 Task: Find connections with filter location Circasia with filter topic #linkedincoachwith filter profile language German with filter current company Usha International with filter school Sri Guru Gobind Singh College Of Commerce with filter industry Forestry and Logging with filter service category Tax Law with filter keywords title Copy Editor
Action: Mouse moved to (187, 287)
Screenshot: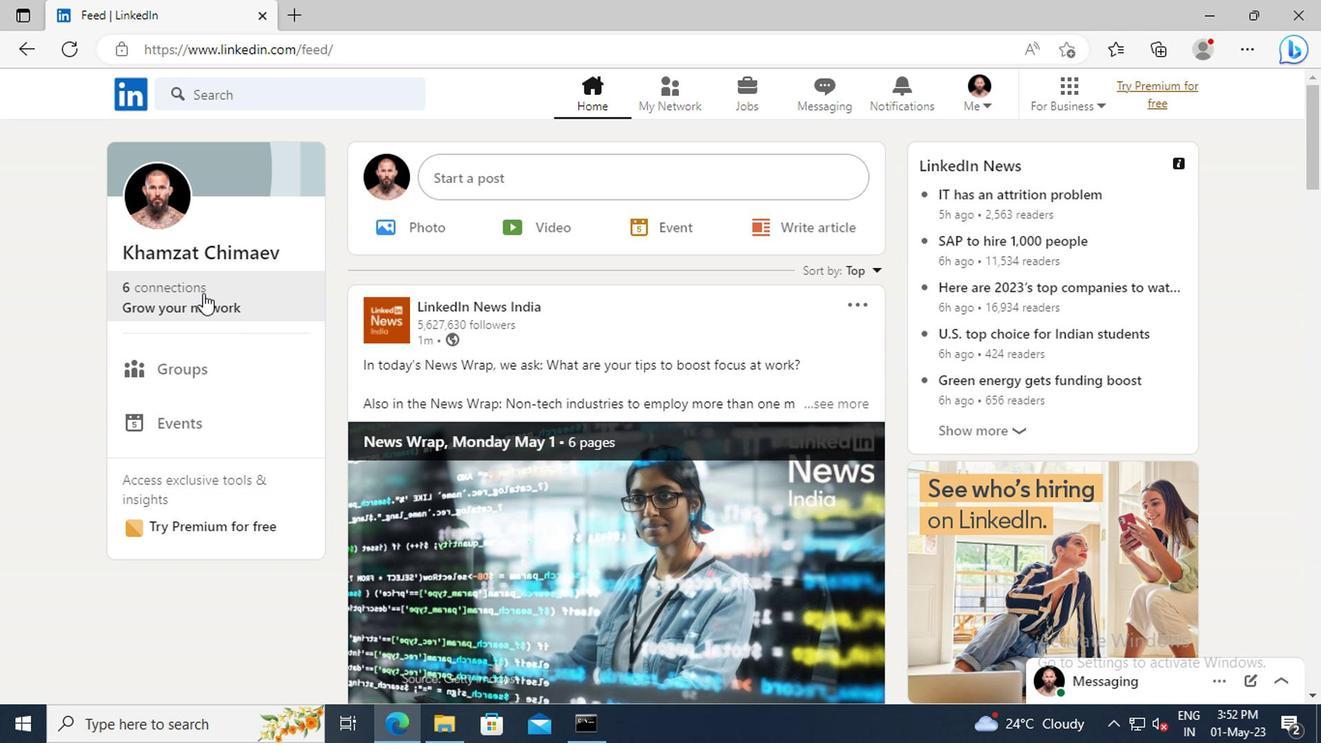 
Action: Mouse pressed left at (187, 287)
Screenshot: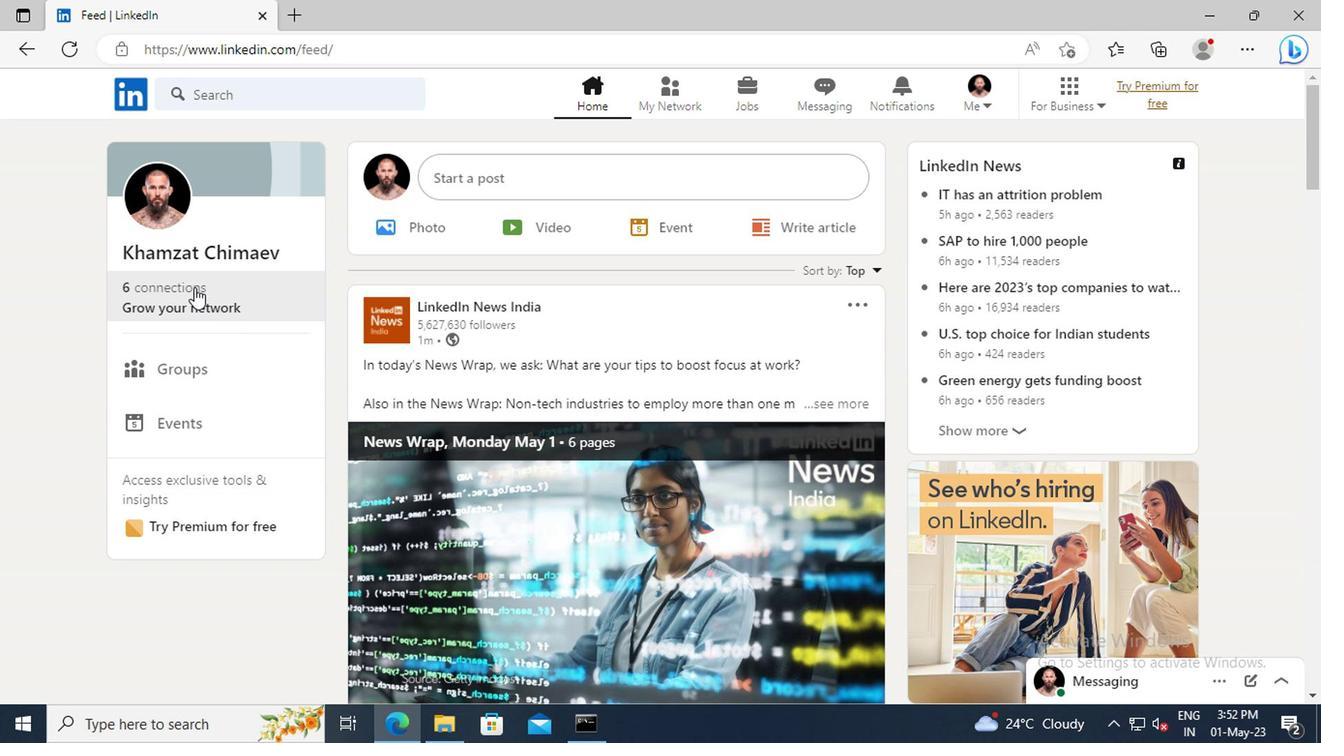
Action: Mouse moved to (197, 200)
Screenshot: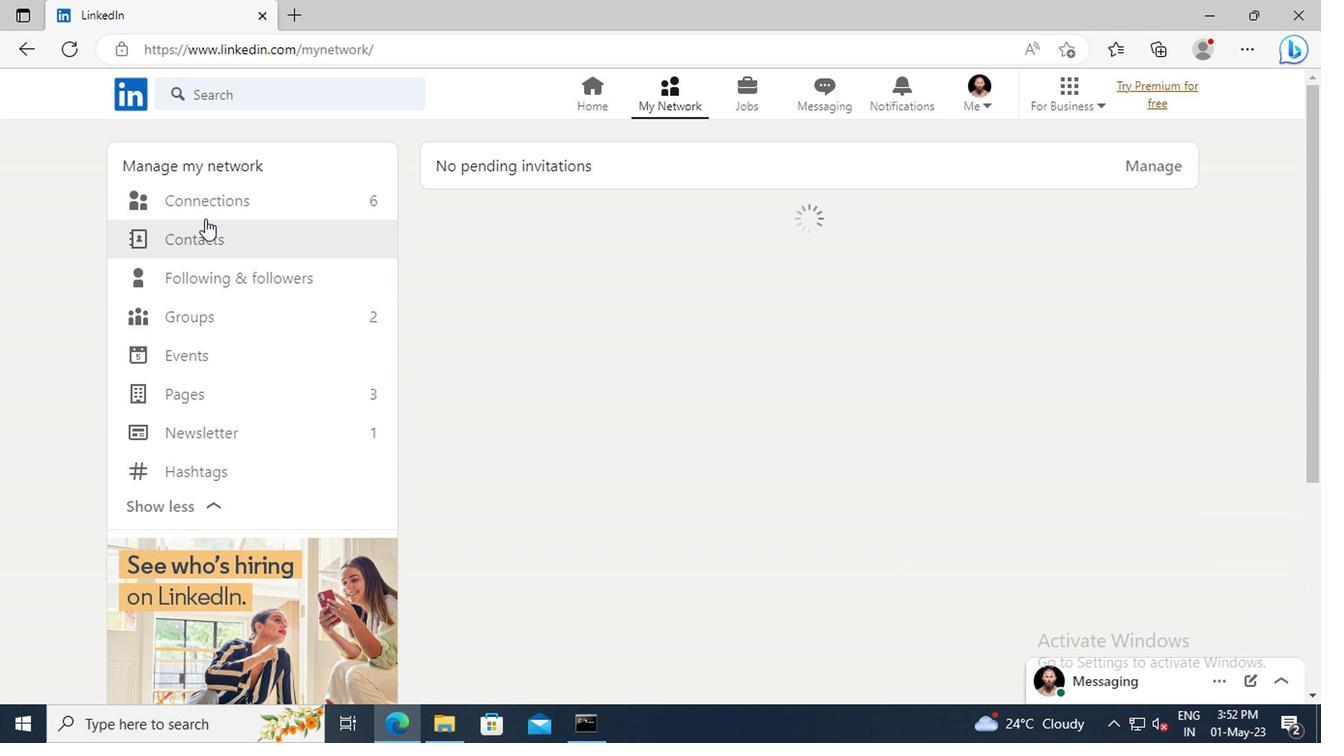 
Action: Mouse pressed left at (197, 200)
Screenshot: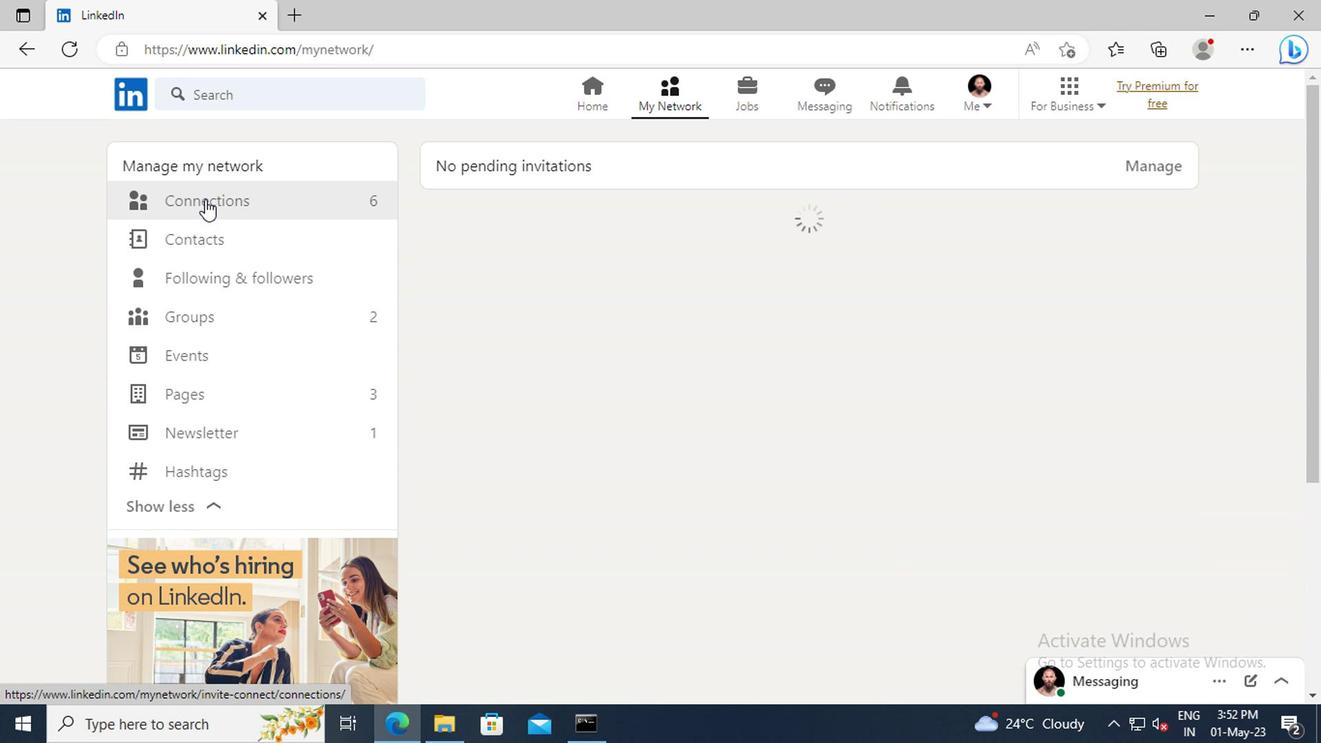 
Action: Mouse moved to (800, 205)
Screenshot: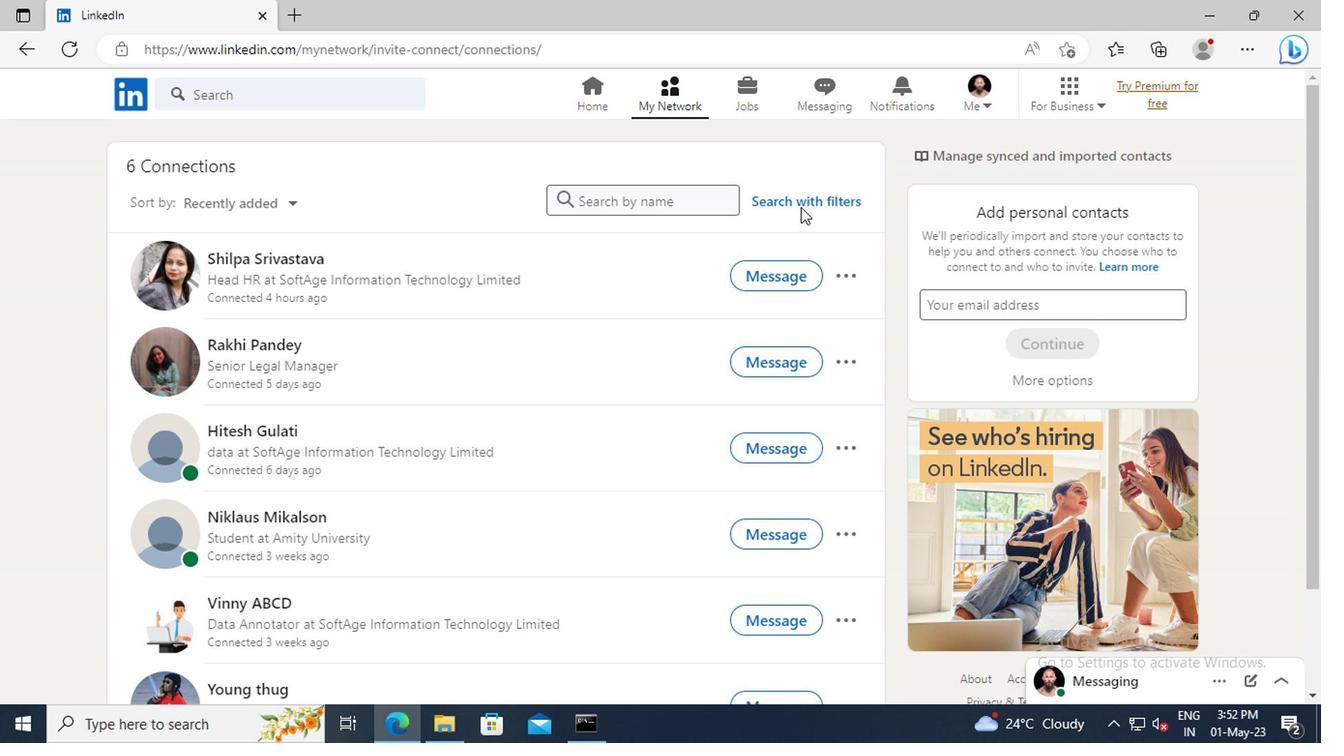 
Action: Mouse pressed left at (800, 205)
Screenshot: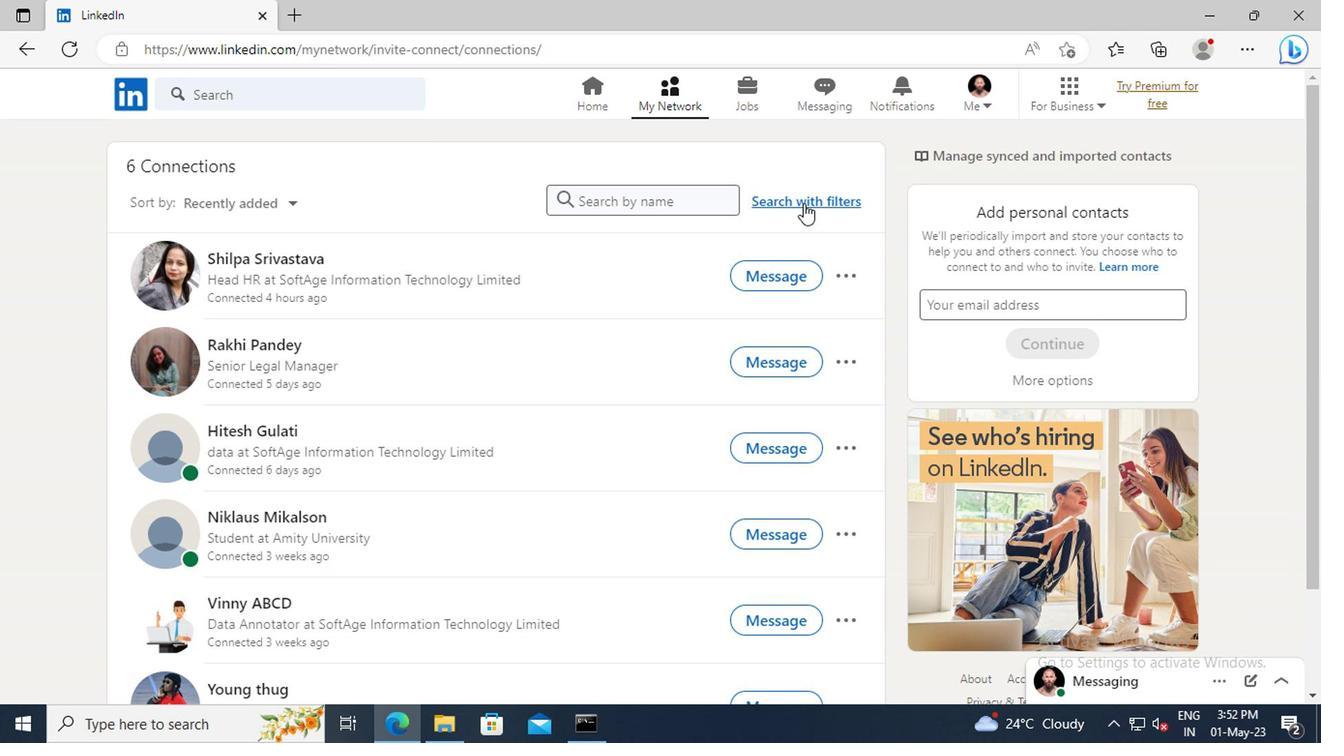 
Action: Mouse moved to (727, 151)
Screenshot: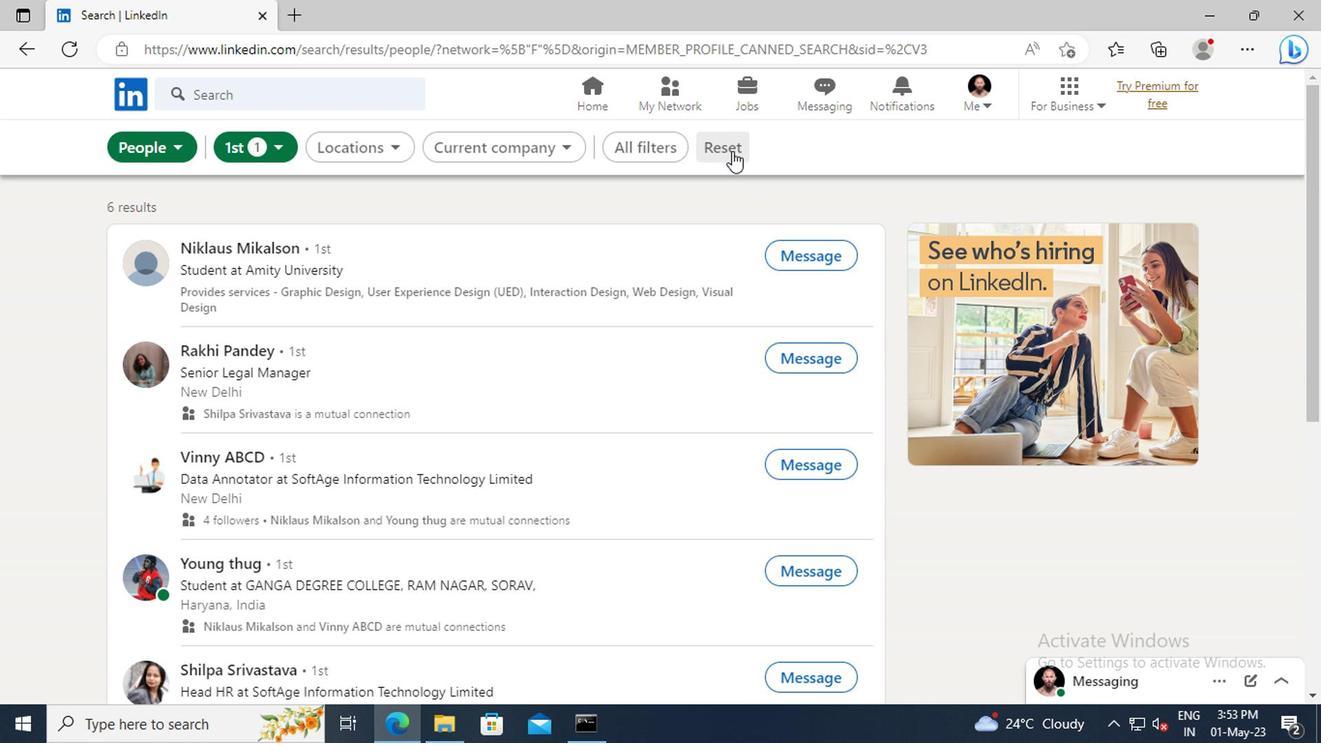 
Action: Mouse pressed left at (727, 151)
Screenshot: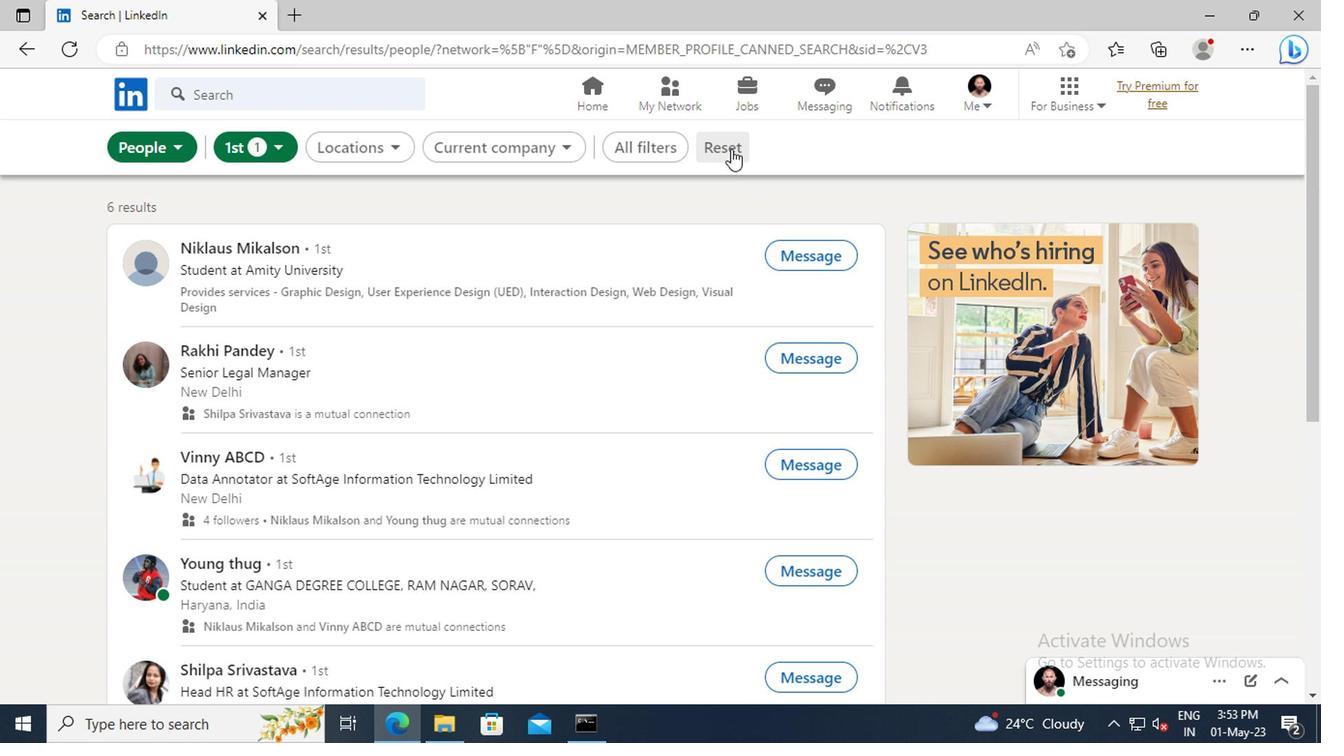 
Action: Mouse moved to (695, 151)
Screenshot: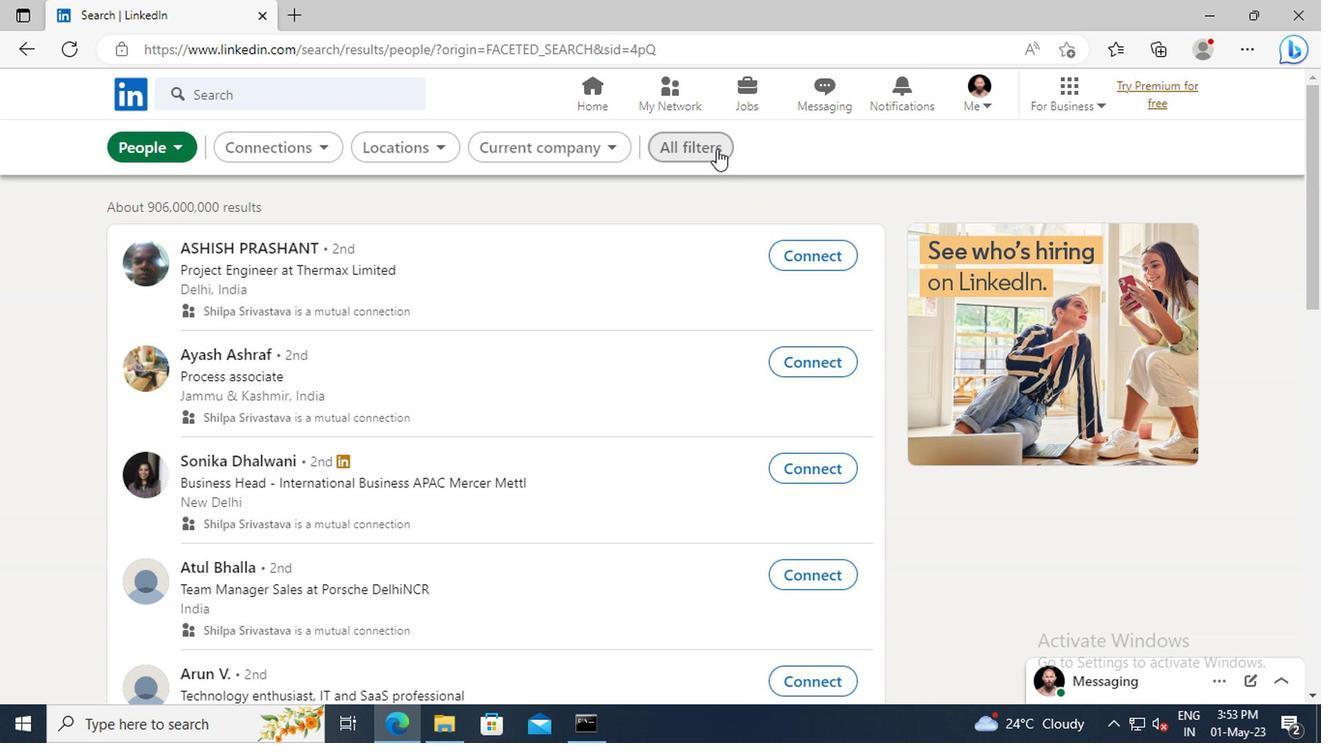 
Action: Mouse pressed left at (695, 151)
Screenshot: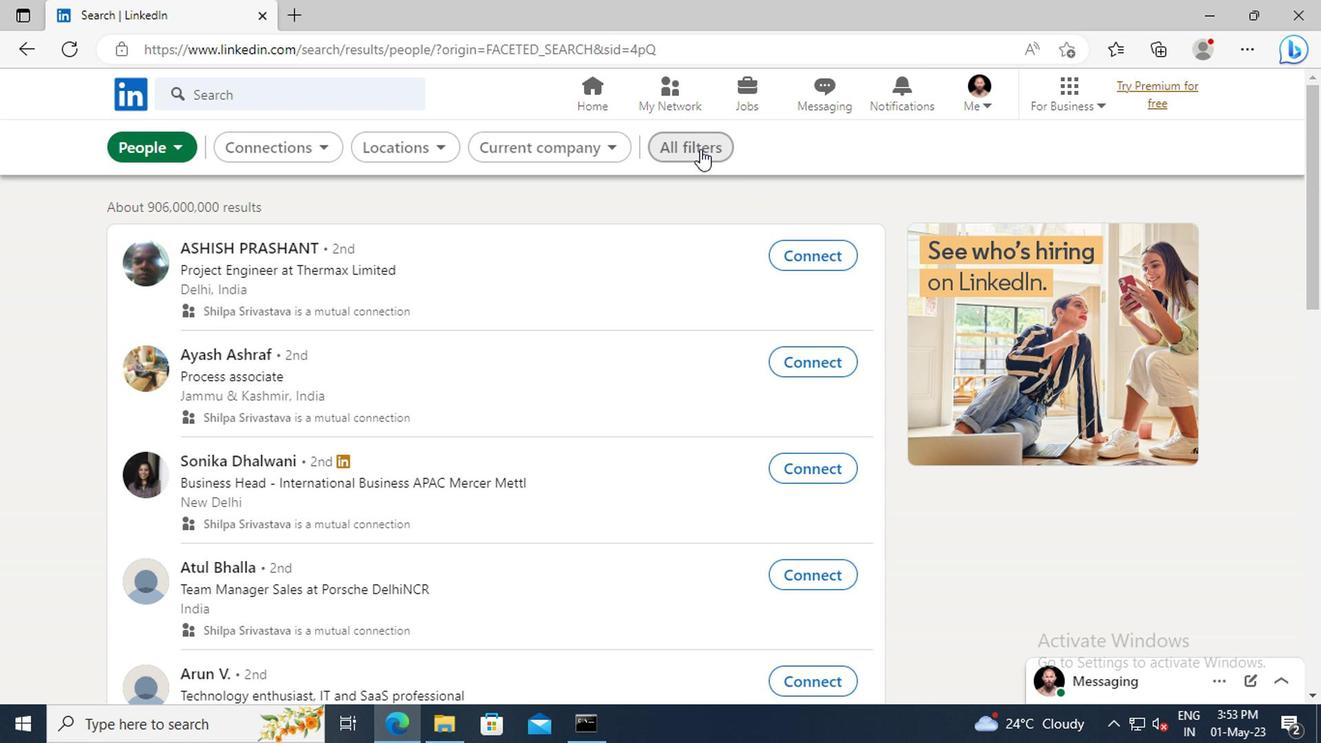 
Action: Mouse moved to (1070, 302)
Screenshot: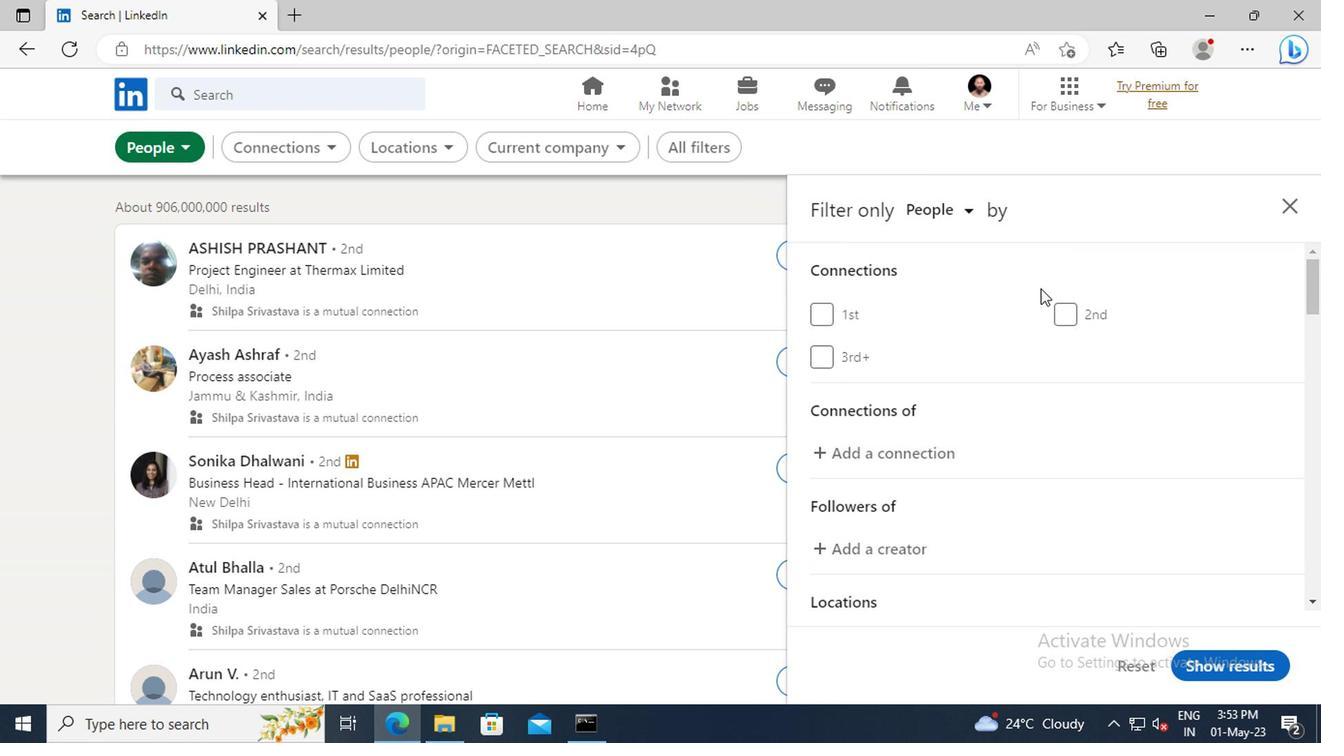 
Action: Mouse scrolled (1070, 302) with delta (0, 0)
Screenshot: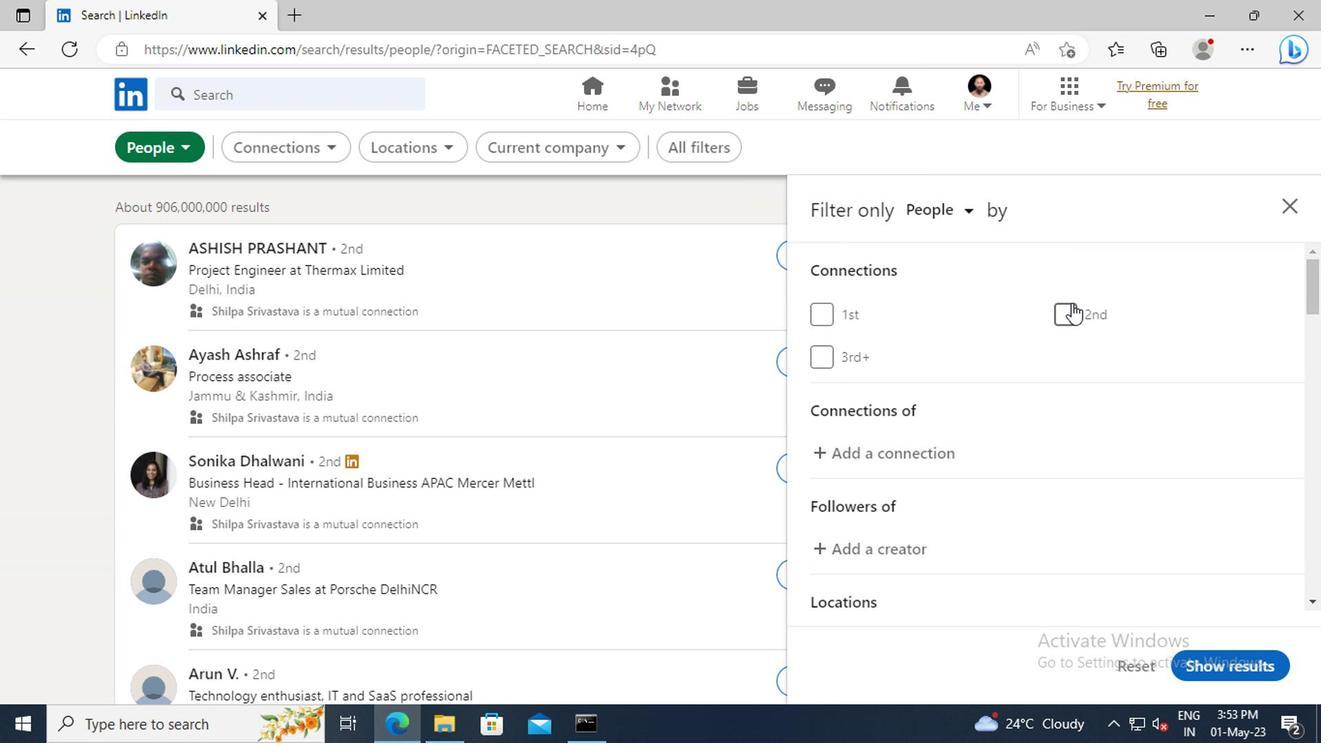 
Action: Mouse scrolled (1070, 302) with delta (0, 0)
Screenshot: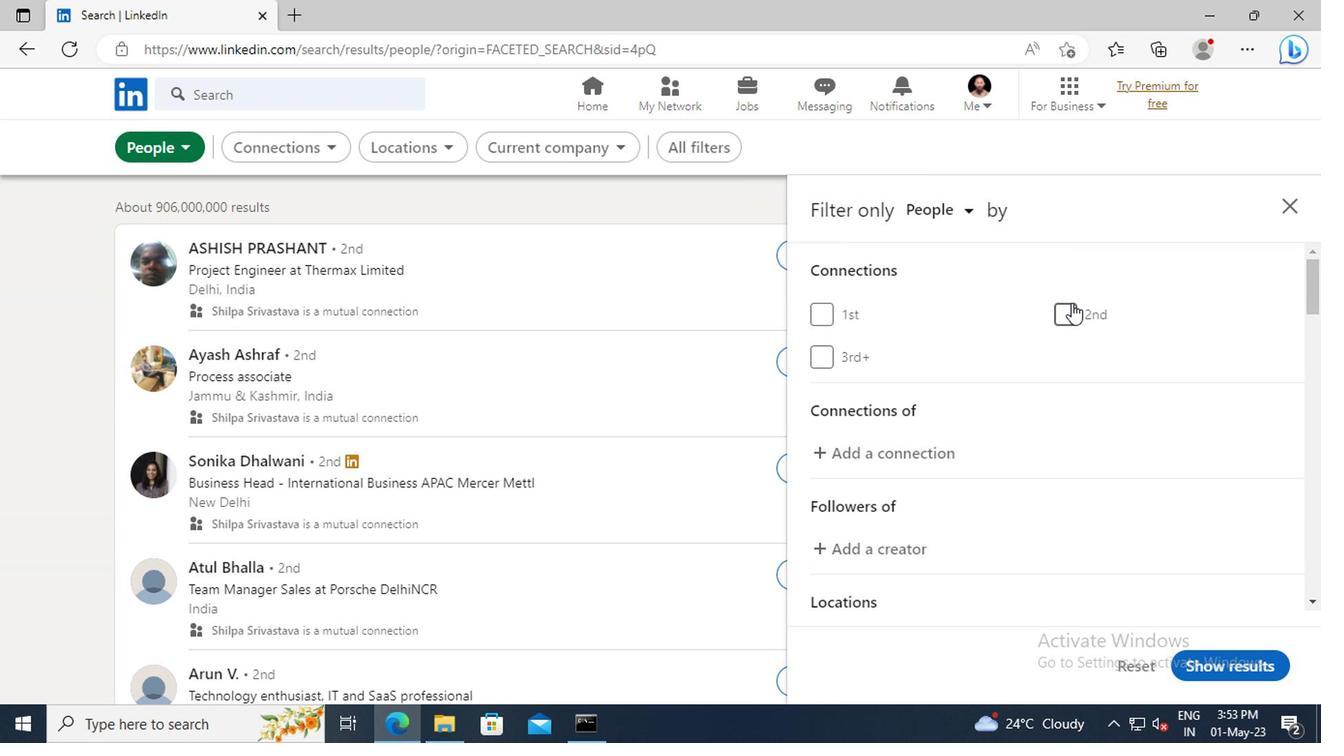 
Action: Mouse scrolled (1070, 302) with delta (0, 0)
Screenshot: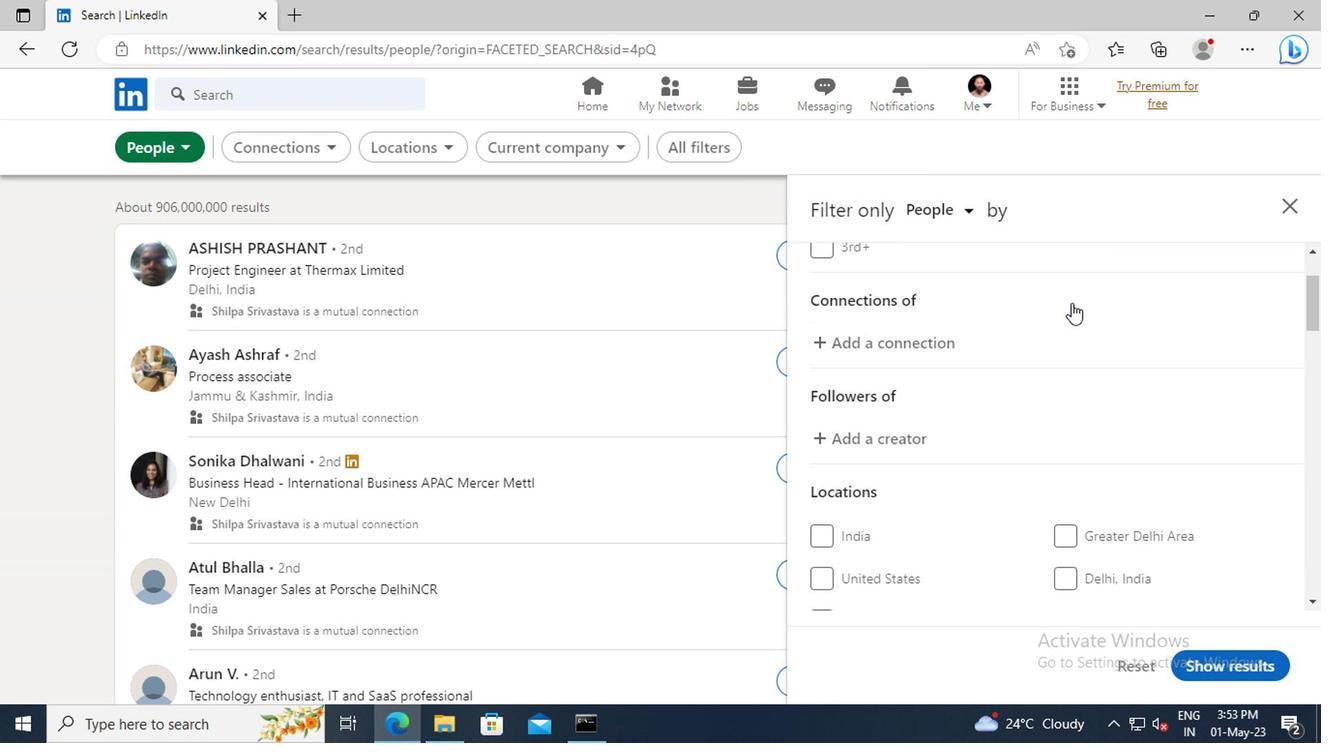 
Action: Mouse scrolled (1070, 302) with delta (0, 0)
Screenshot: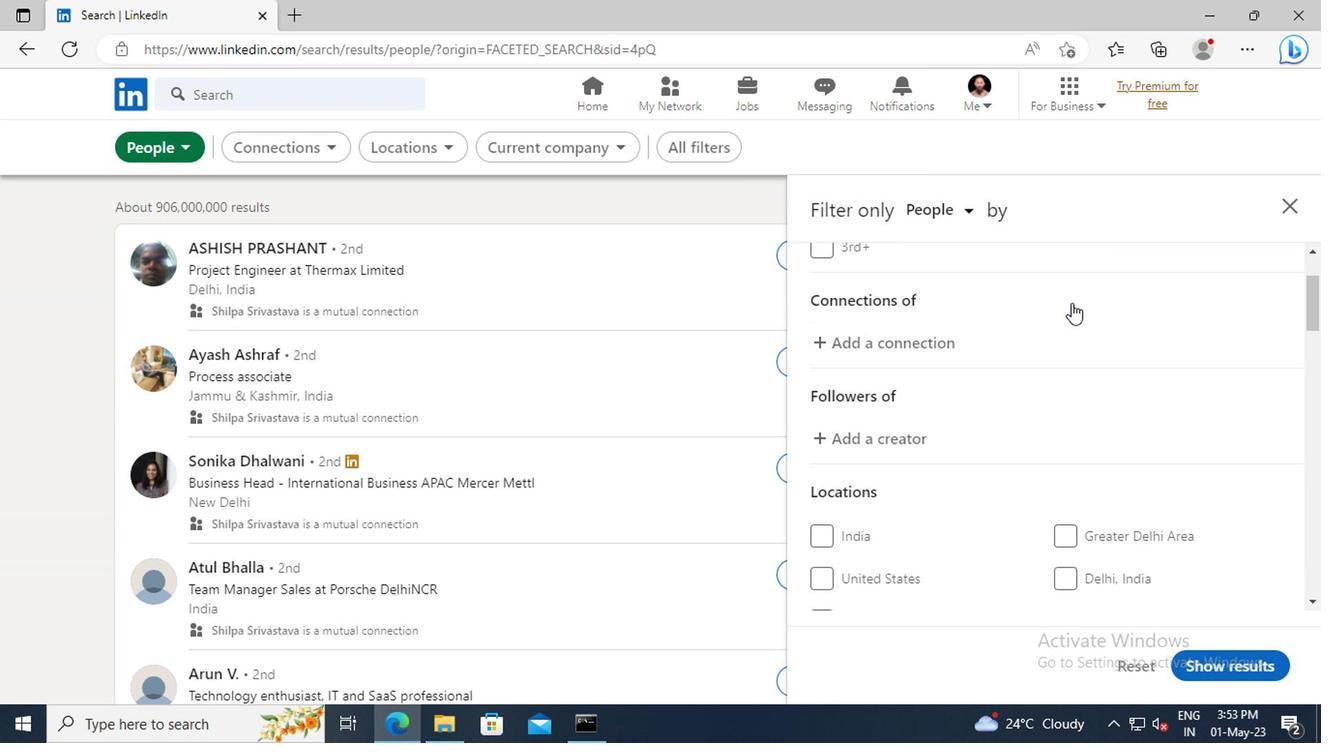 
Action: Mouse scrolled (1070, 302) with delta (0, 0)
Screenshot: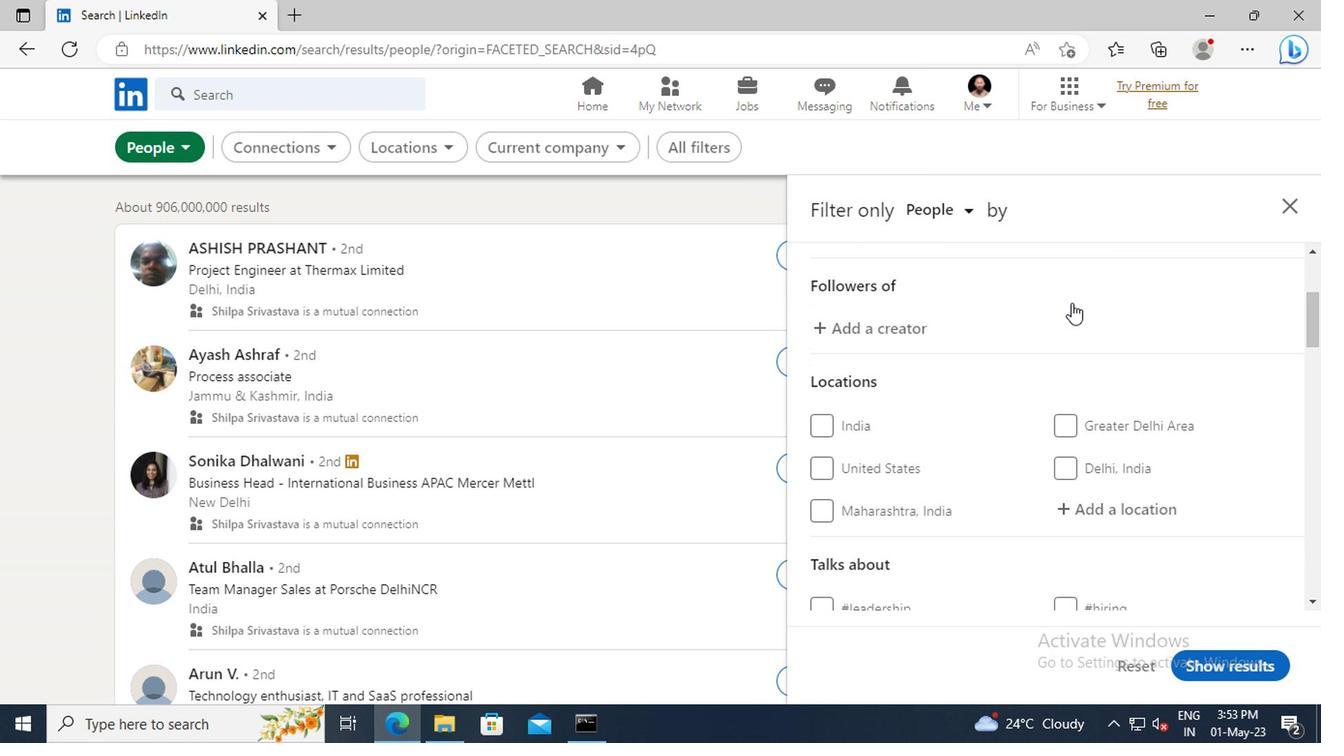 
Action: Mouse moved to (1073, 451)
Screenshot: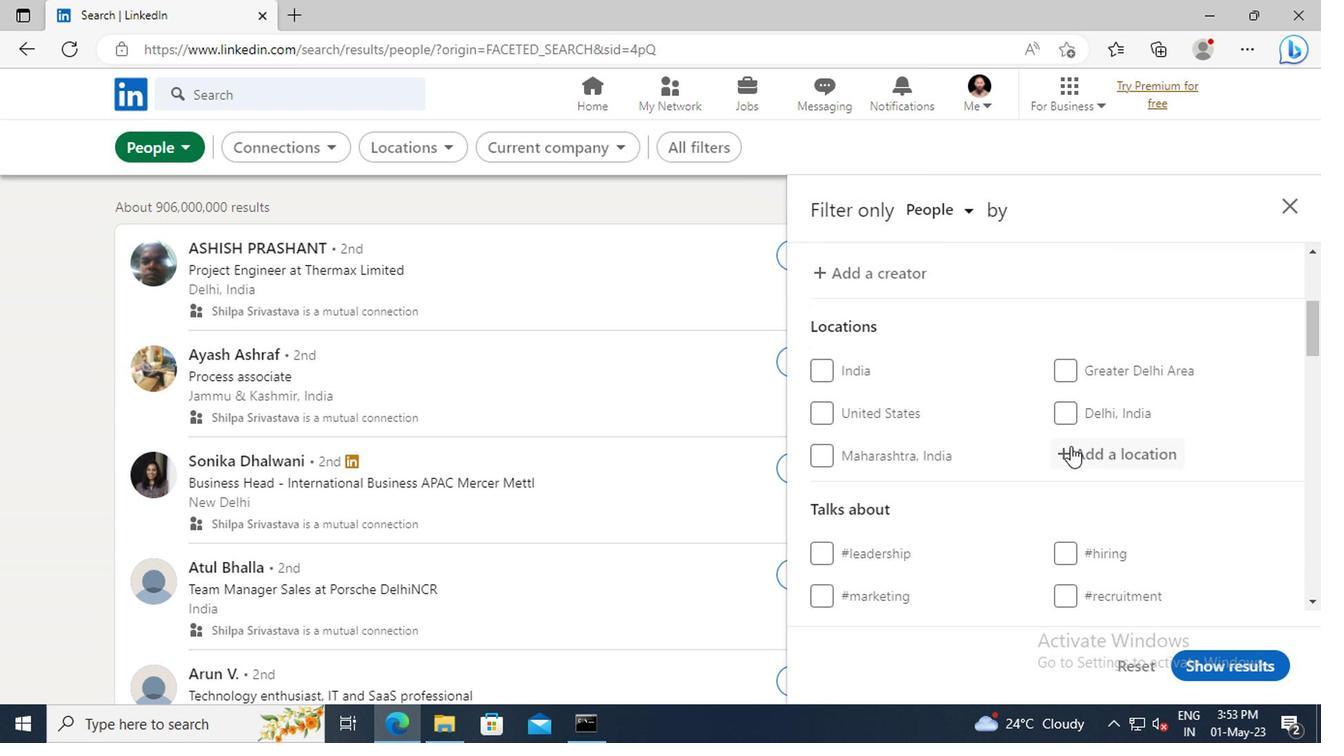 
Action: Mouse pressed left at (1073, 451)
Screenshot: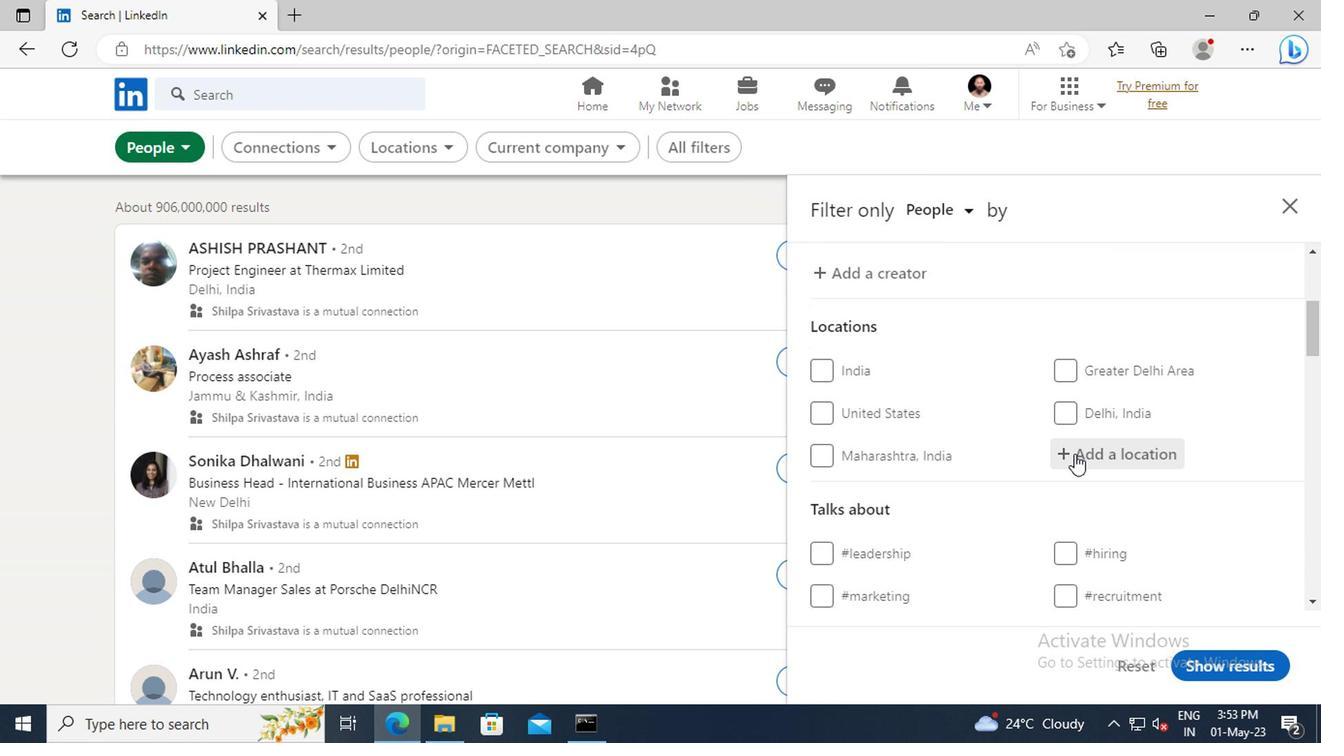 
Action: Key pressed <Key.shift>CIRCASIA
Screenshot: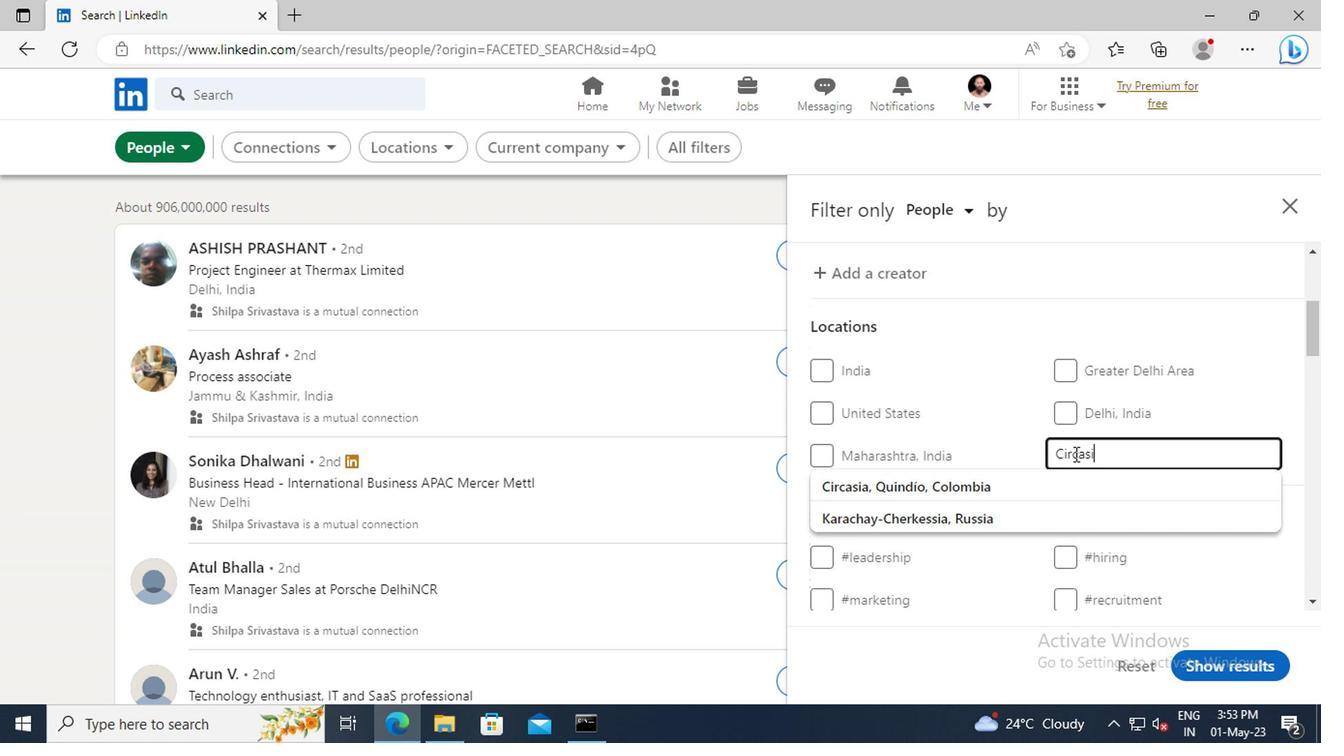 
Action: Mouse moved to (1078, 481)
Screenshot: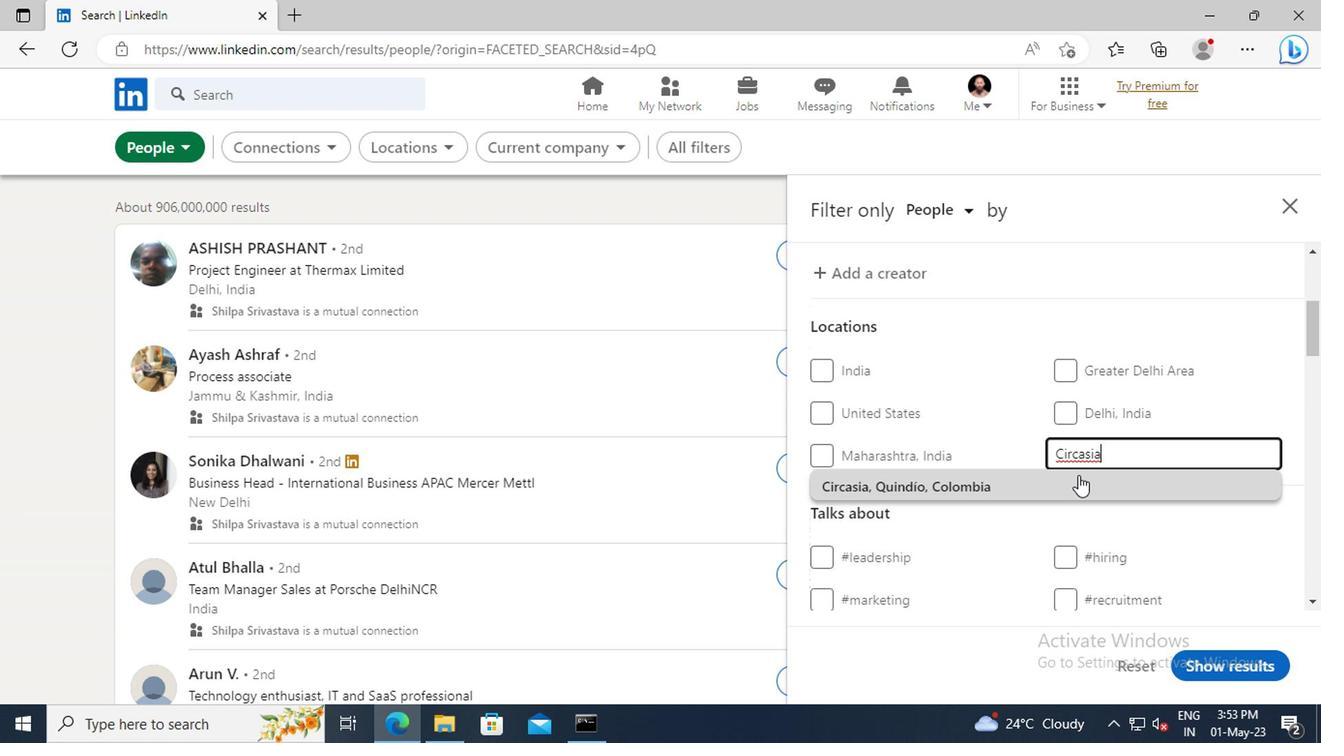
Action: Mouse pressed left at (1078, 481)
Screenshot: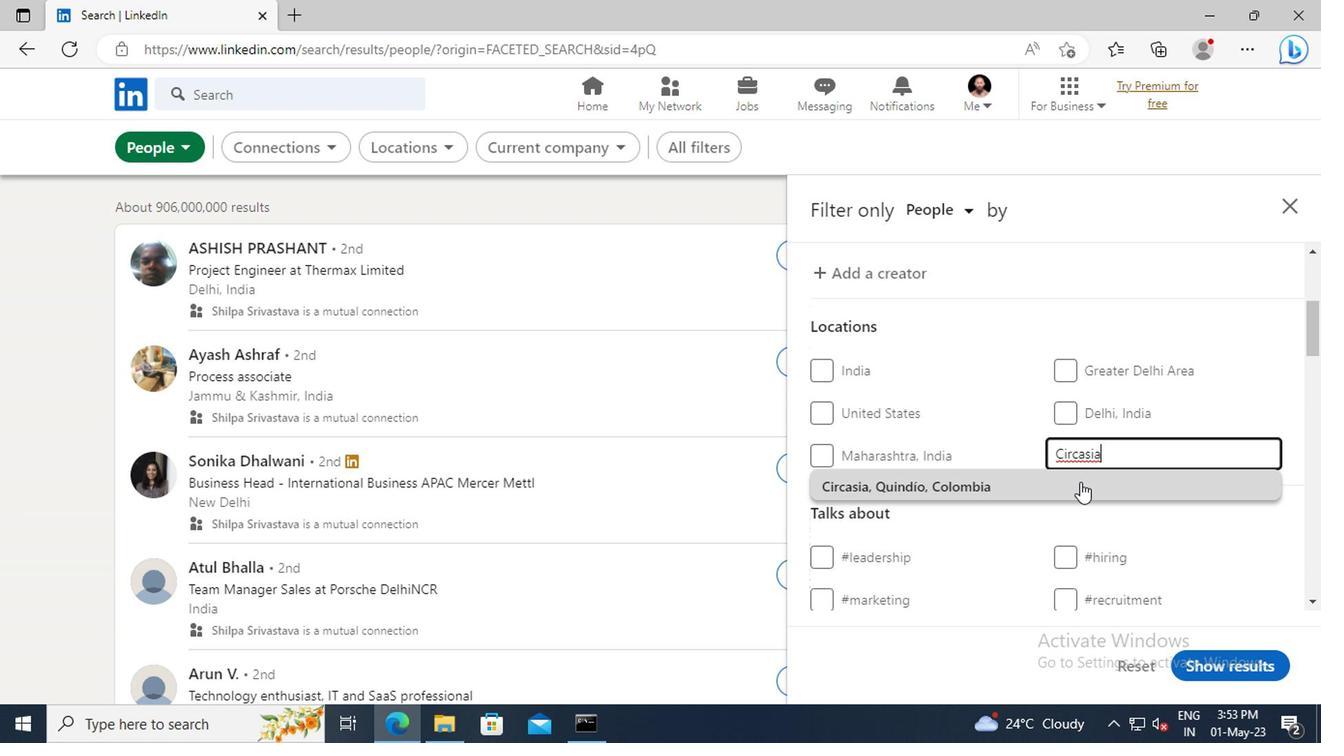 
Action: Mouse scrolled (1078, 480) with delta (0, 0)
Screenshot: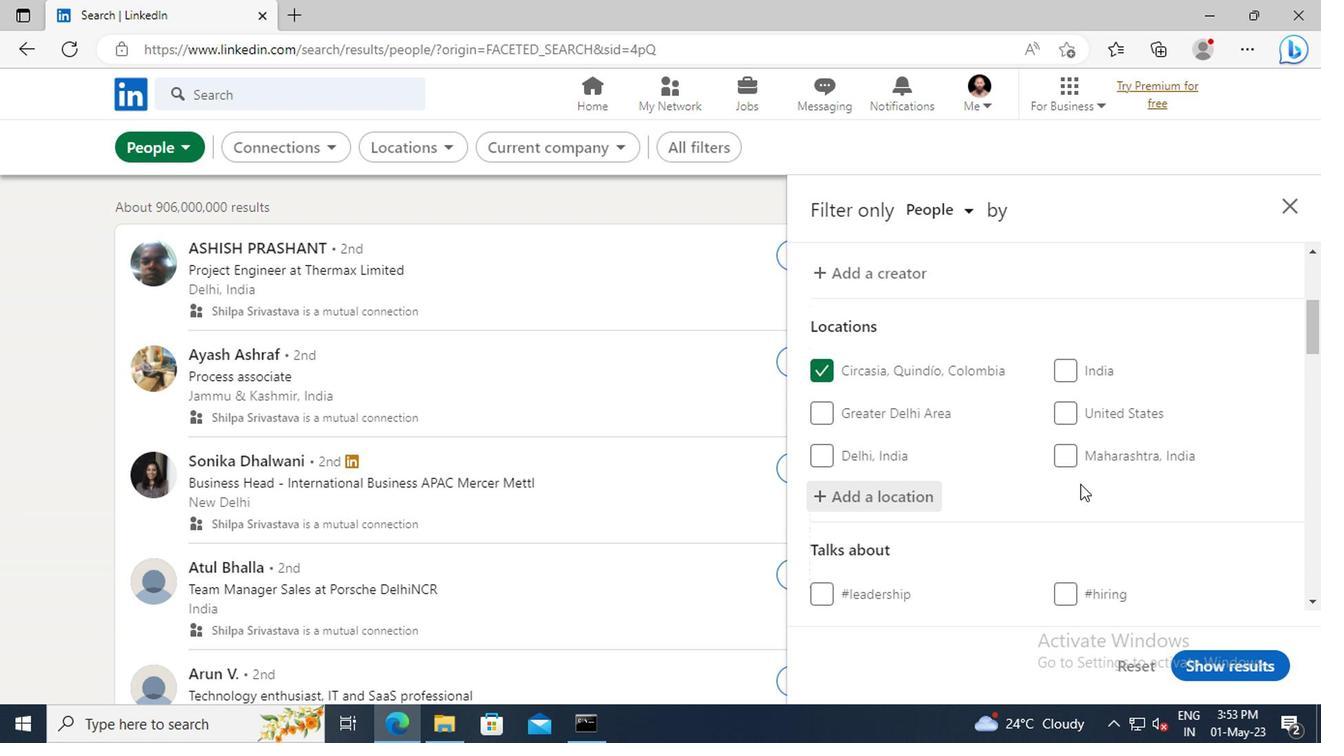 
Action: Mouse scrolled (1078, 480) with delta (0, 0)
Screenshot: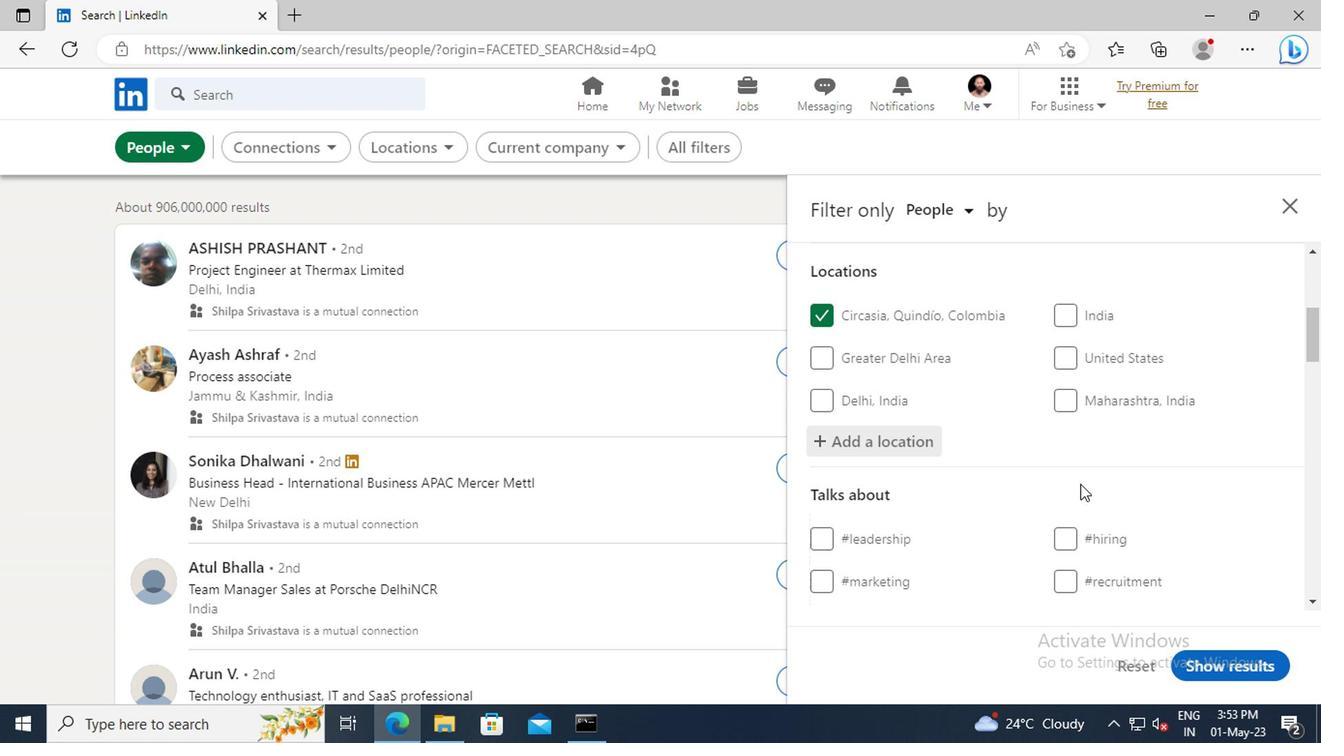 
Action: Mouse scrolled (1078, 480) with delta (0, 0)
Screenshot: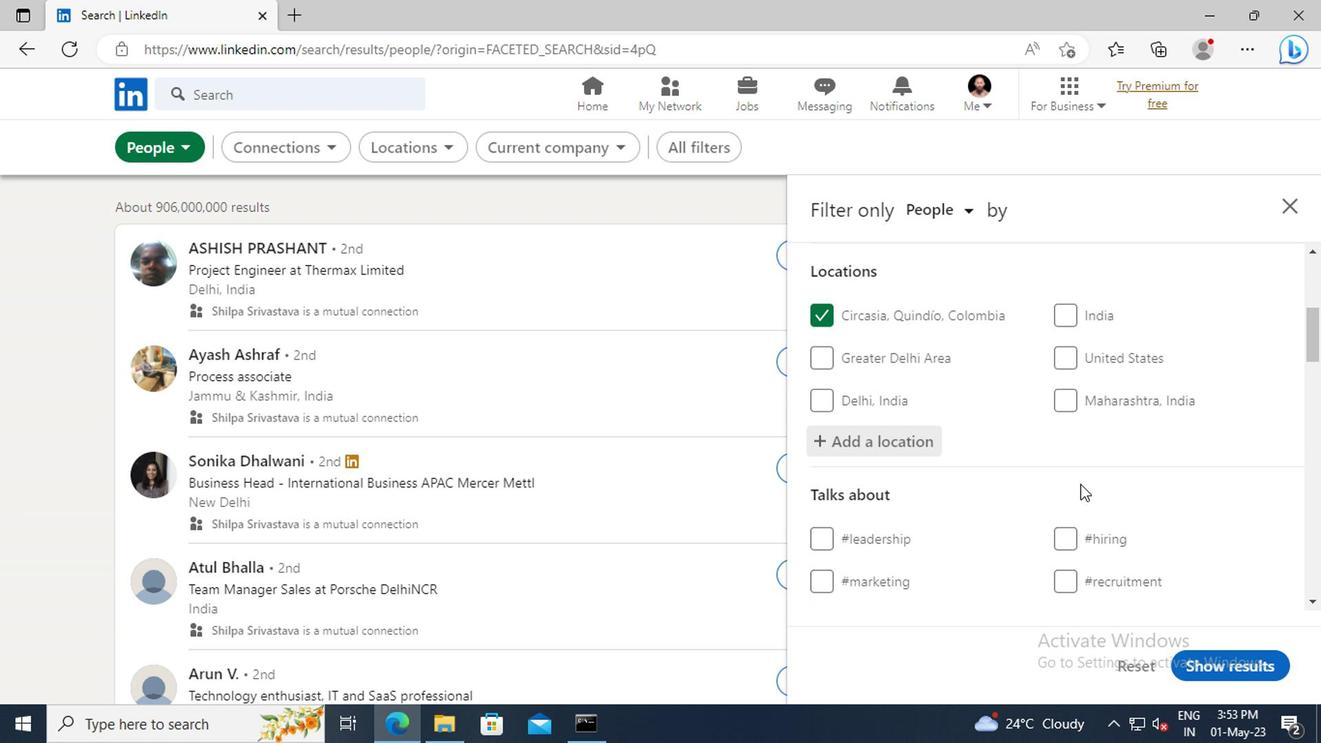 
Action: Mouse moved to (1079, 507)
Screenshot: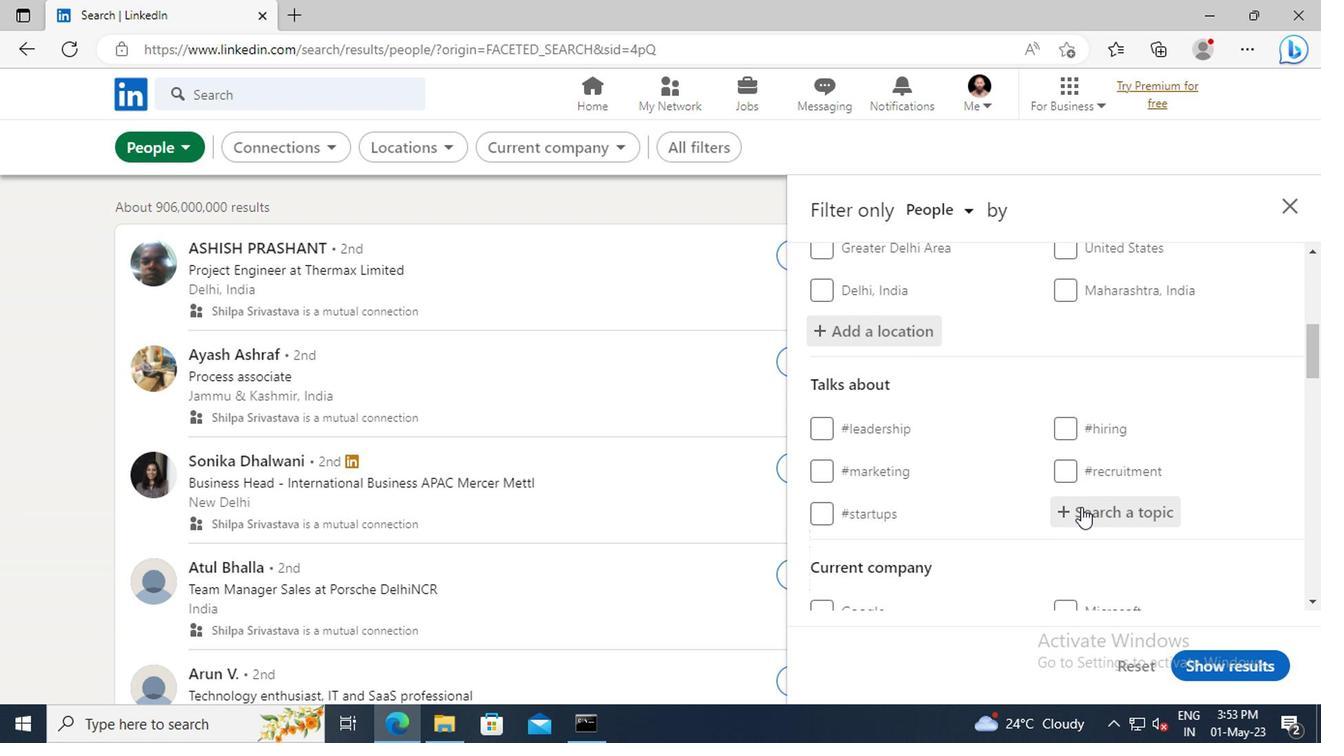 
Action: Mouse pressed left at (1079, 507)
Screenshot: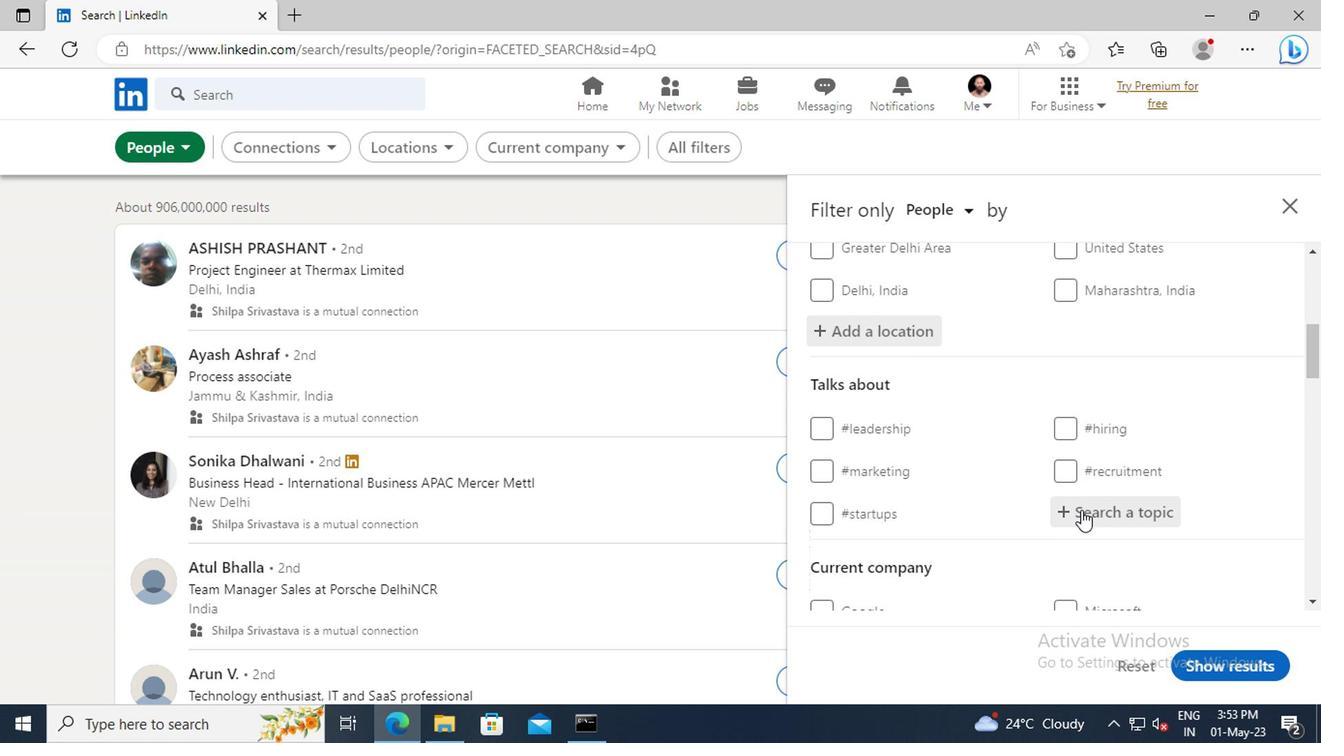 
Action: Key pressed LINKEDINCOA
Screenshot: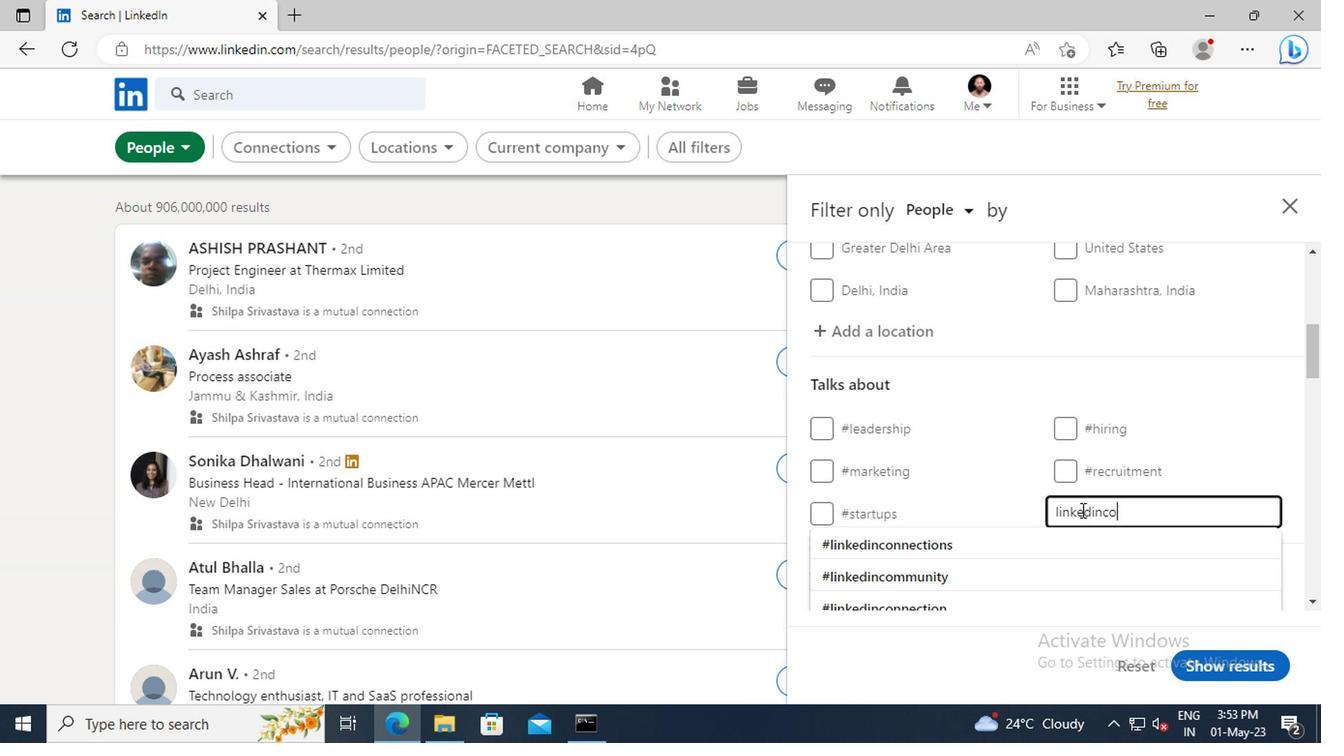 
Action: Mouse moved to (1079, 539)
Screenshot: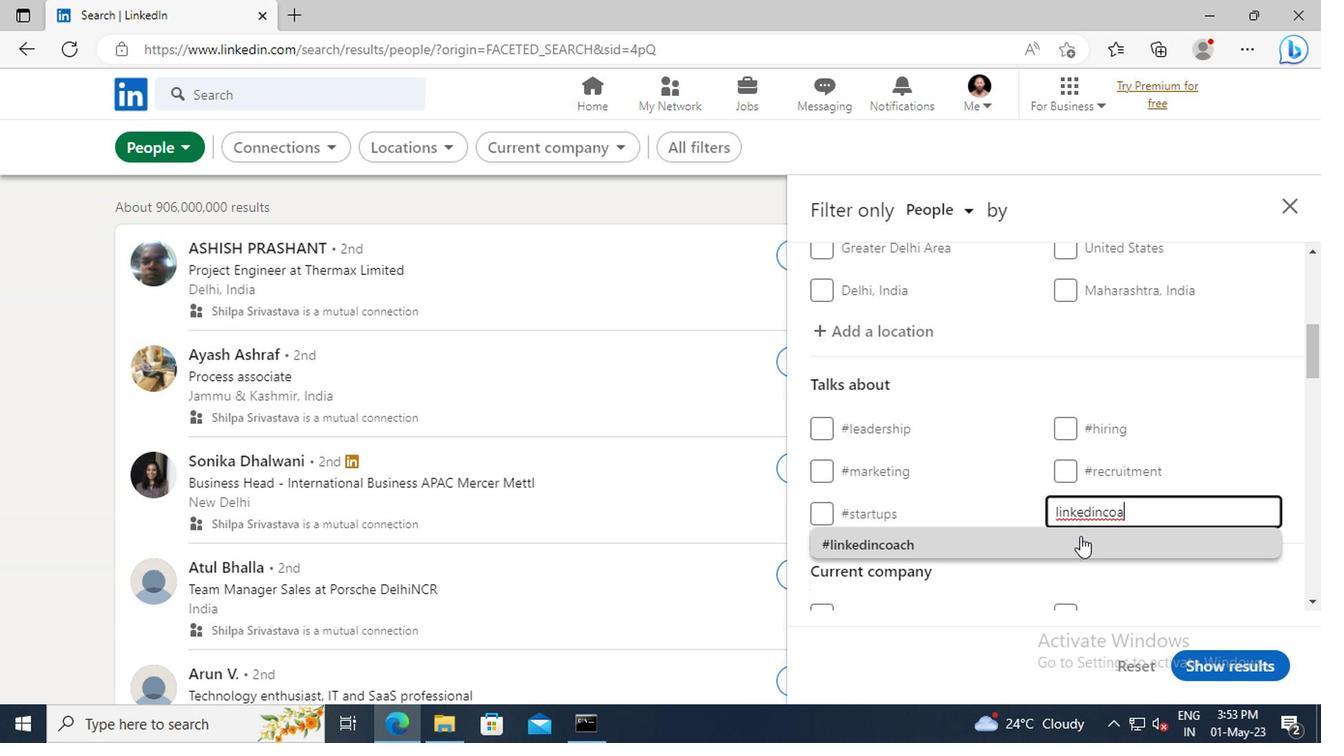 
Action: Mouse pressed left at (1079, 539)
Screenshot: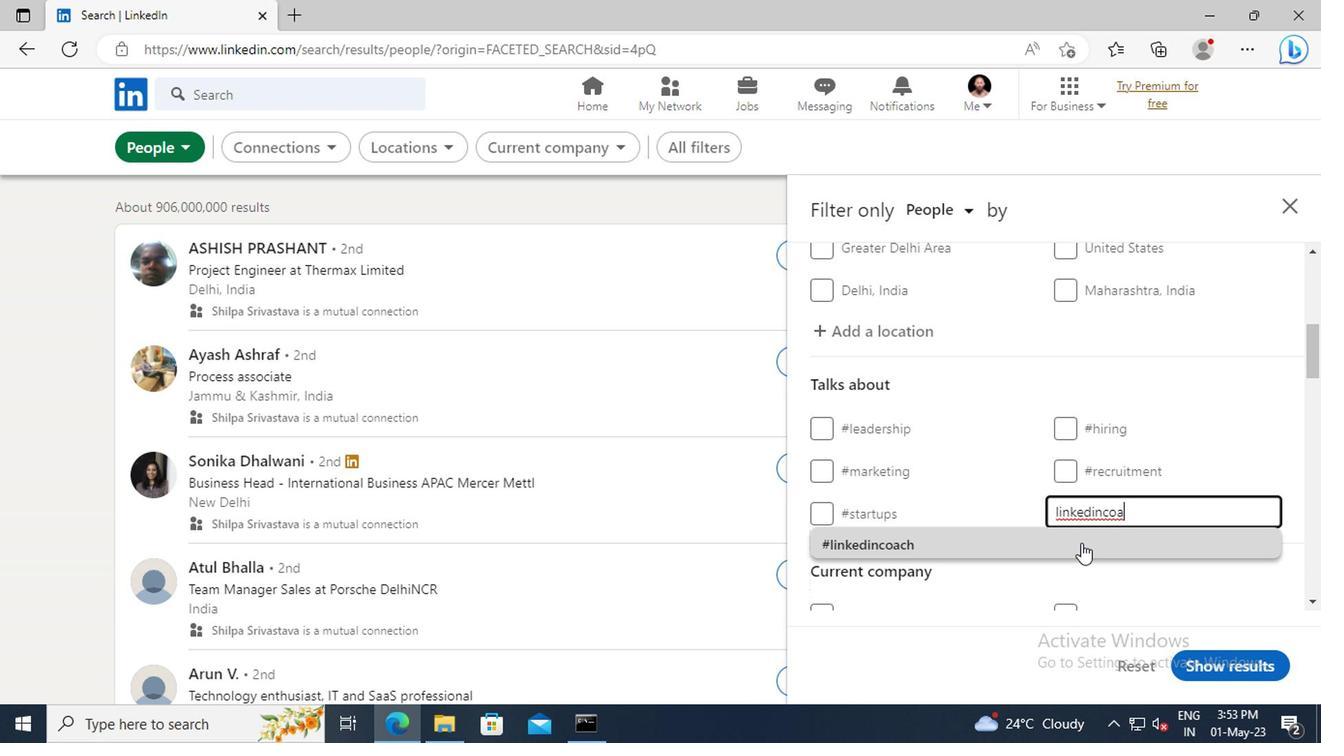 
Action: Mouse scrolled (1079, 538) with delta (0, -1)
Screenshot: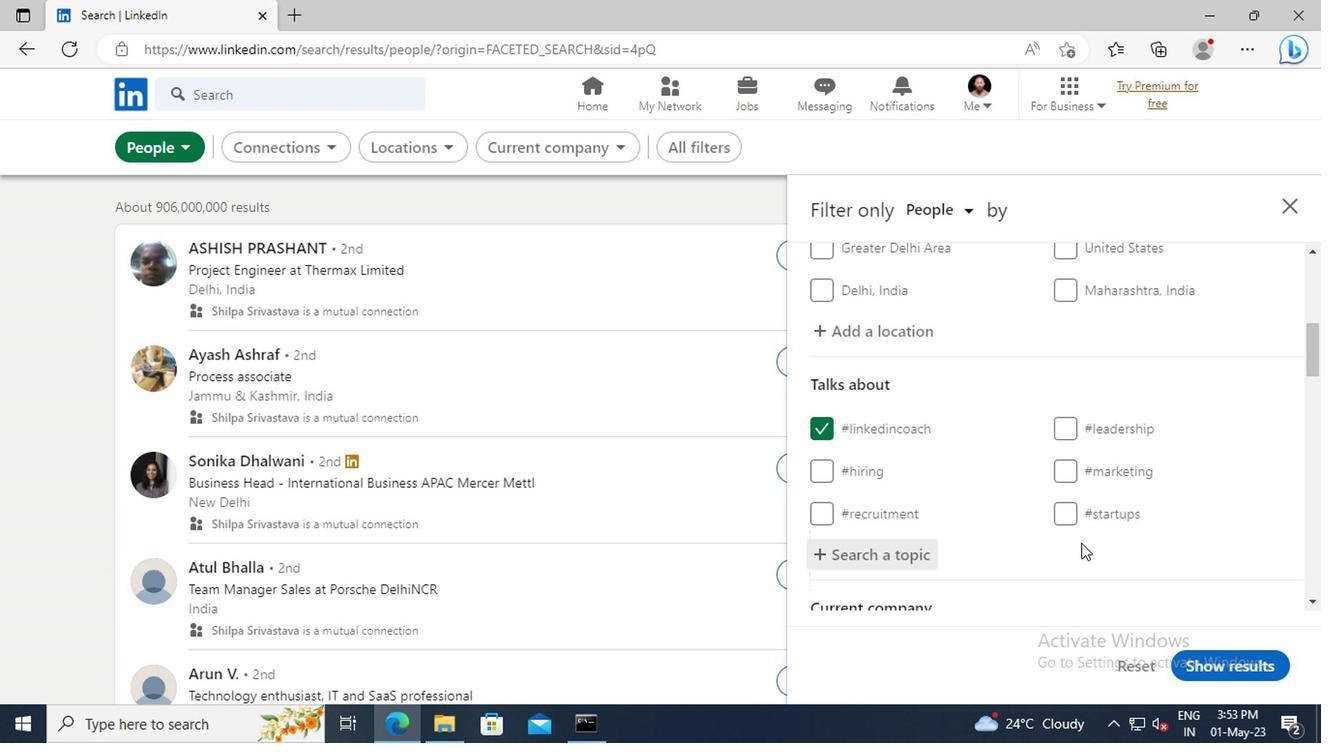 
Action: Mouse scrolled (1079, 538) with delta (0, -1)
Screenshot: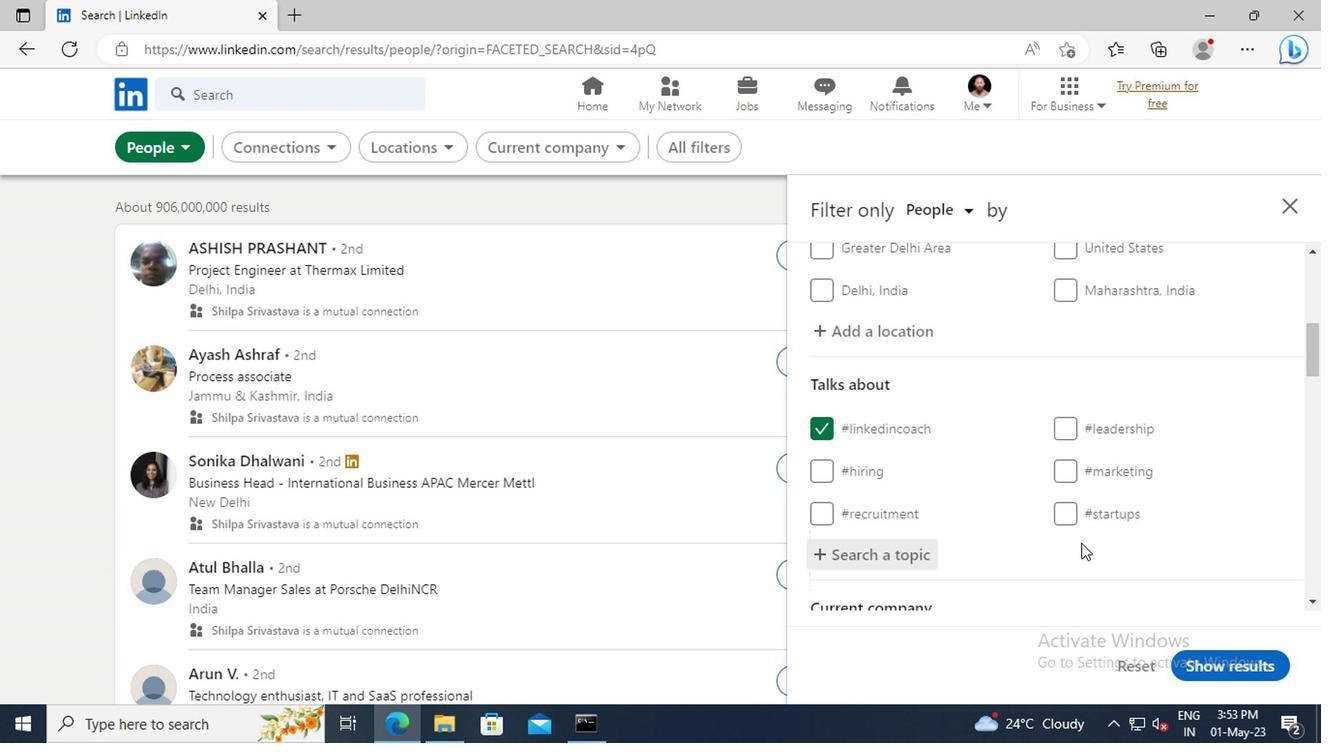 
Action: Mouse moved to (1075, 485)
Screenshot: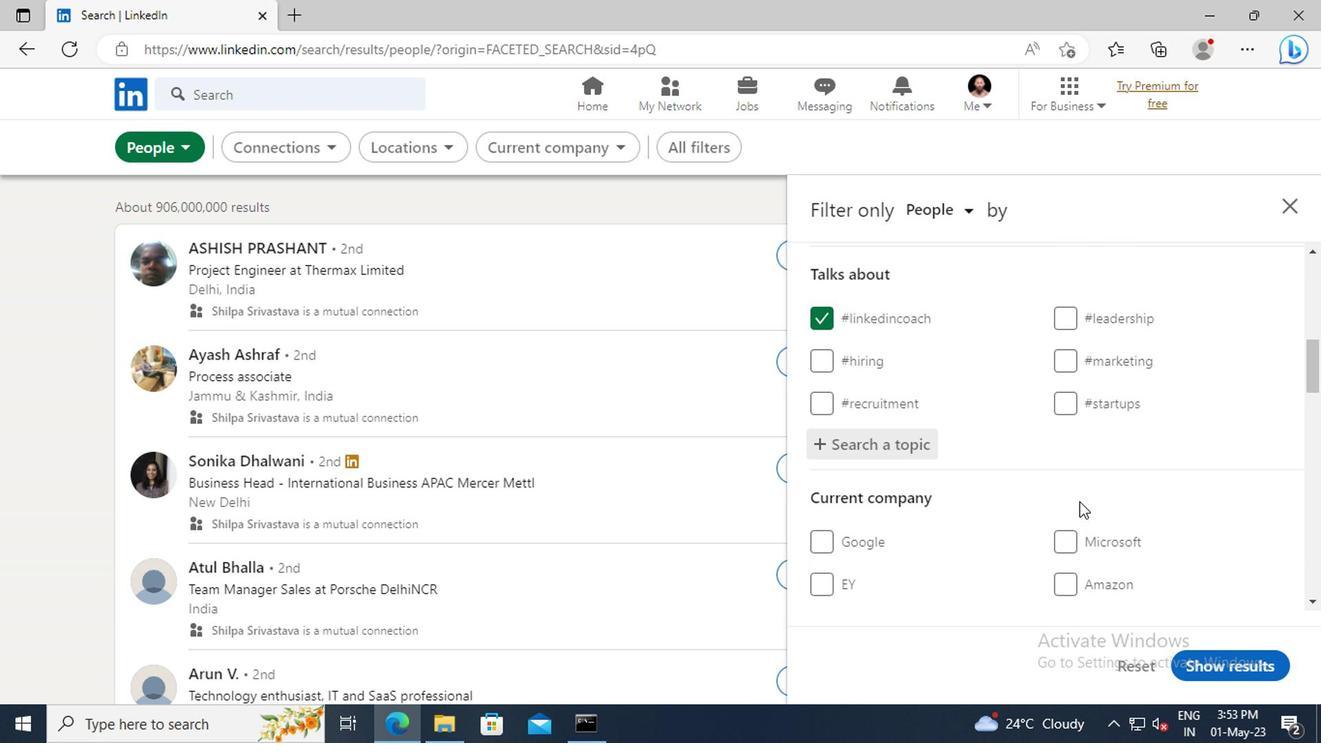
Action: Mouse scrolled (1075, 485) with delta (0, 0)
Screenshot: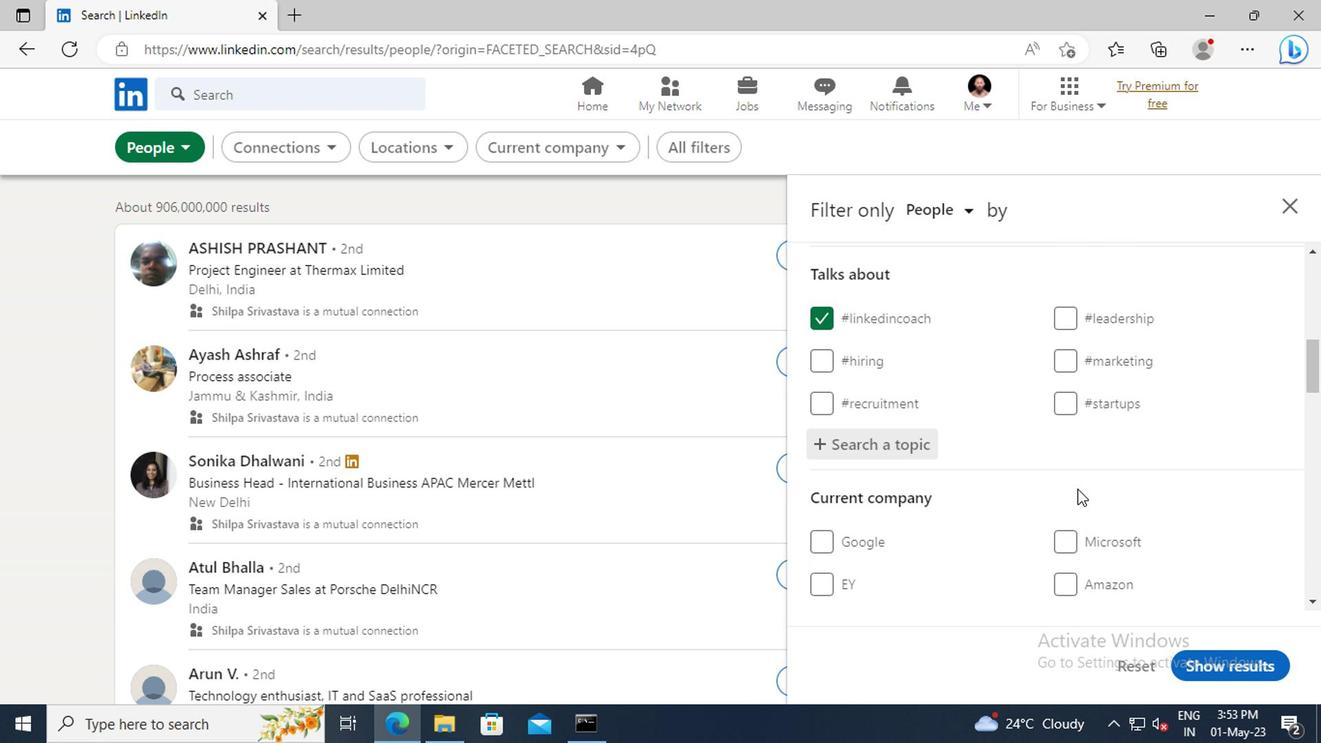 
Action: Mouse scrolled (1075, 485) with delta (0, 0)
Screenshot: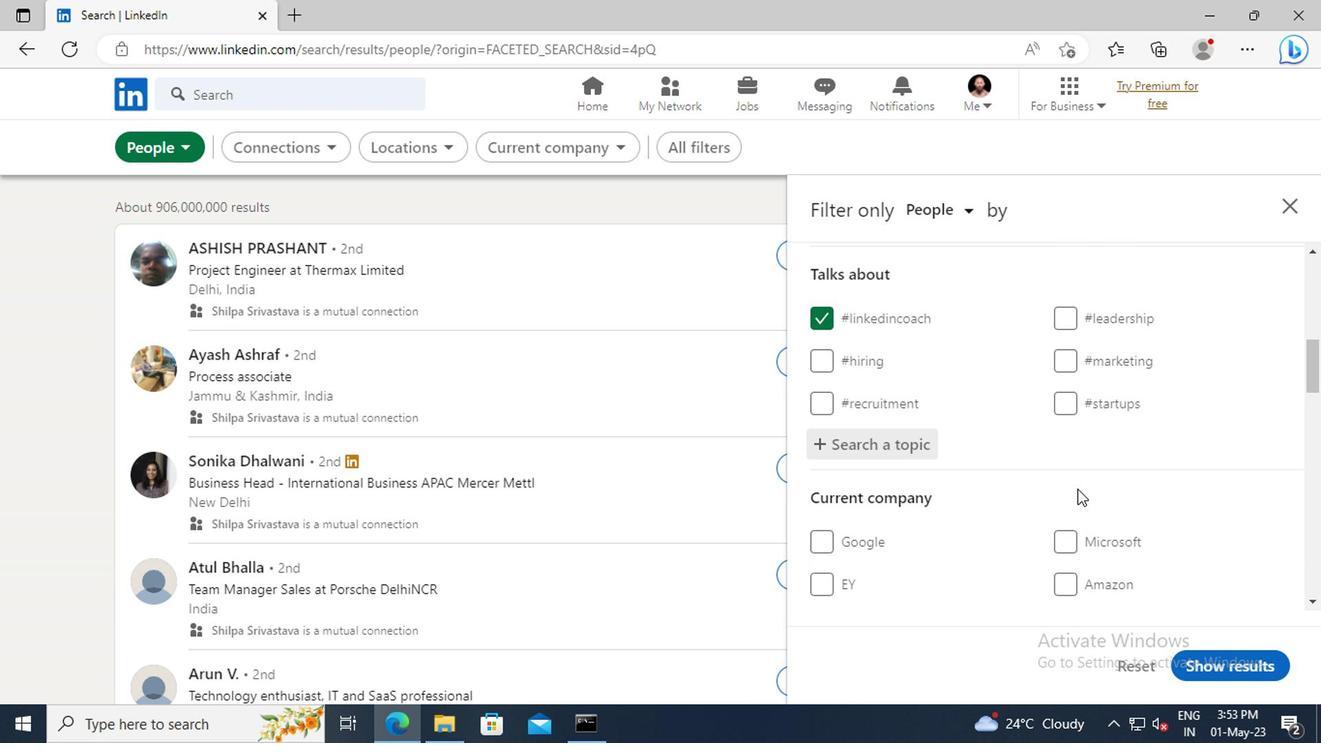 
Action: Mouse moved to (1075, 485)
Screenshot: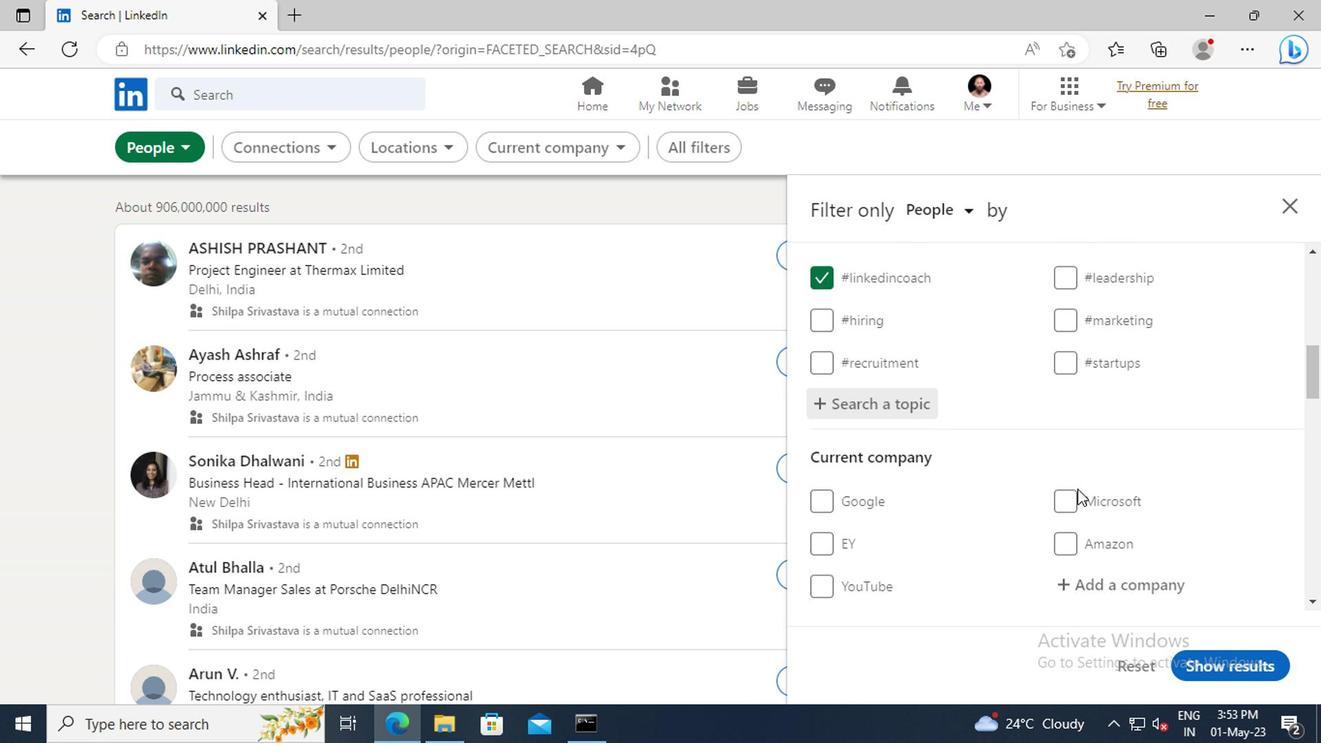 
Action: Mouse scrolled (1075, 483) with delta (0, -1)
Screenshot: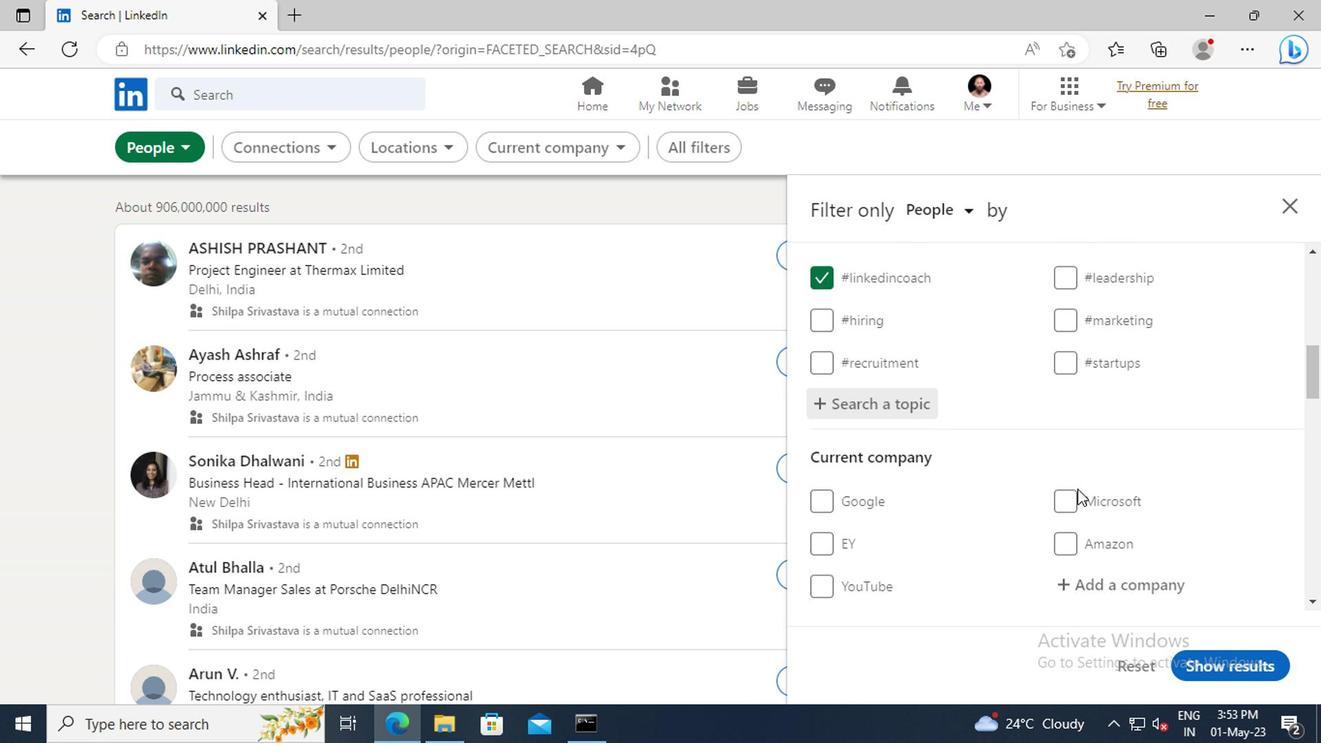 
Action: Mouse moved to (1075, 470)
Screenshot: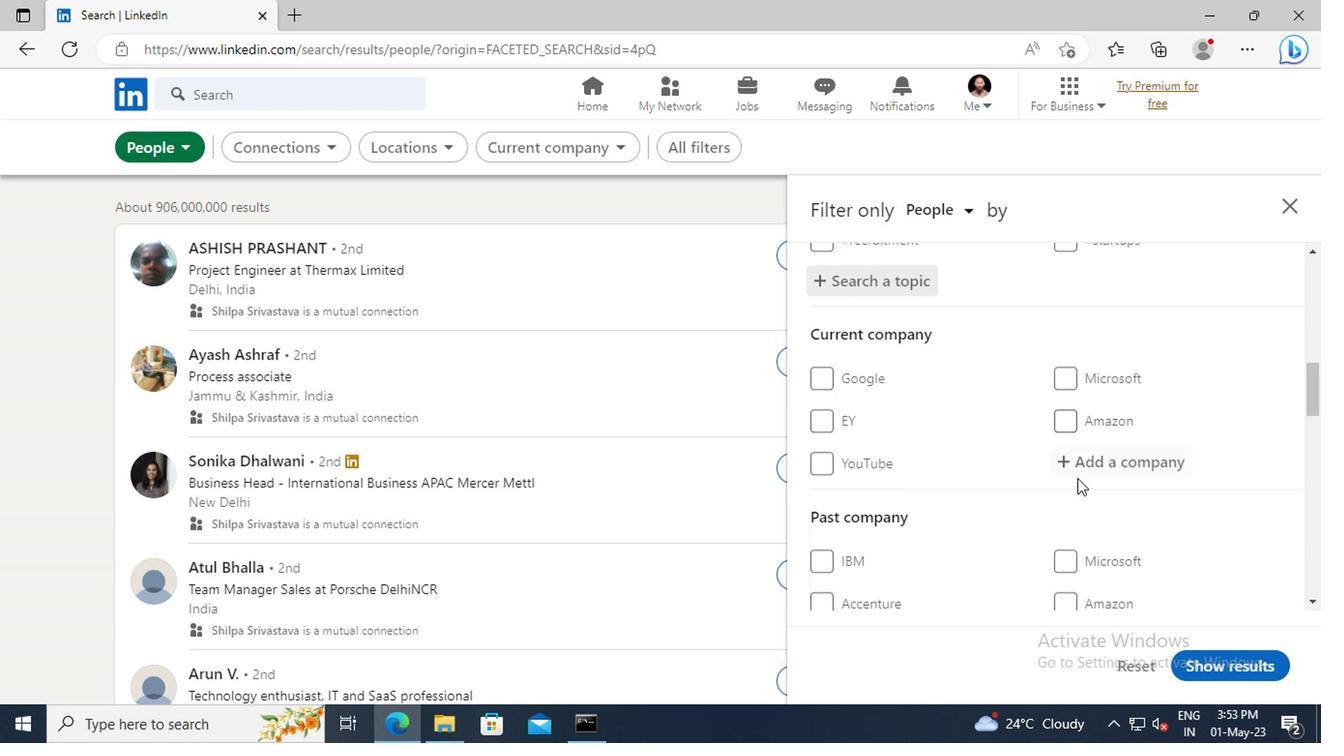 
Action: Mouse scrolled (1075, 470) with delta (0, 0)
Screenshot: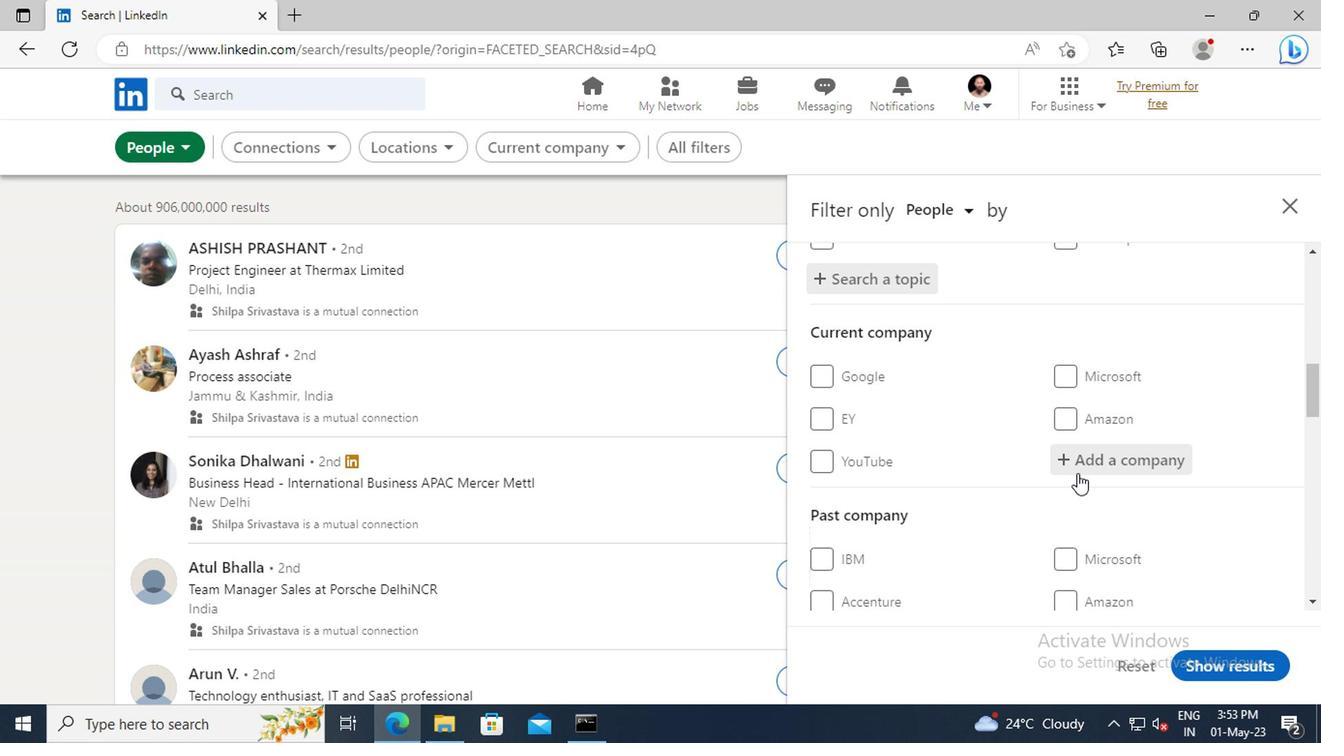 
Action: Mouse scrolled (1075, 470) with delta (0, 0)
Screenshot: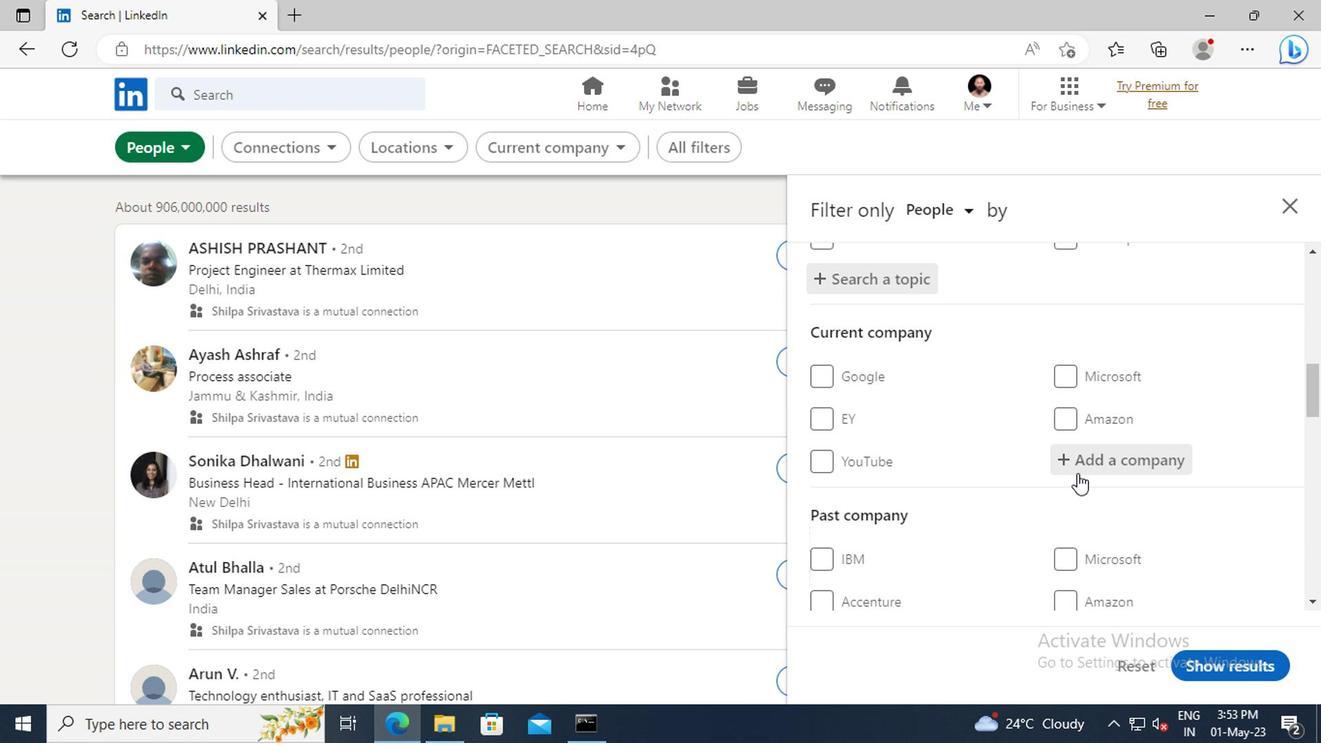 
Action: Mouse scrolled (1075, 470) with delta (0, 0)
Screenshot: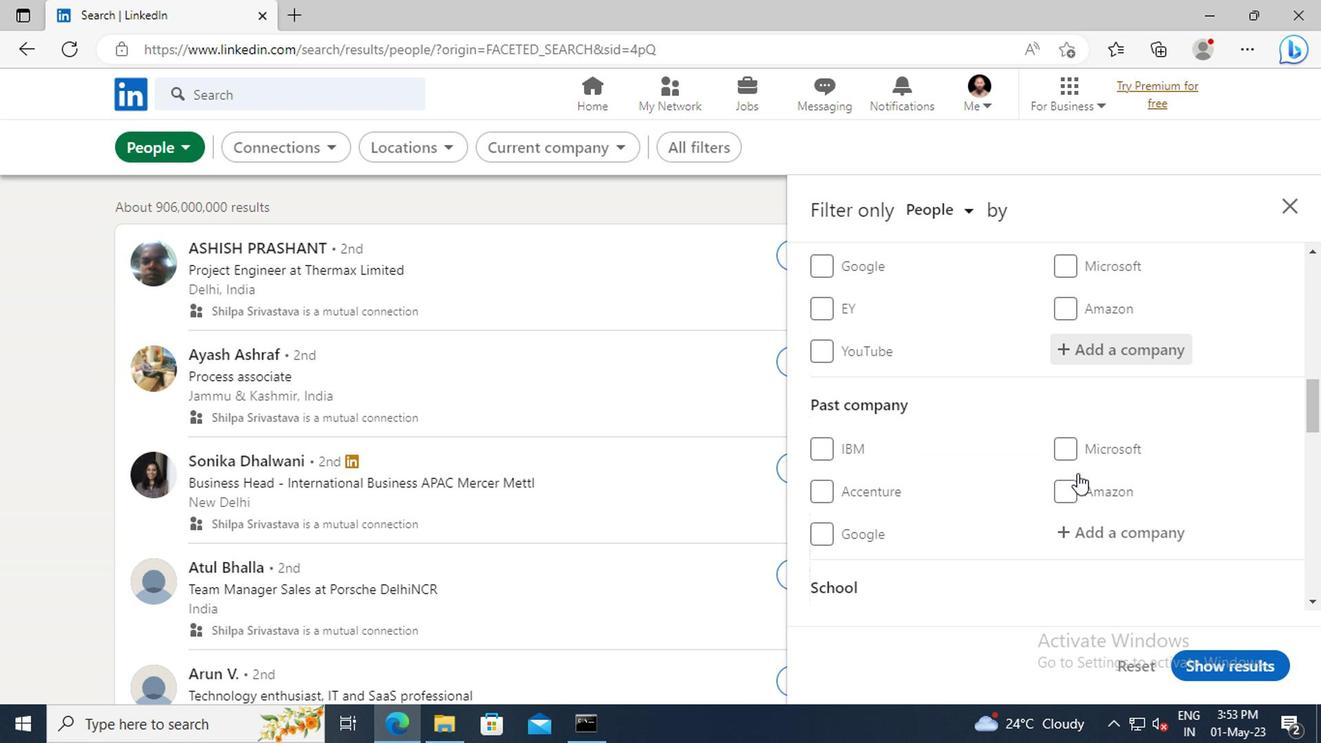 
Action: Mouse scrolled (1075, 470) with delta (0, 0)
Screenshot: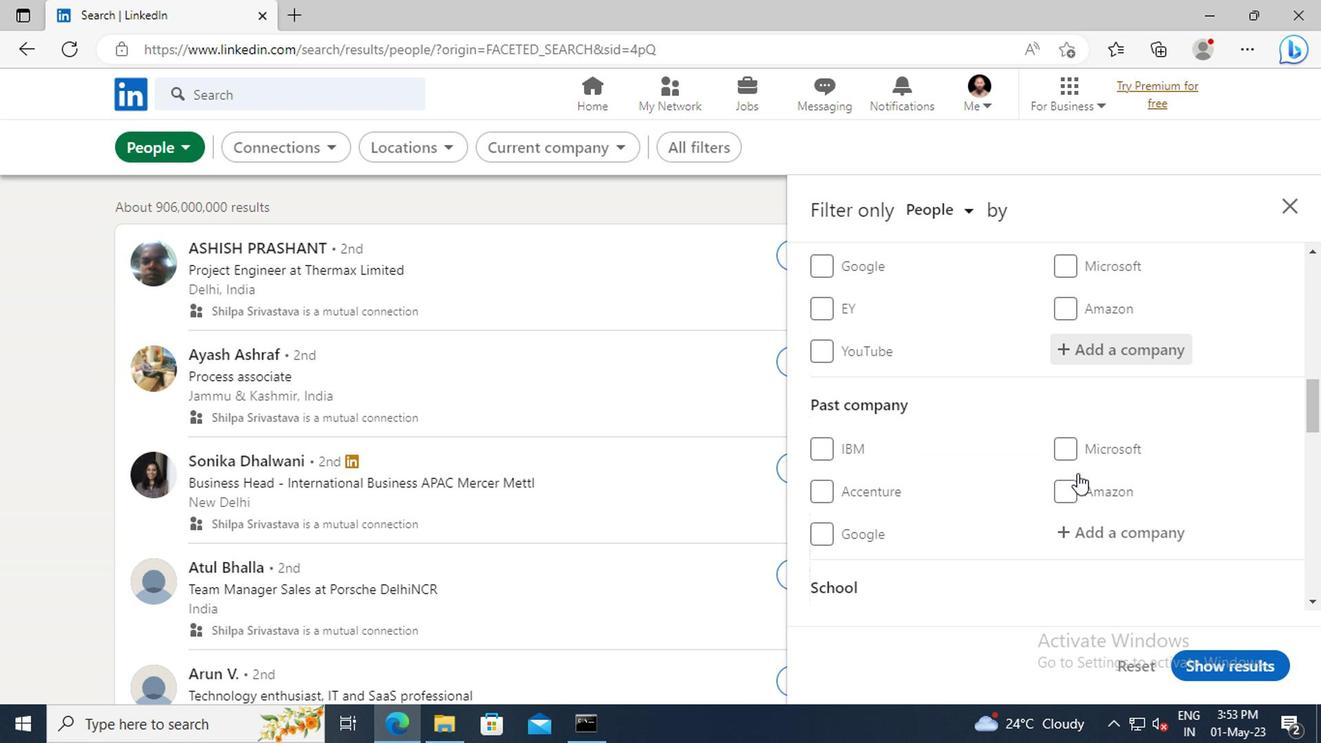
Action: Mouse scrolled (1075, 470) with delta (0, 0)
Screenshot: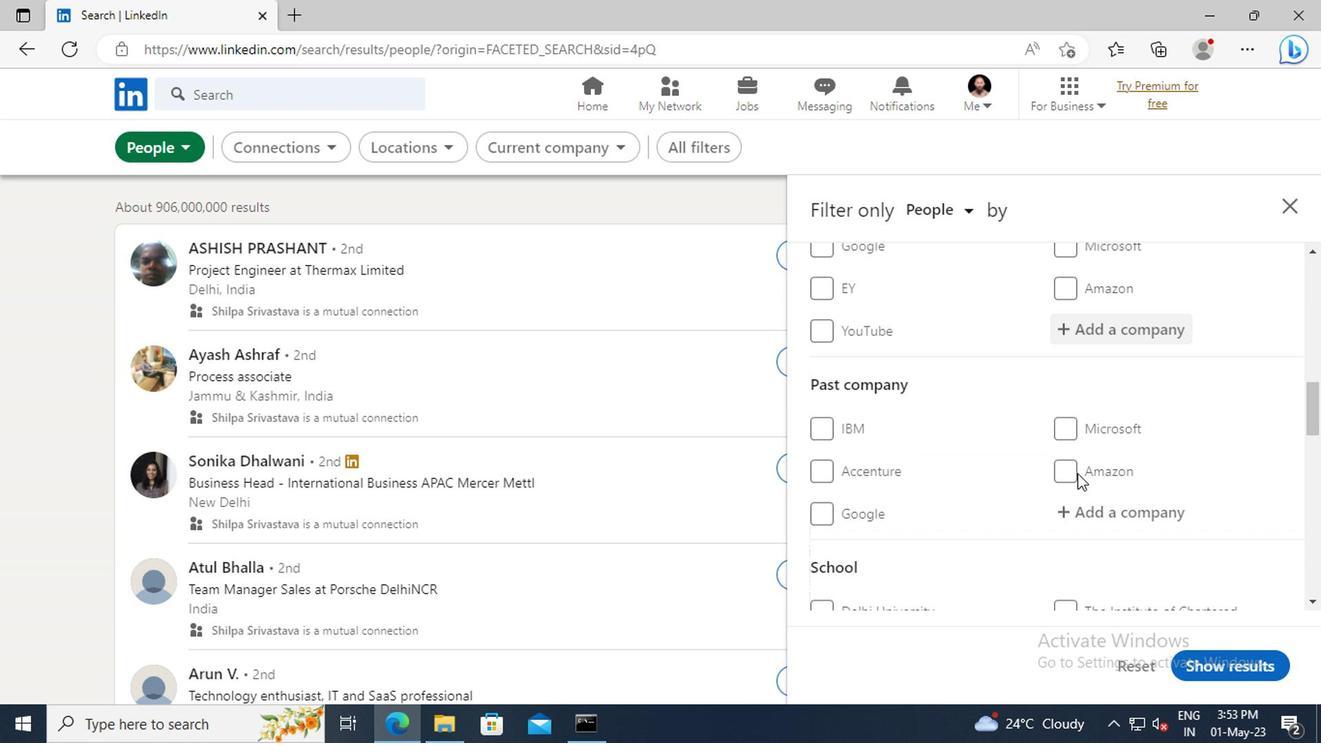 
Action: Mouse scrolled (1075, 470) with delta (0, 0)
Screenshot: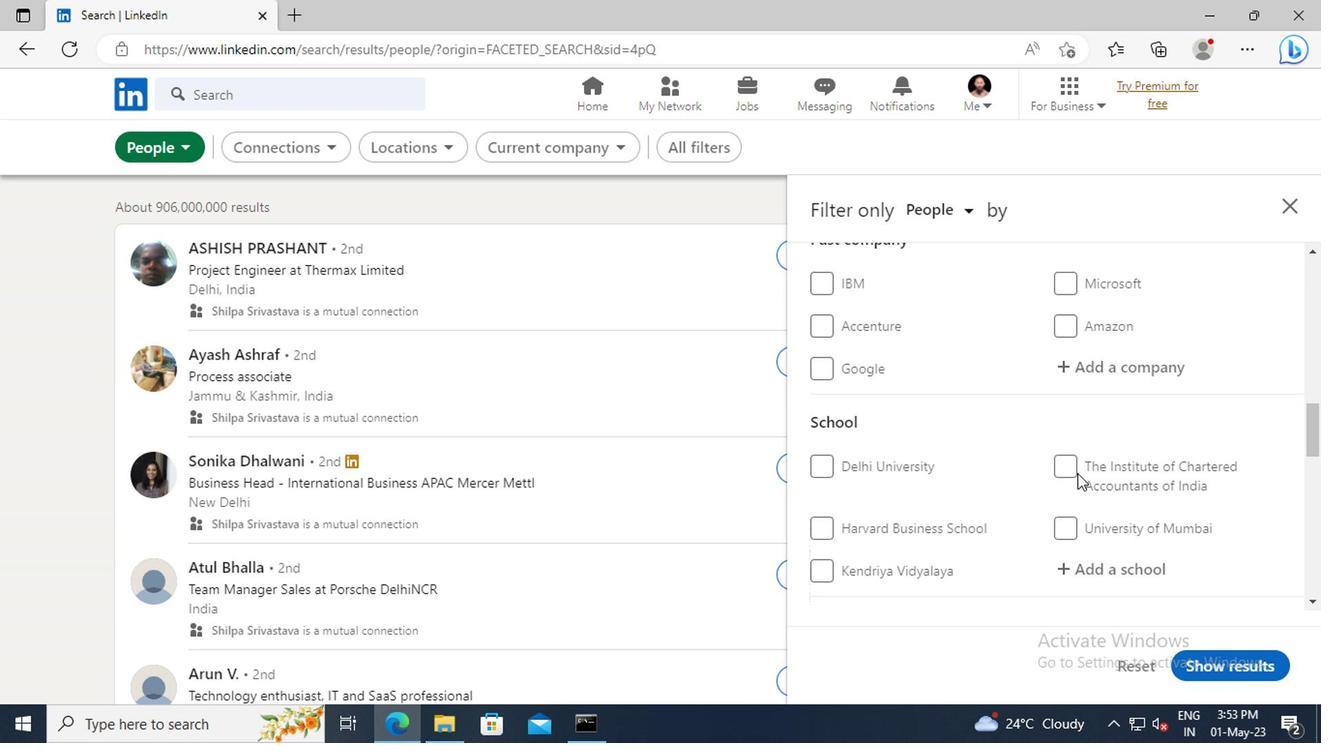 
Action: Mouse scrolled (1075, 470) with delta (0, 0)
Screenshot: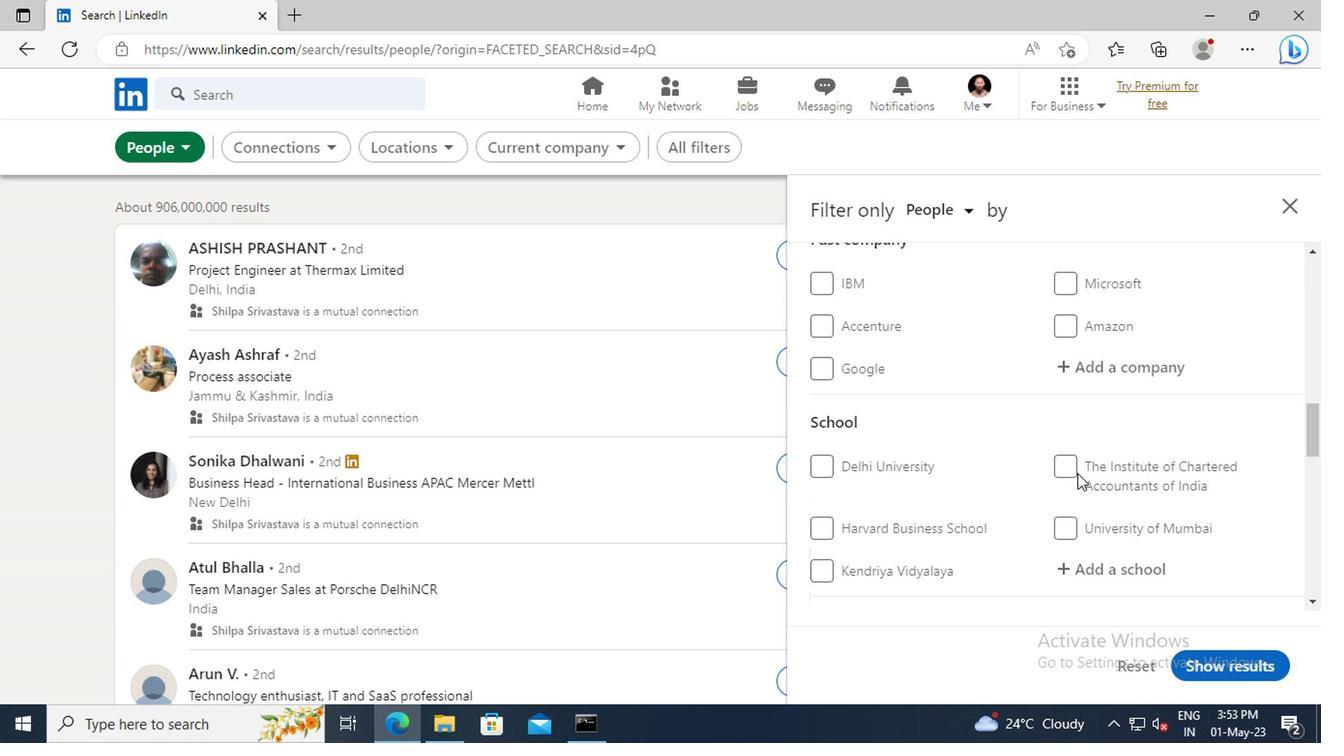 
Action: Mouse scrolled (1075, 470) with delta (0, 0)
Screenshot: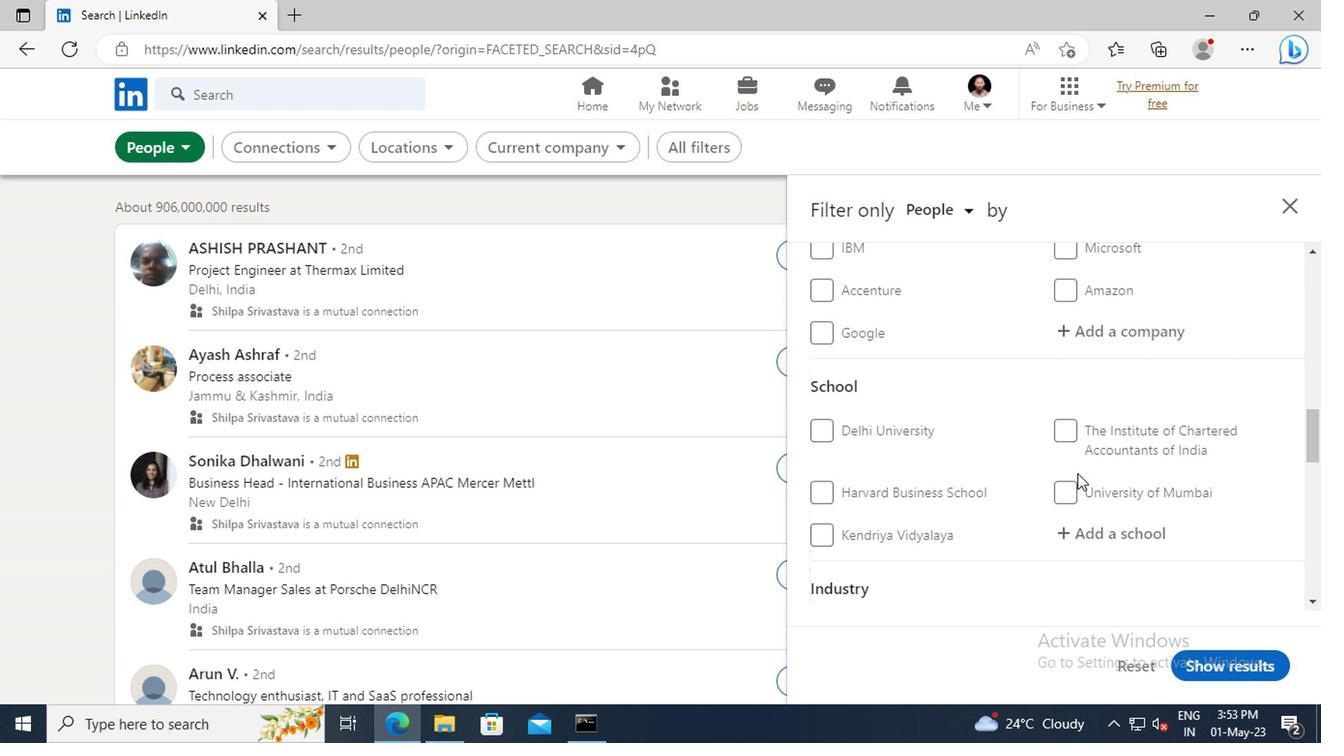 
Action: Mouse scrolled (1075, 470) with delta (0, 0)
Screenshot: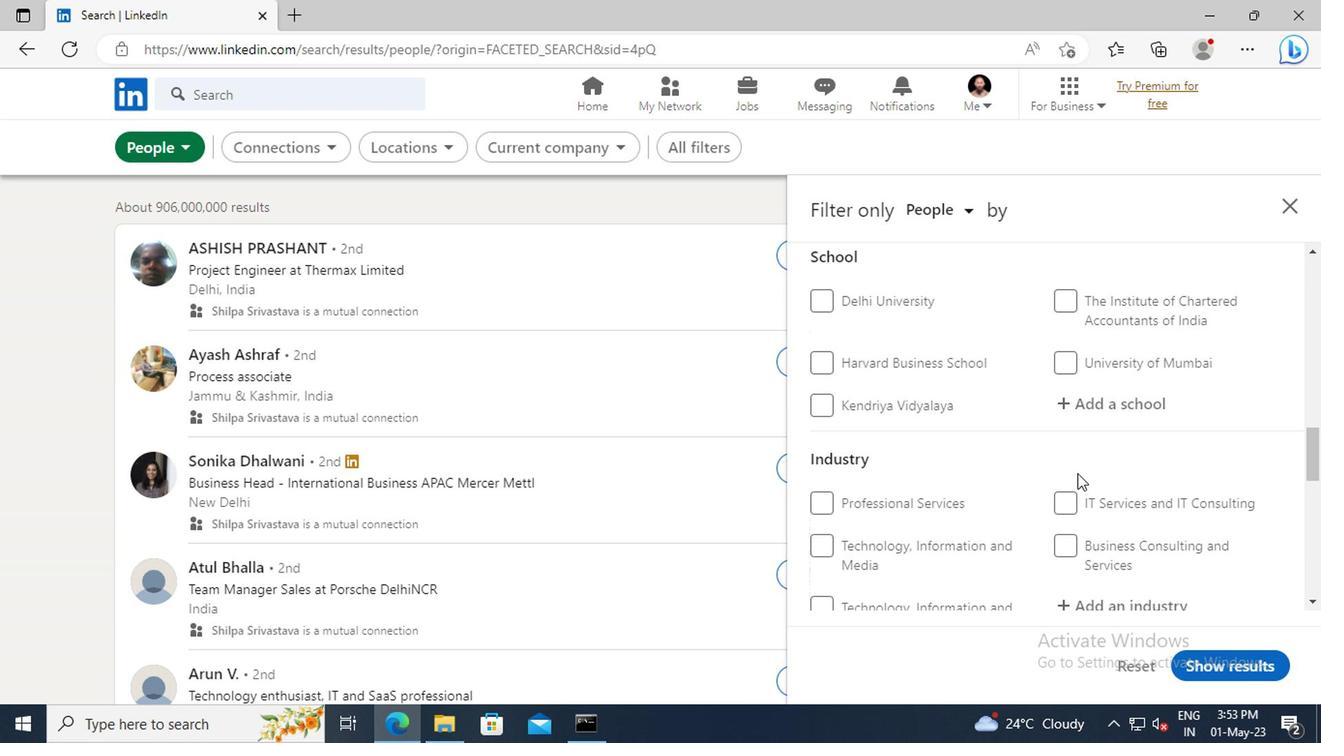 
Action: Mouse scrolled (1075, 470) with delta (0, 0)
Screenshot: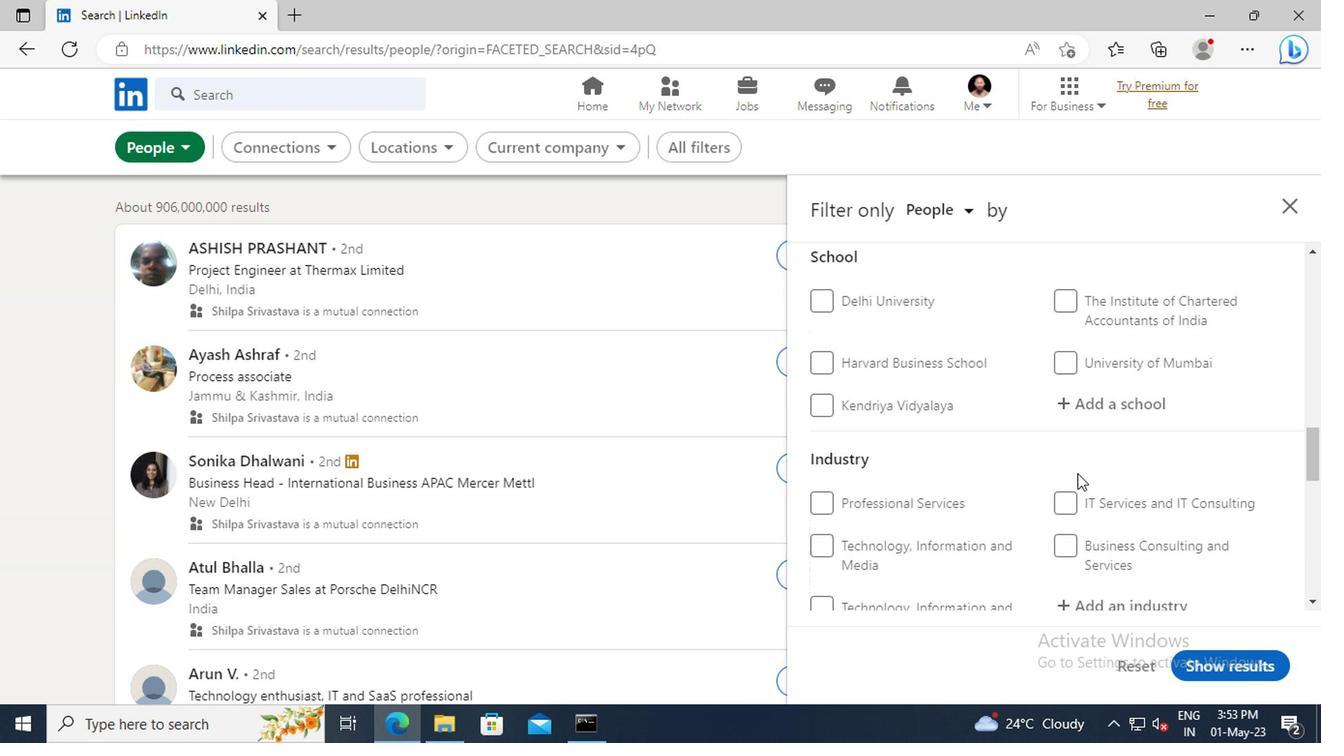 
Action: Mouse scrolled (1075, 470) with delta (0, 0)
Screenshot: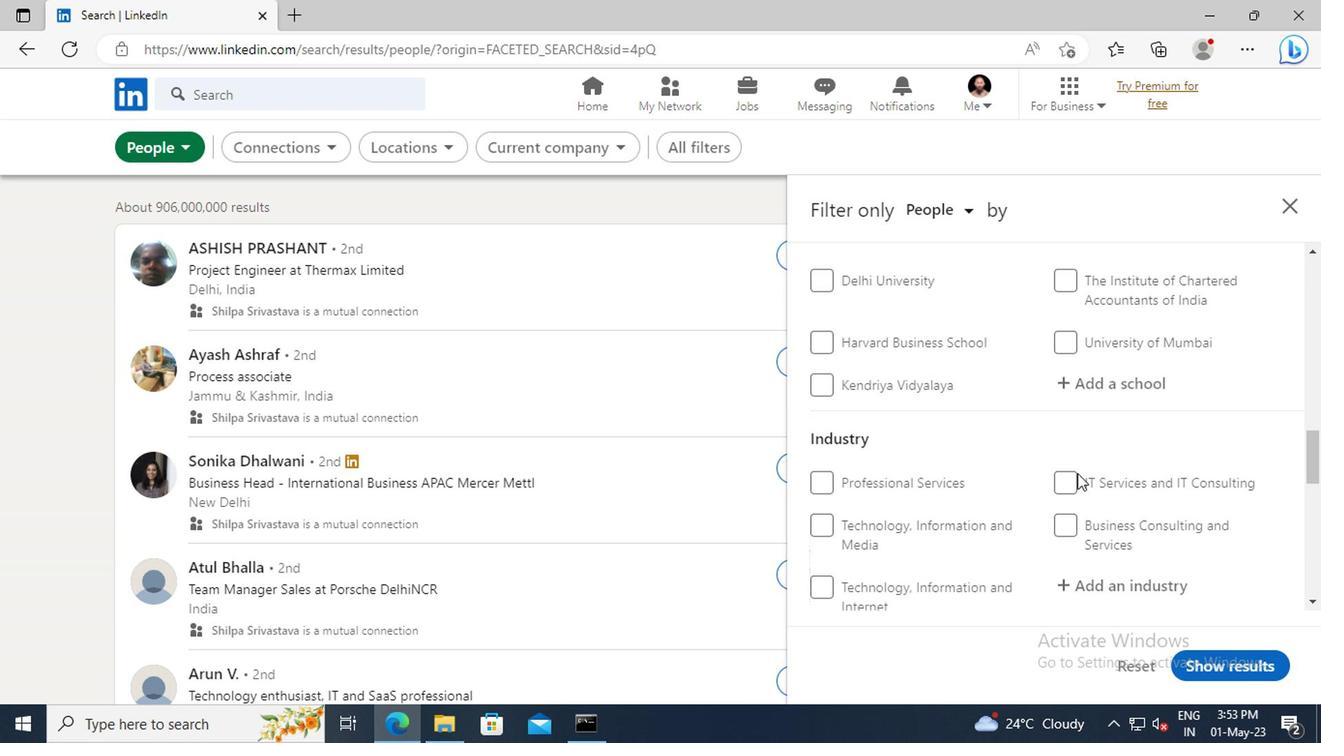 
Action: Mouse scrolled (1075, 470) with delta (0, 0)
Screenshot: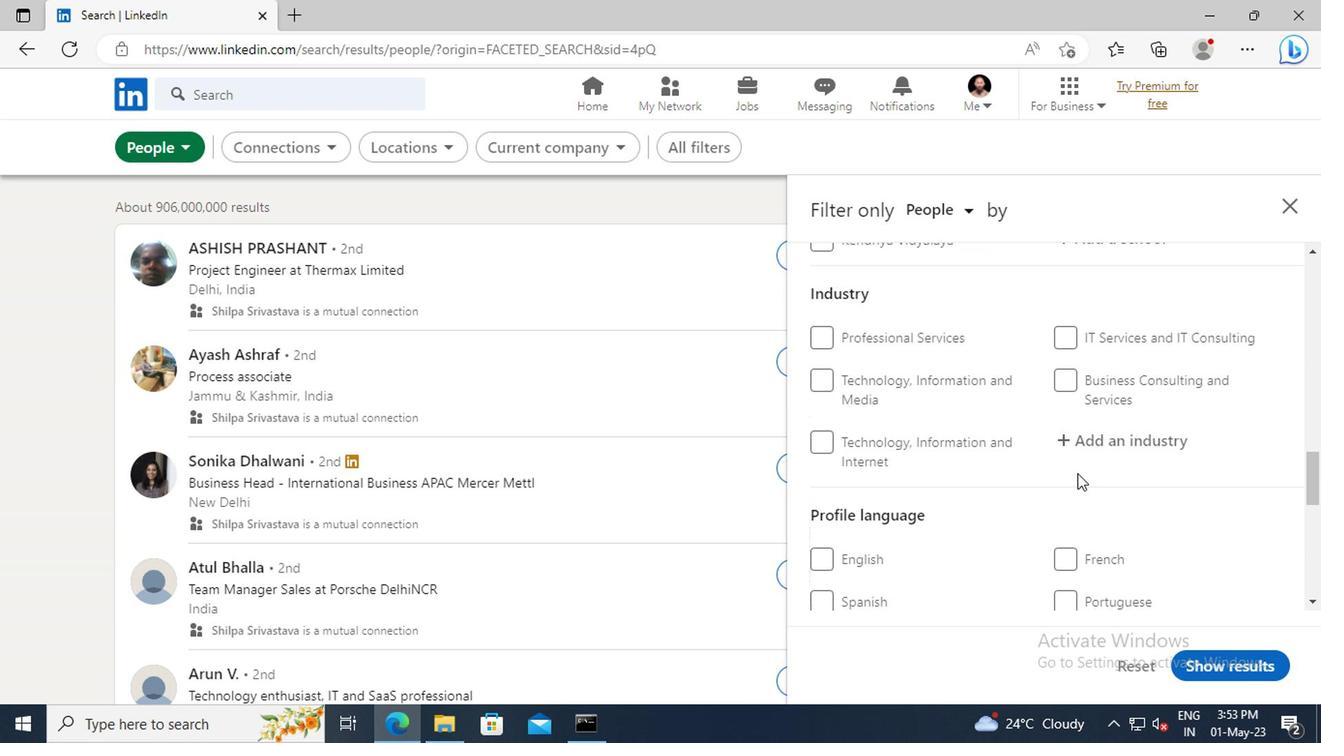 
Action: Mouse scrolled (1075, 470) with delta (0, 0)
Screenshot: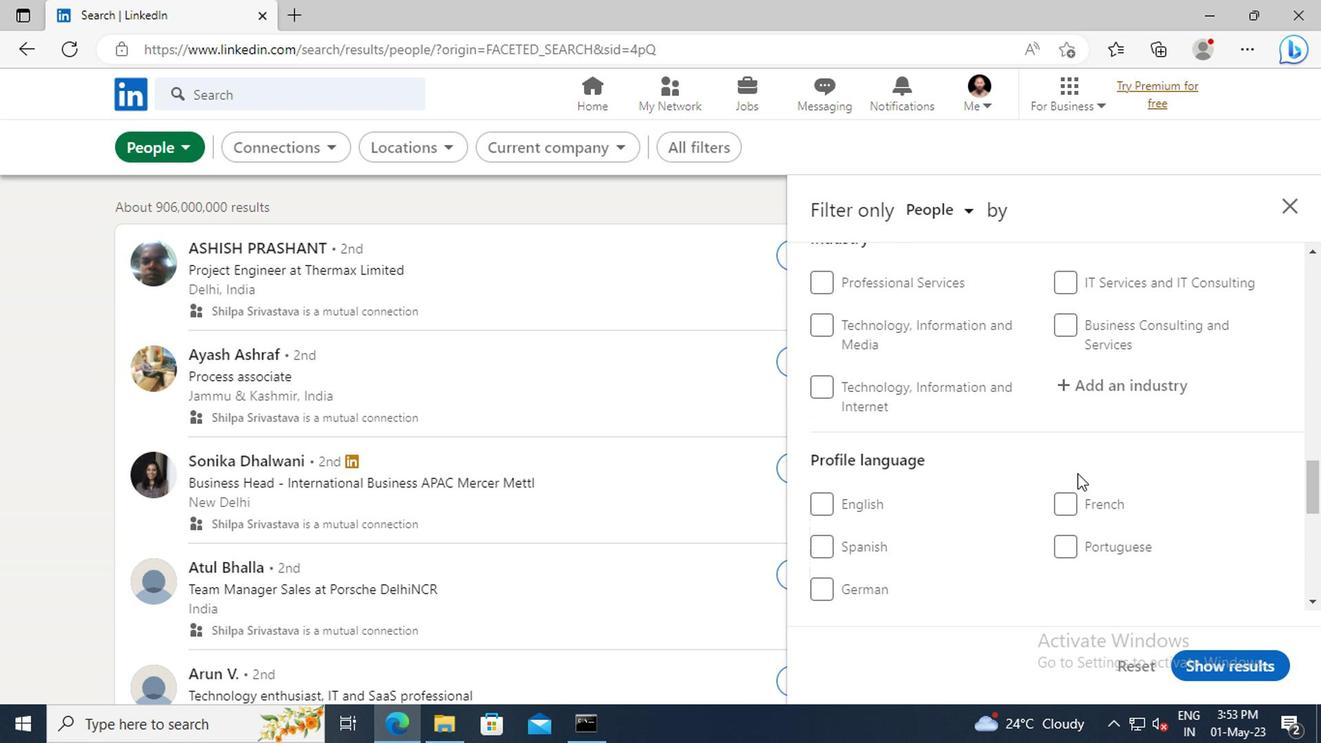 
Action: Mouse scrolled (1075, 470) with delta (0, 0)
Screenshot: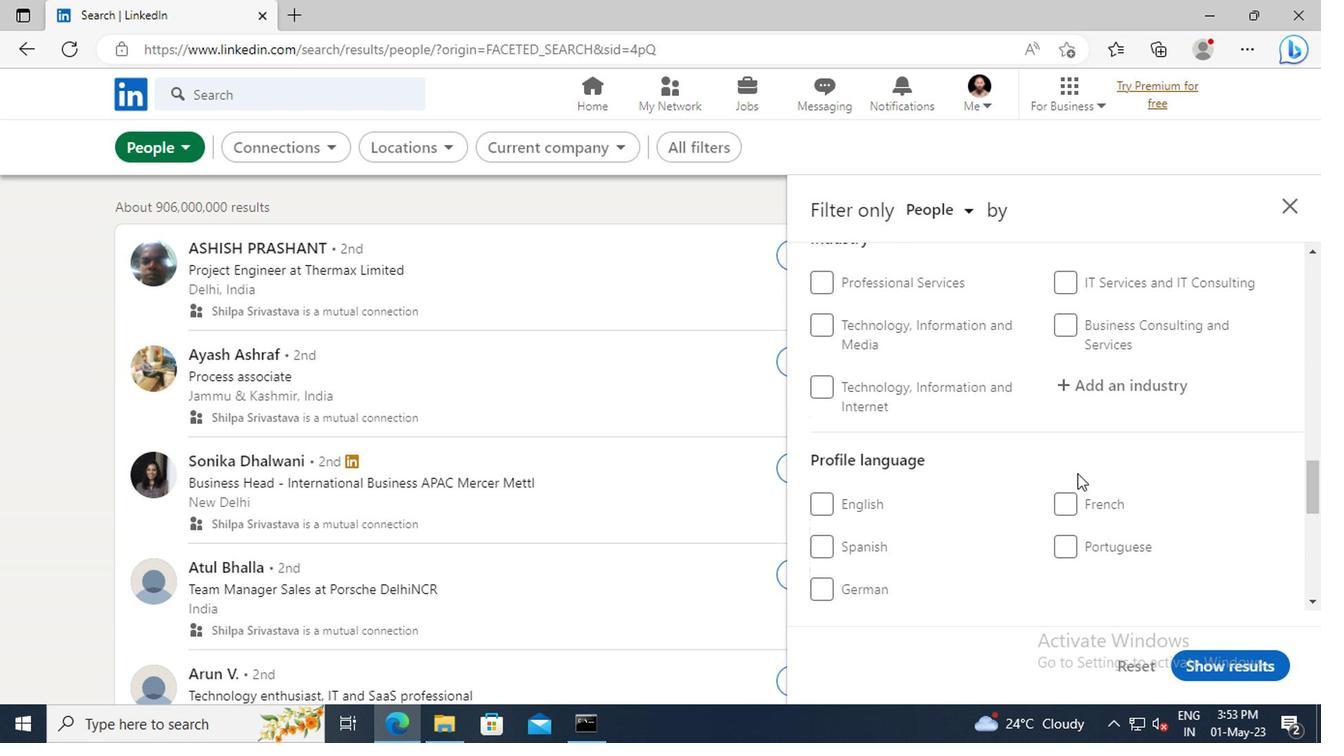
Action: Mouse moved to (823, 477)
Screenshot: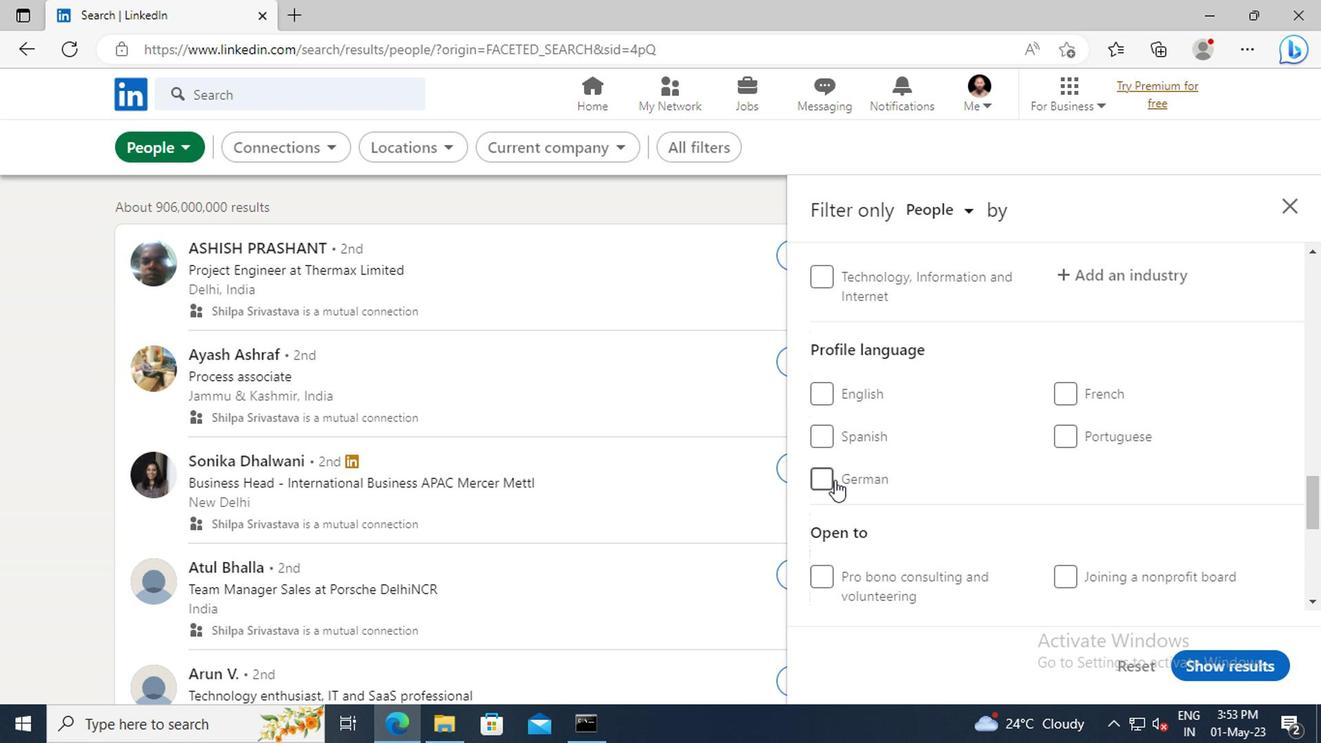 
Action: Mouse pressed left at (823, 477)
Screenshot: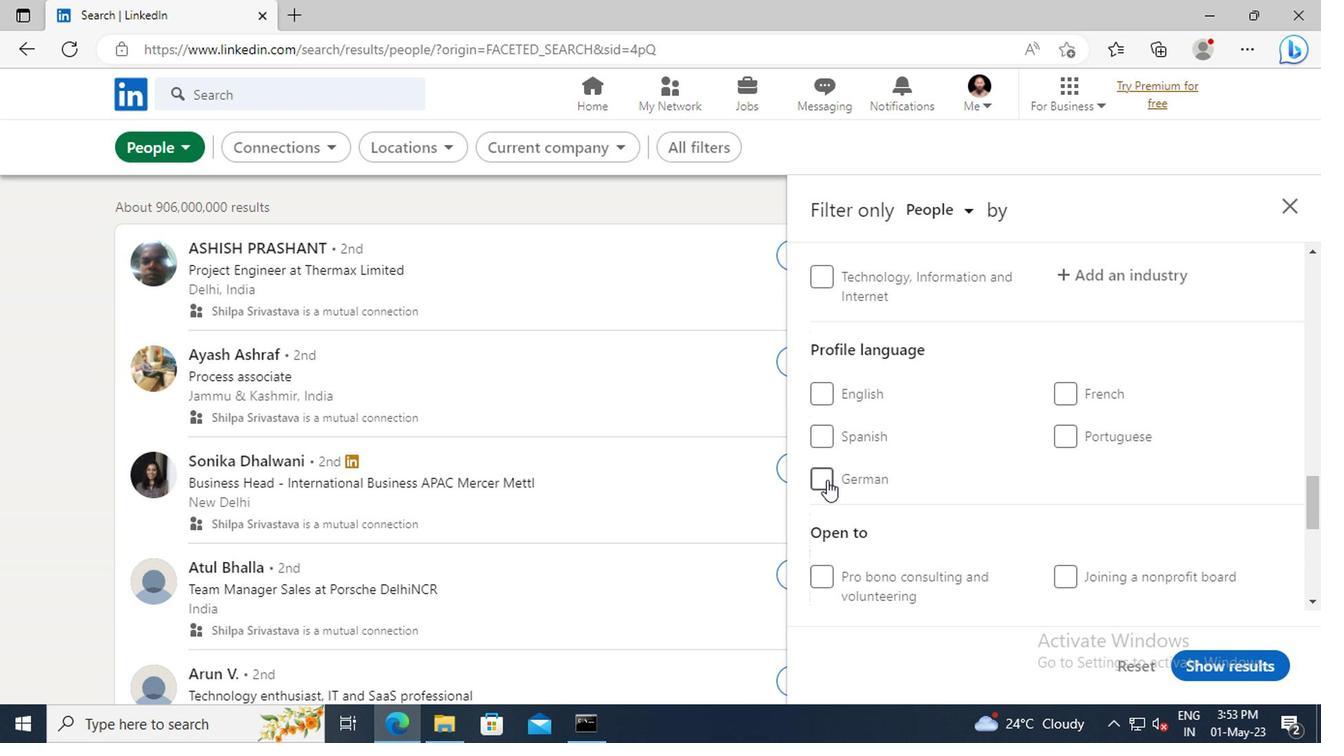 
Action: Mouse moved to (1098, 448)
Screenshot: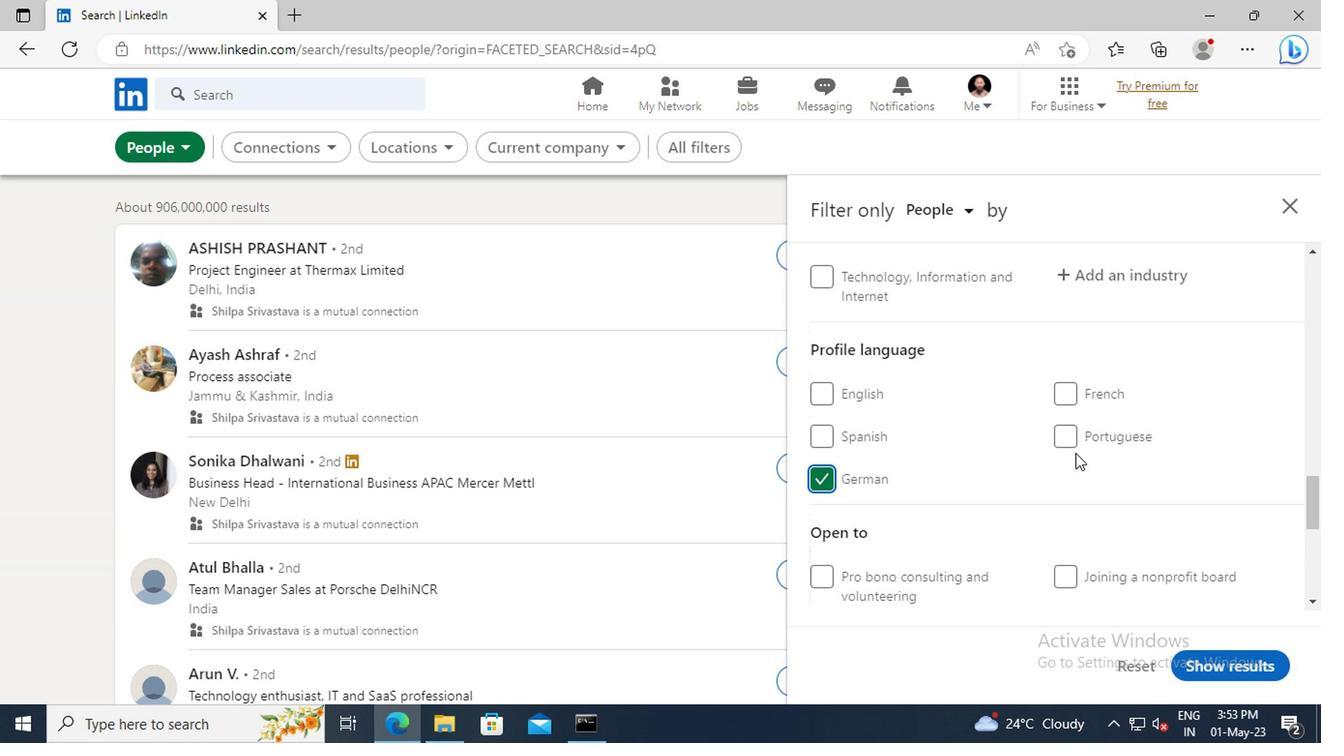 
Action: Mouse scrolled (1098, 448) with delta (0, 0)
Screenshot: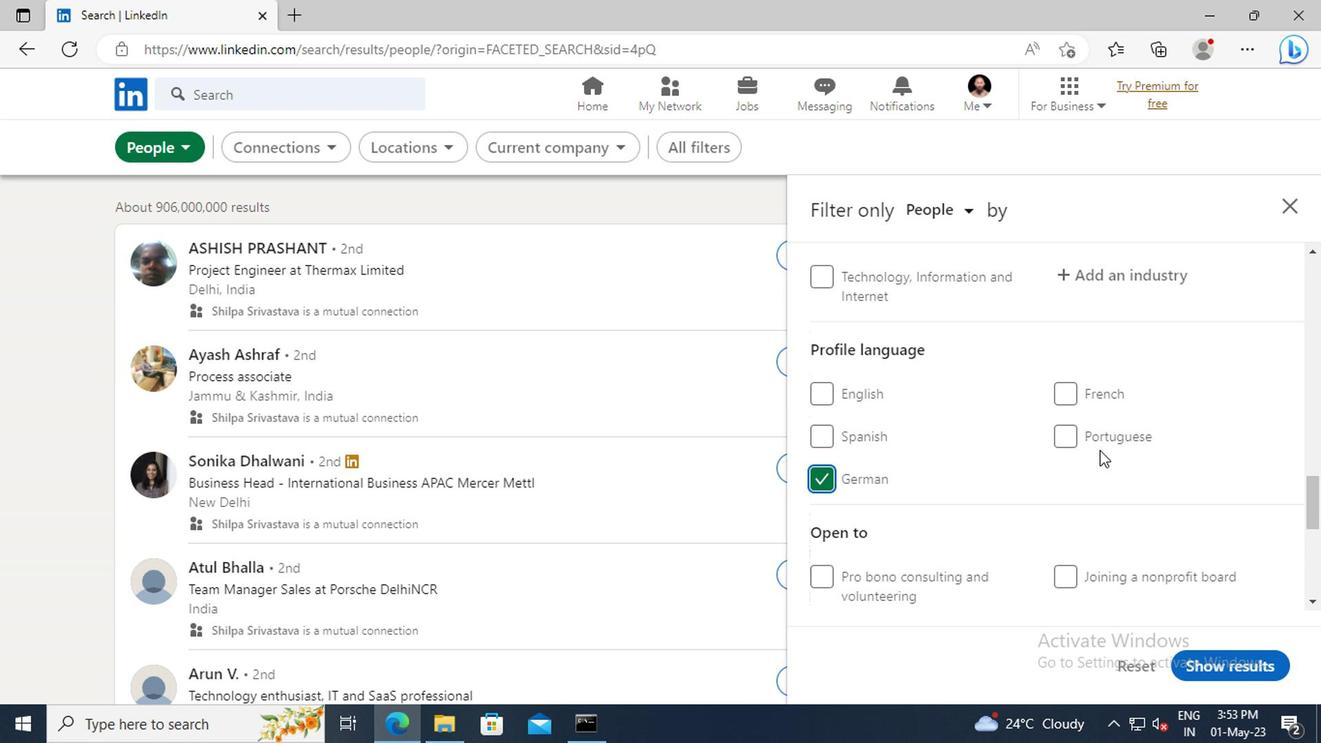 
Action: Mouse scrolled (1098, 448) with delta (0, 0)
Screenshot: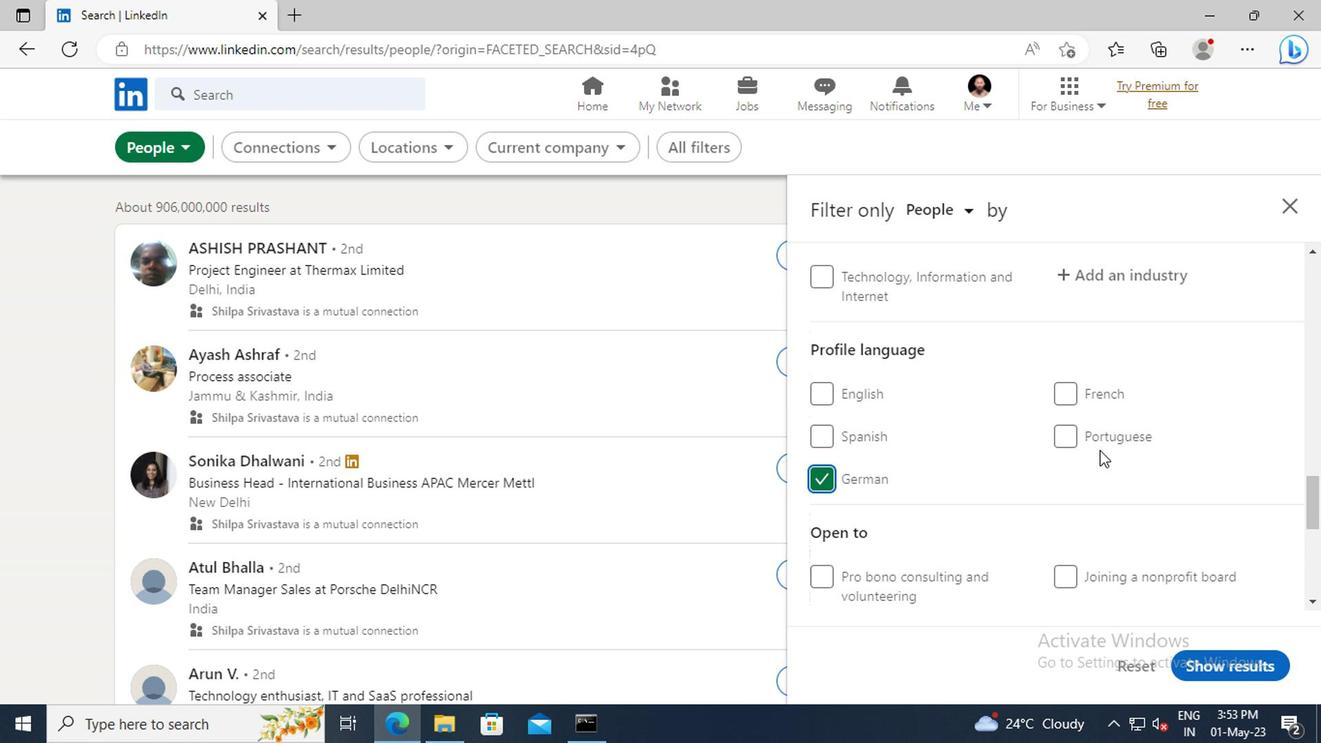 
Action: Mouse scrolled (1098, 448) with delta (0, 0)
Screenshot: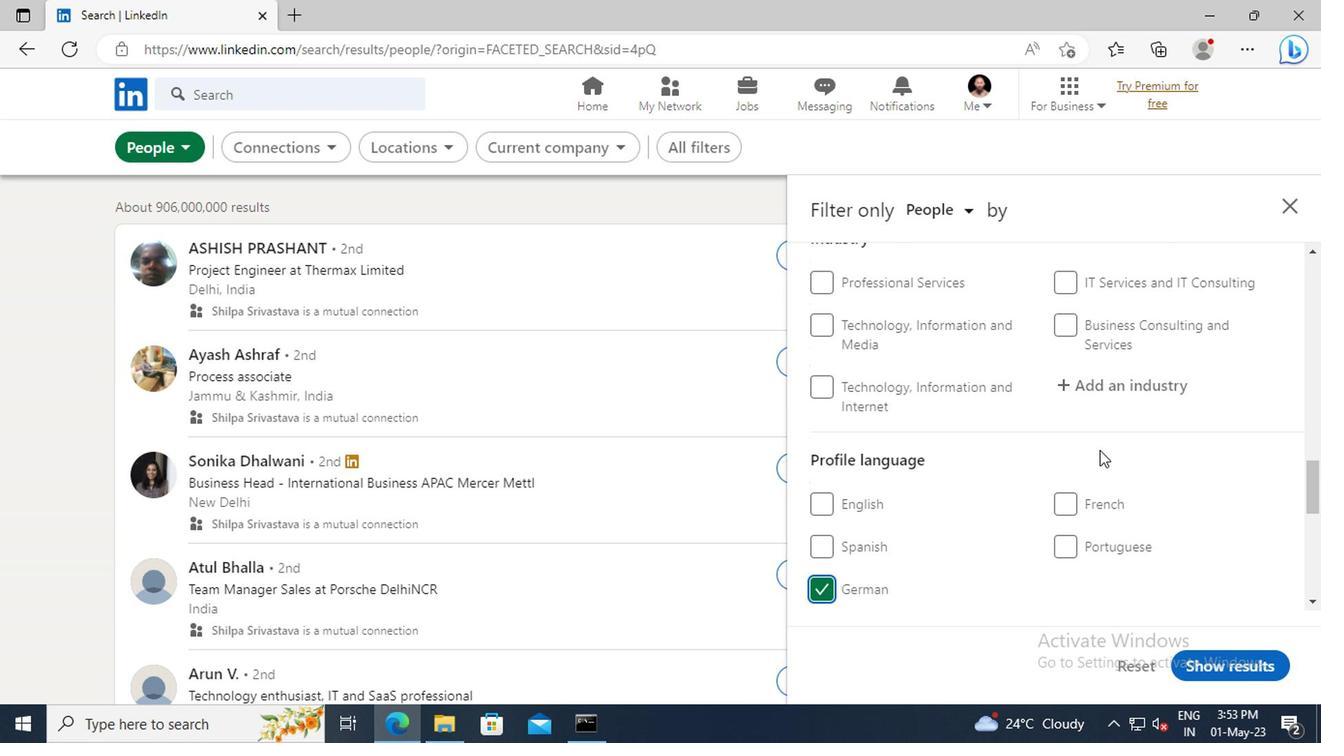 
Action: Mouse moved to (1099, 448)
Screenshot: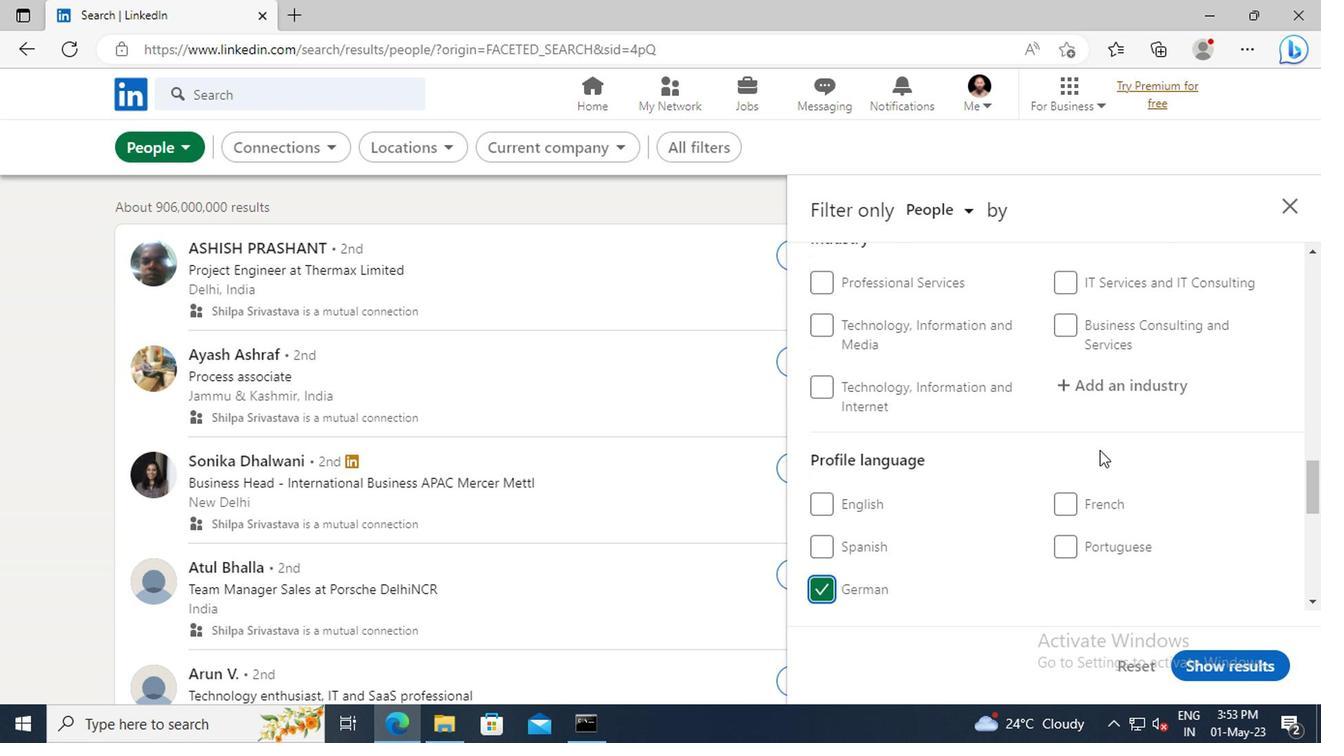 
Action: Mouse scrolled (1099, 448) with delta (0, 0)
Screenshot: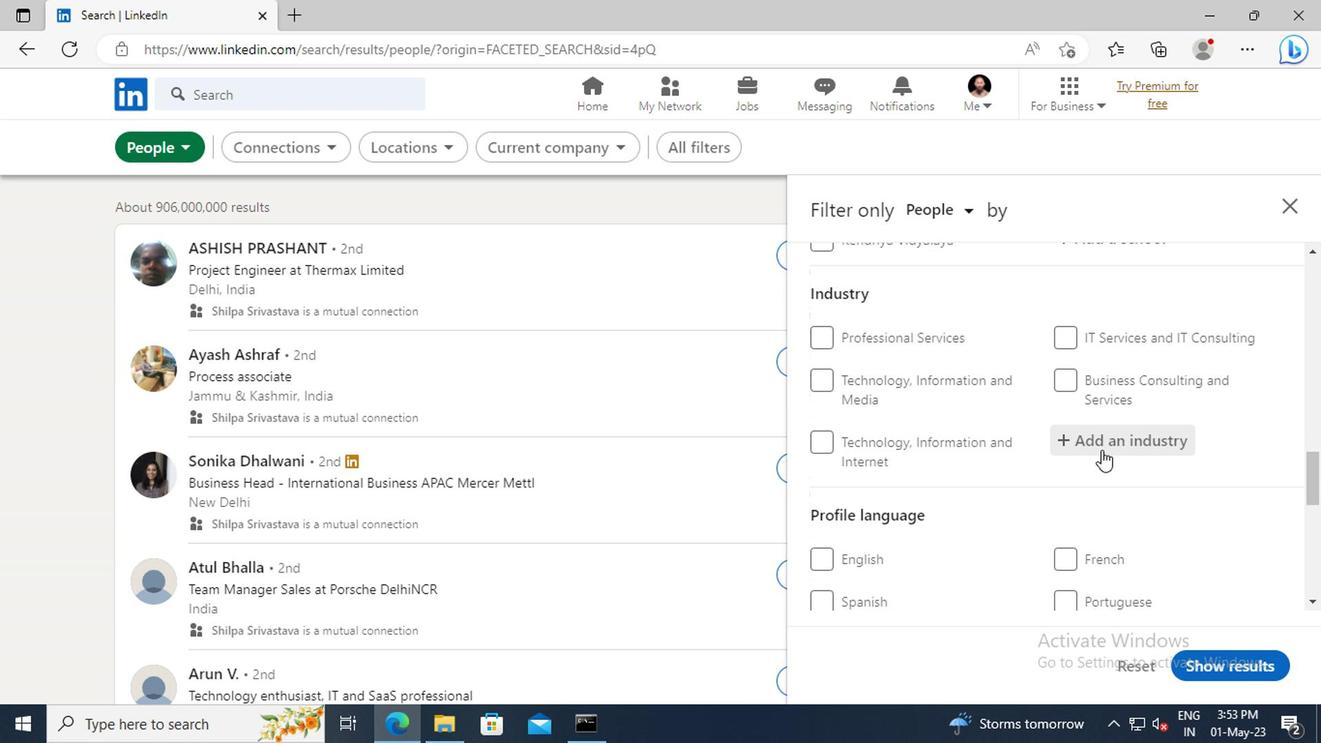 
Action: Mouse scrolled (1099, 448) with delta (0, 0)
Screenshot: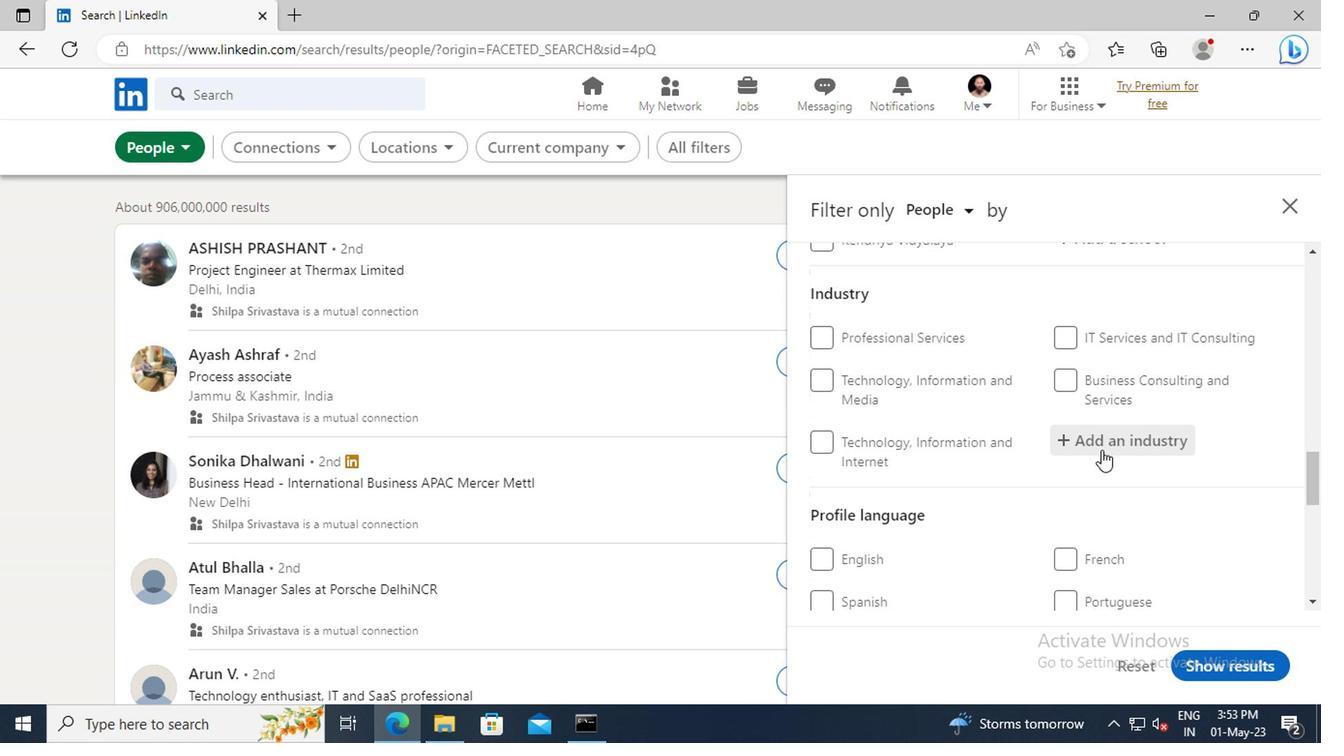 
Action: Mouse scrolled (1099, 448) with delta (0, 0)
Screenshot: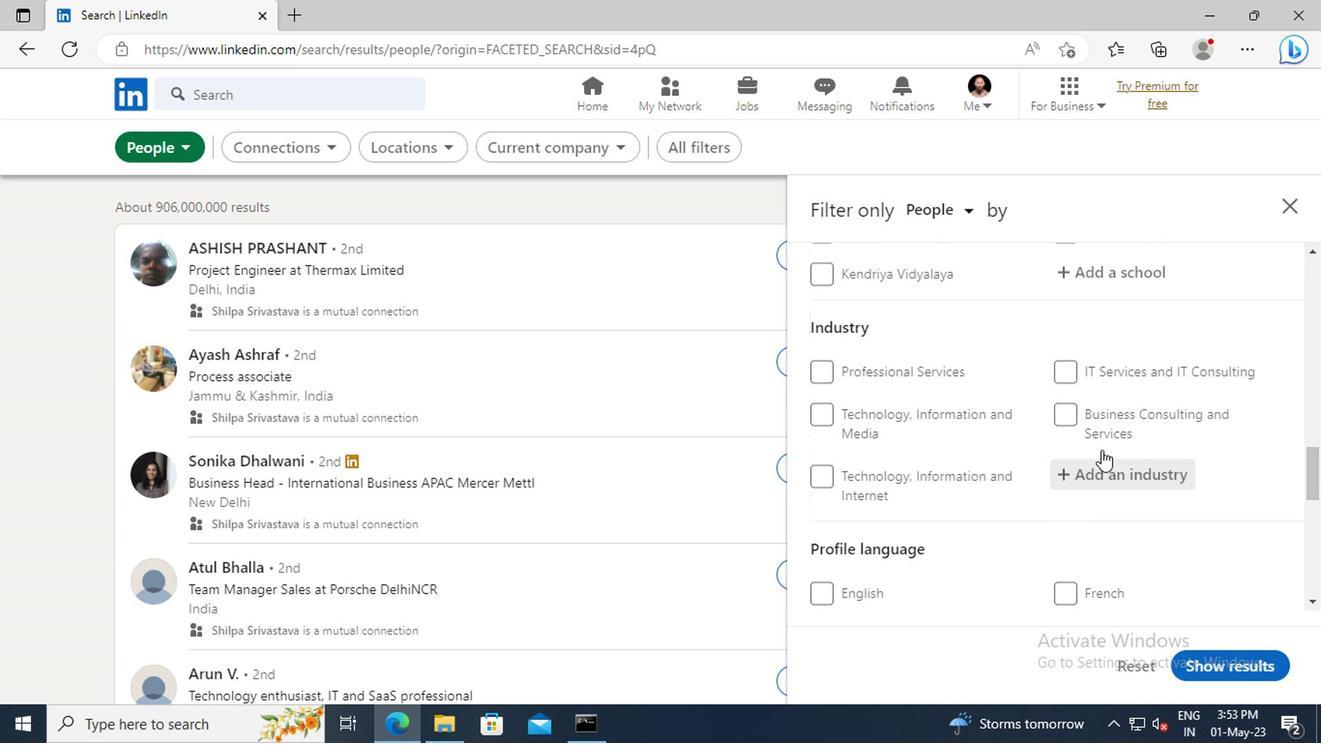 
Action: Mouse scrolled (1099, 448) with delta (0, 0)
Screenshot: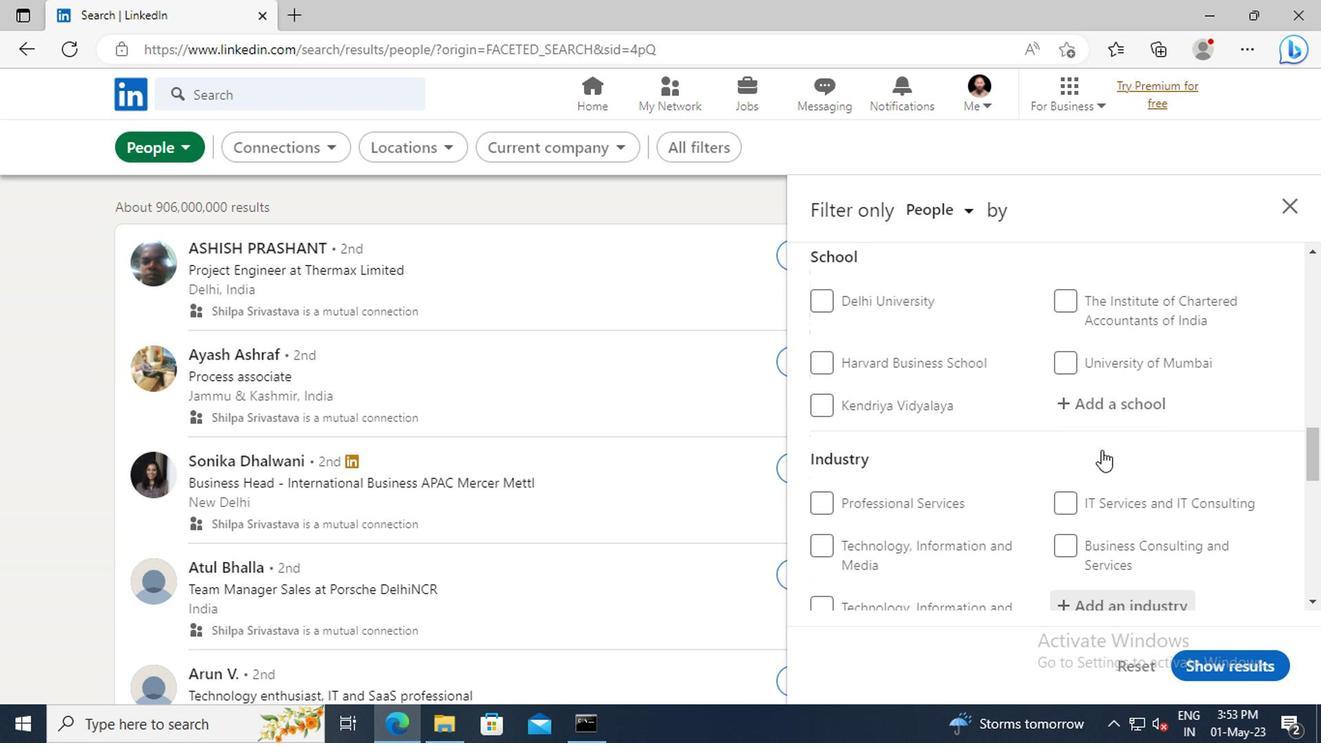 
Action: Mouse scrolled (1099, 448) with delta (0, 0)
Screenshot: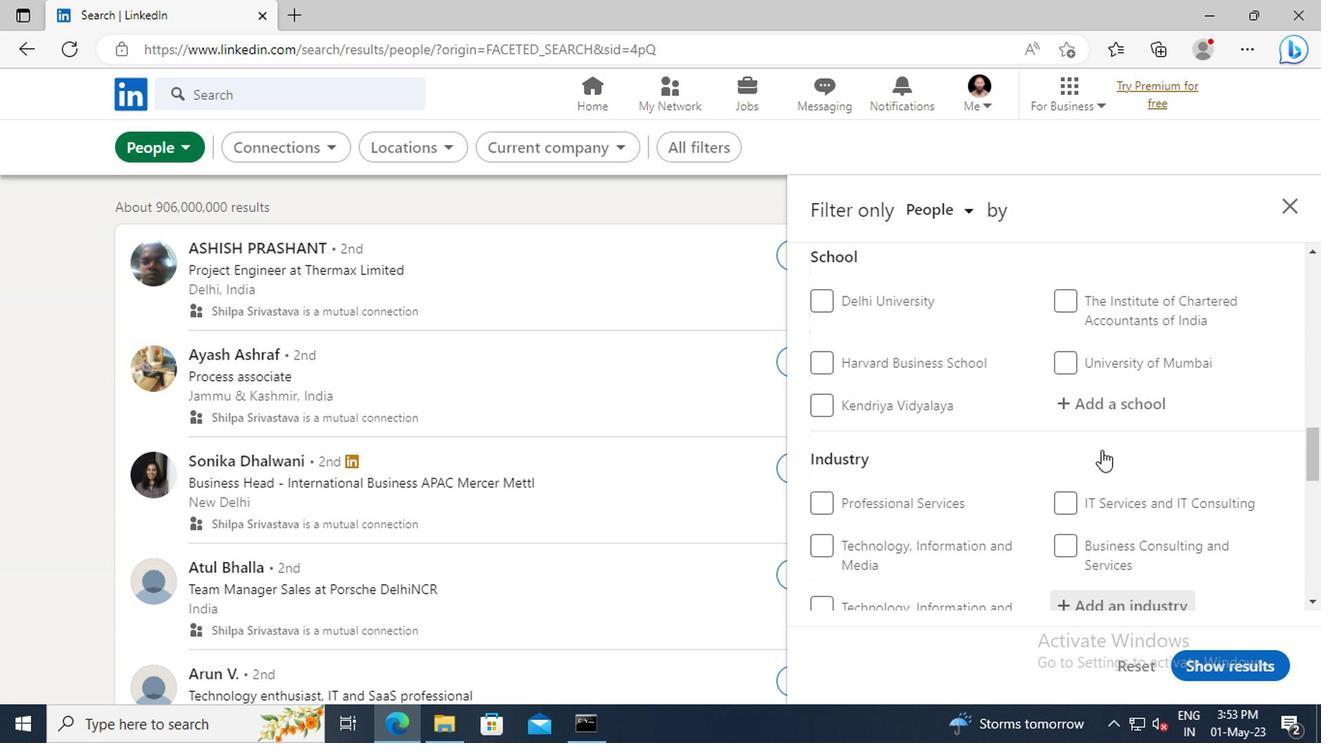 
Action: Mouse scrolled (1099, 448) with delta (0, 0)
Screenshot: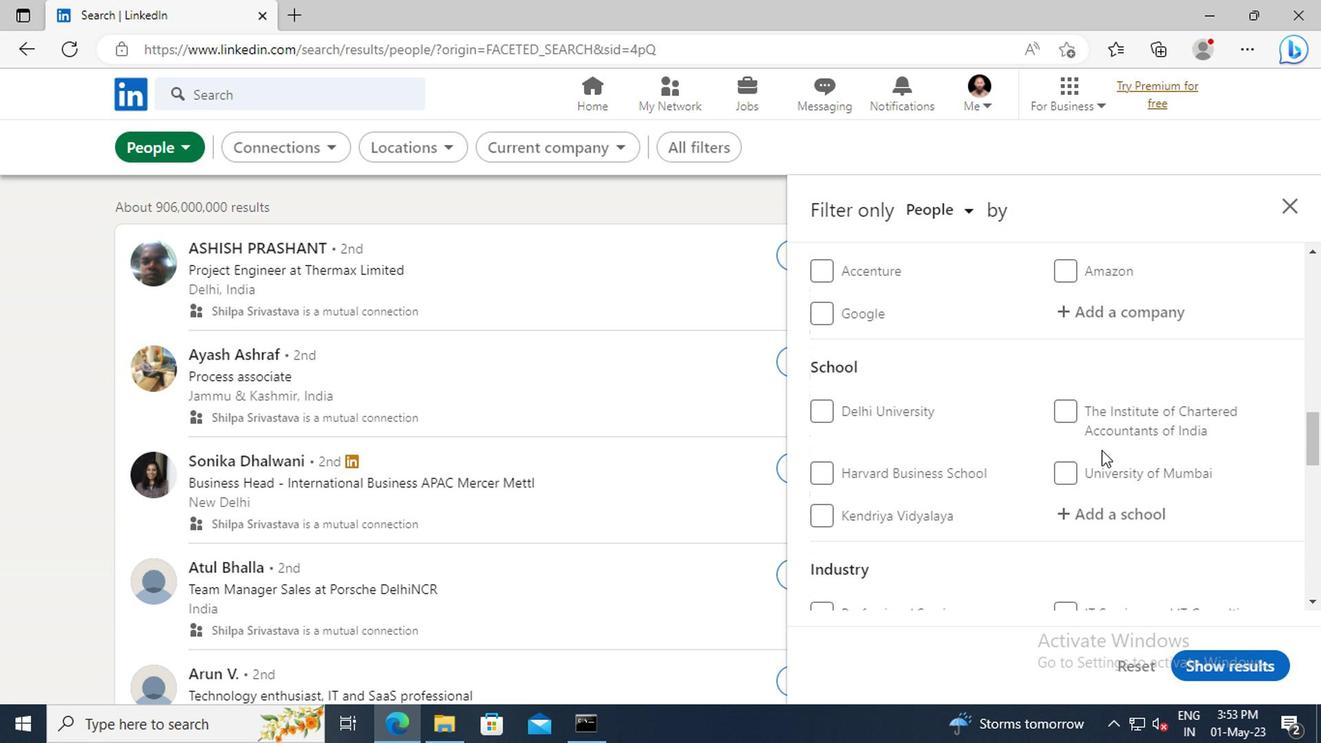 
Action: Mouse scrolled (1099, 448) with delta (0, 0)
Screenshot: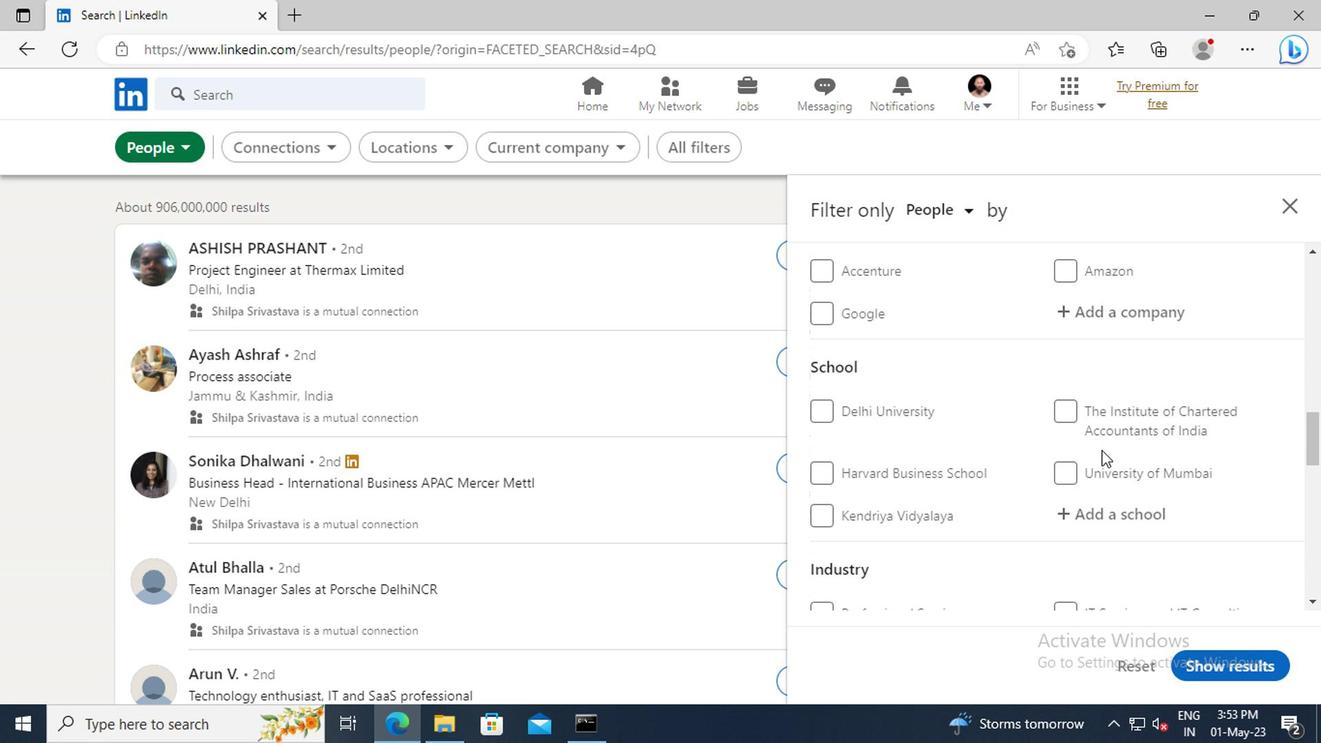 
Action: Mouse scrolled (1099, 448) with delta (0, 0)
Screenshot: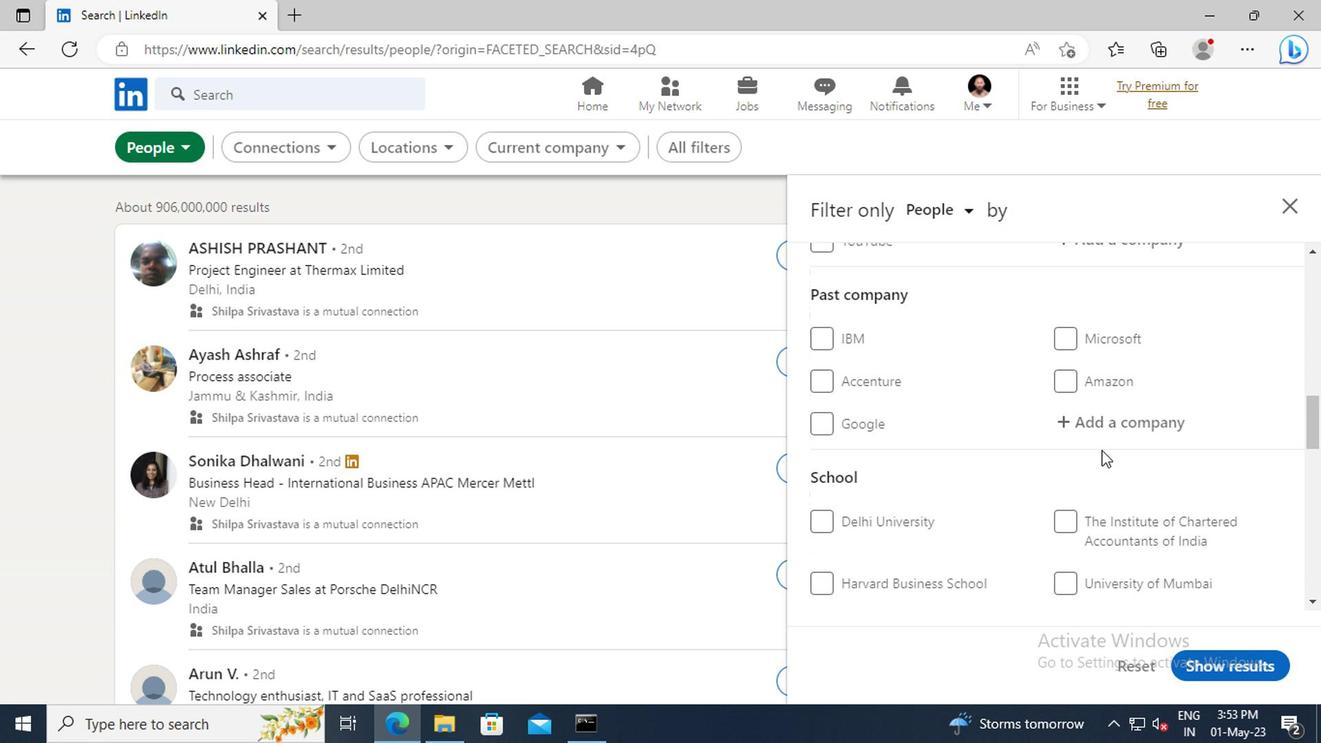 
Action: Mouse scrolled (1099, 448) with delta (0, 0)
Screenshot: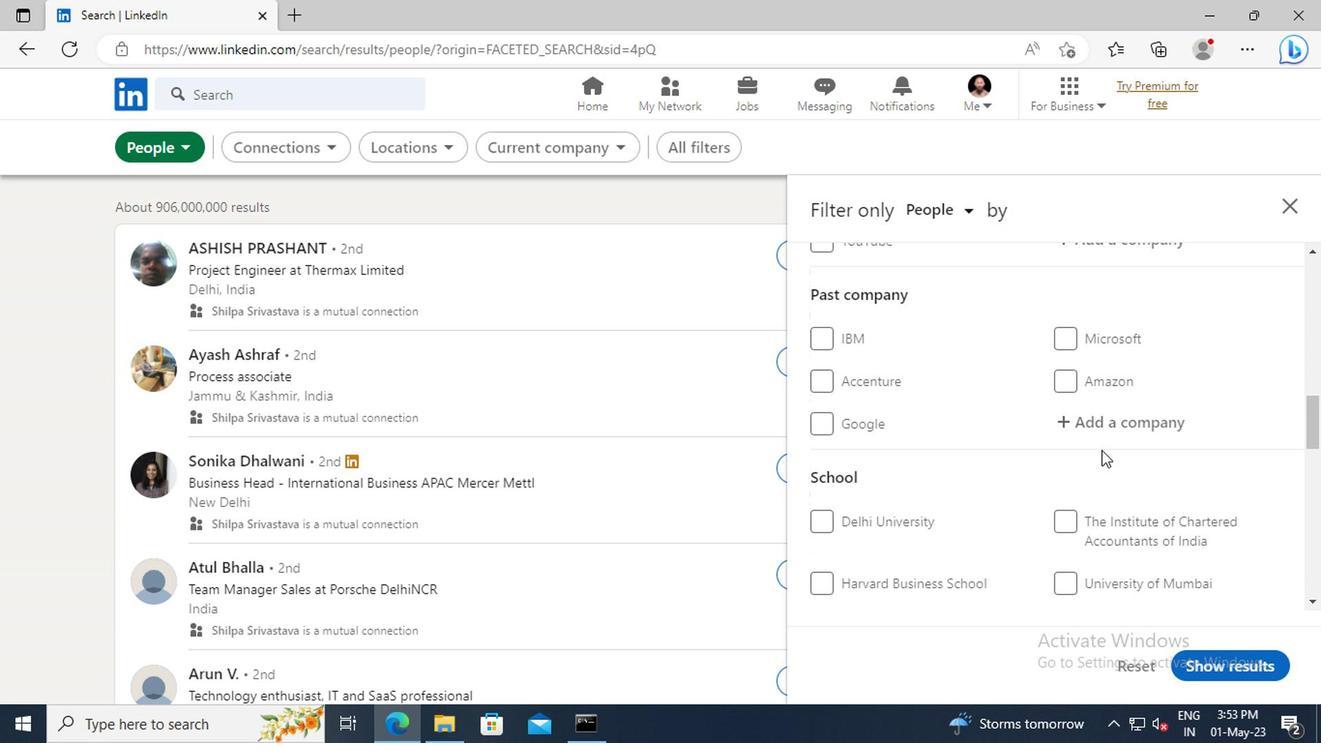 
Action: Mouse scrolled (1099, 448) with delta (0, 0)
Screenshot: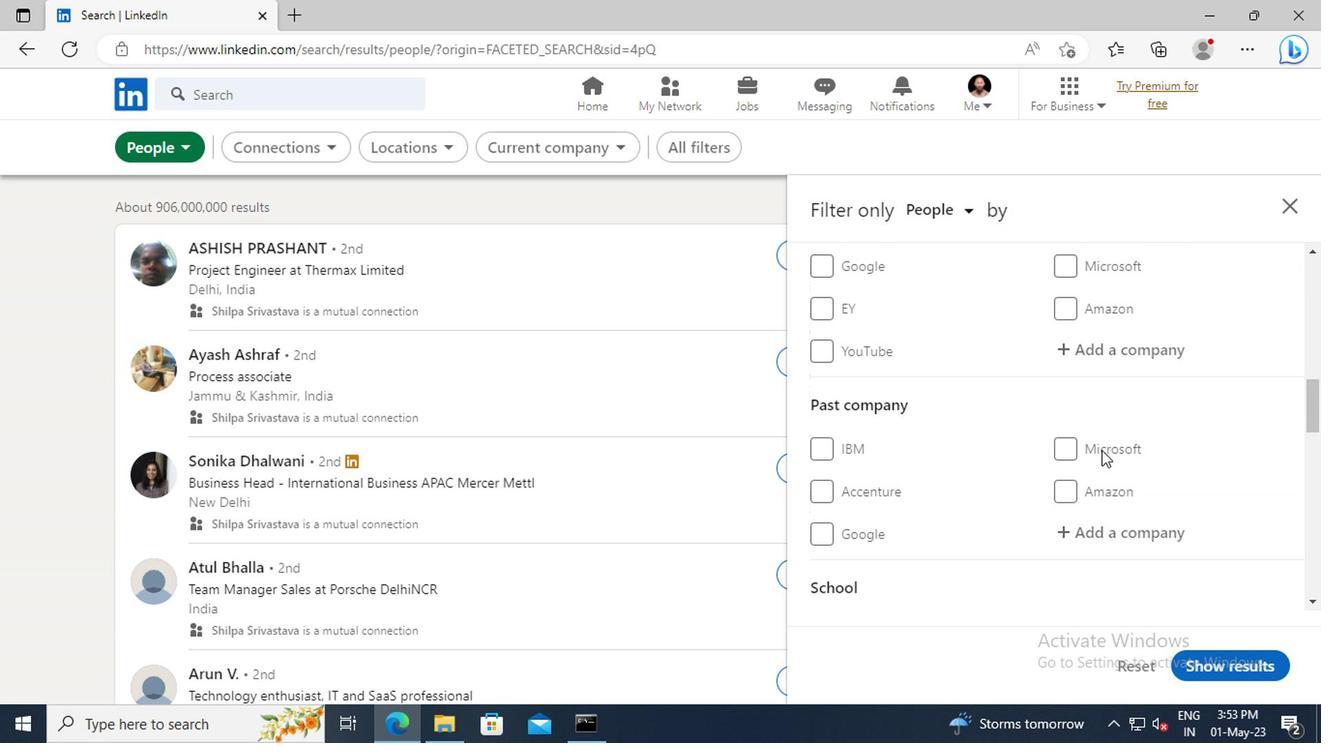 
Action: Mouse moved to (1097, 410)
Screenshot: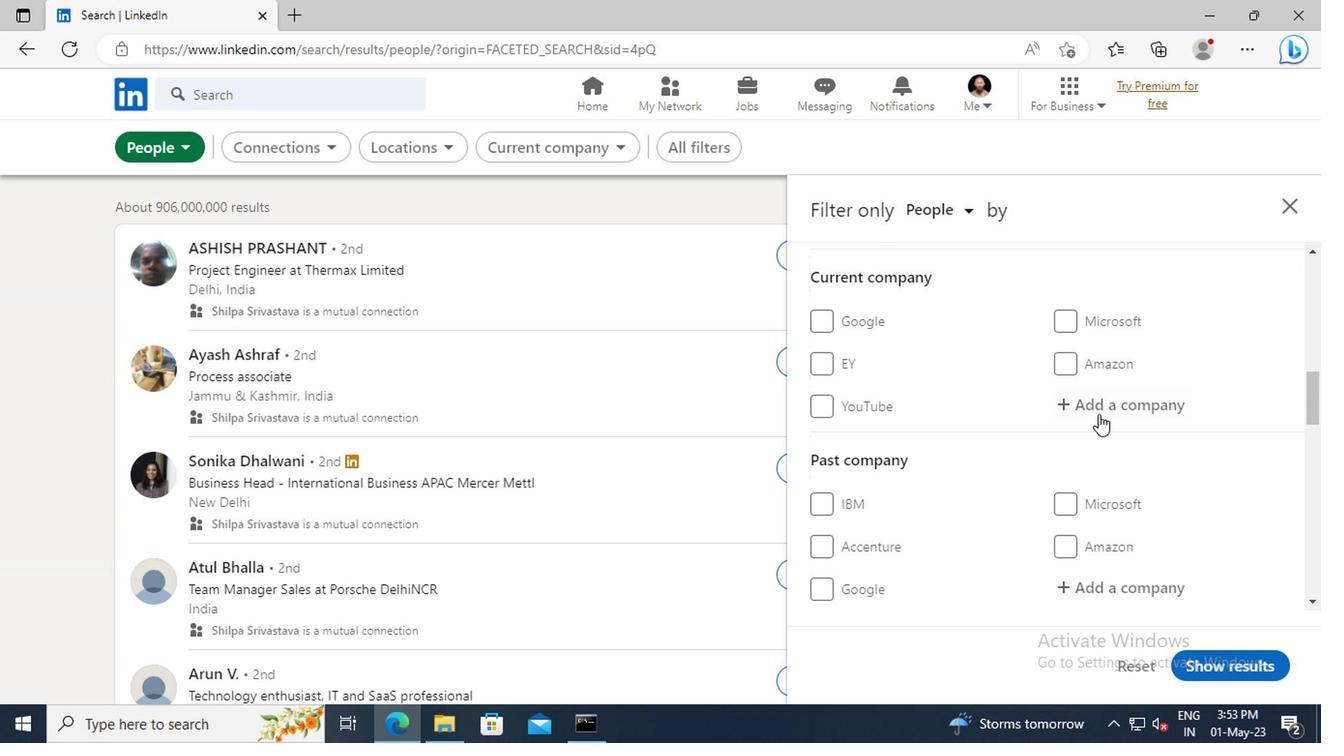 
Action: Mouse pressed left at (1097, 410)
Screenshot: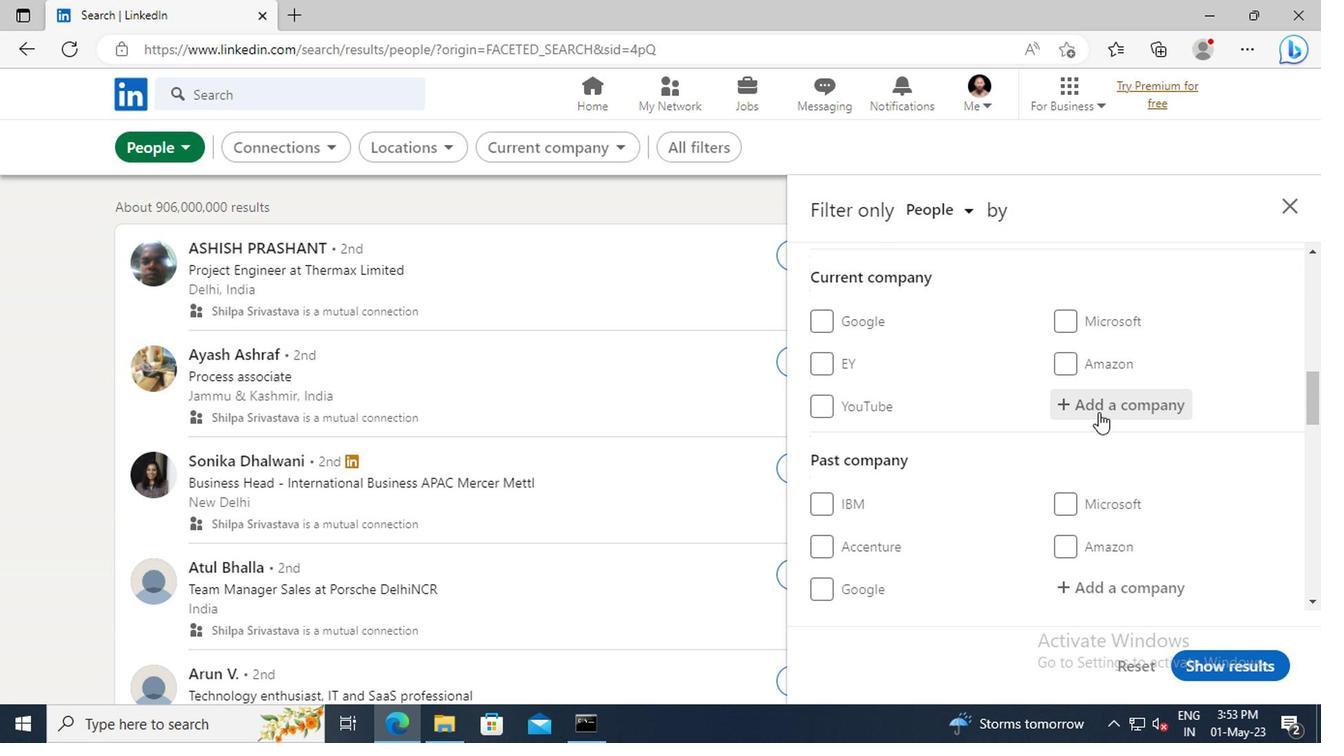 
Action: Key pressed <Key.shift>USHA<Key.space><Key.shift>IN
Screenshot: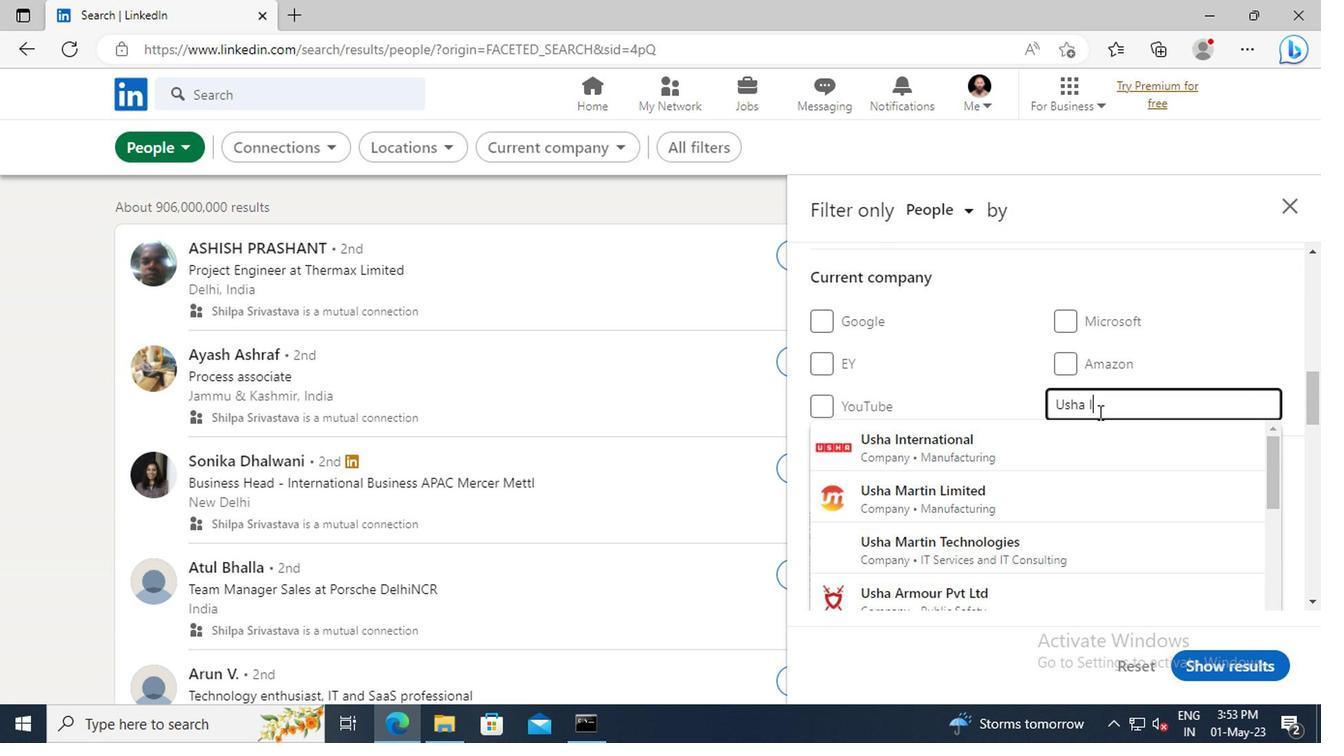 
Action: Mouse moved to (1066, 437)
Screenshot: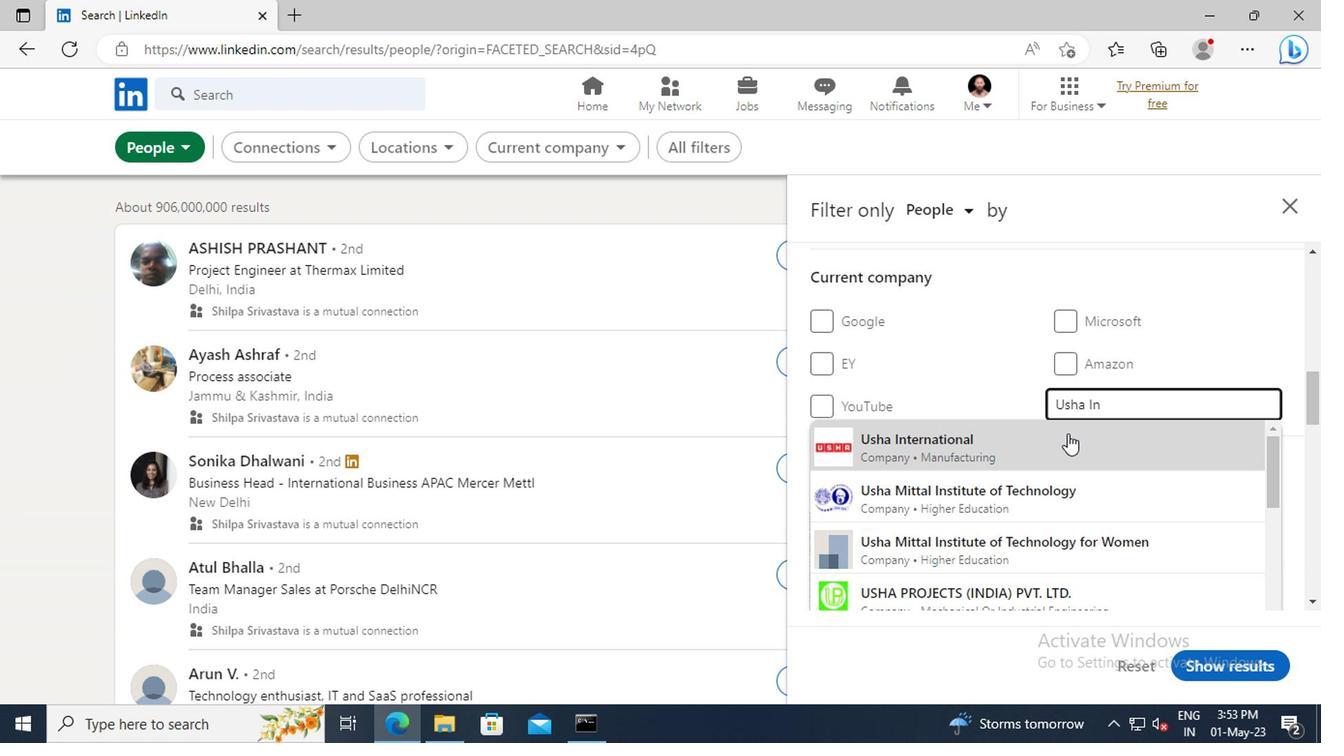 
Action: Mouse pressed left at (1066, 437)
Screenshot: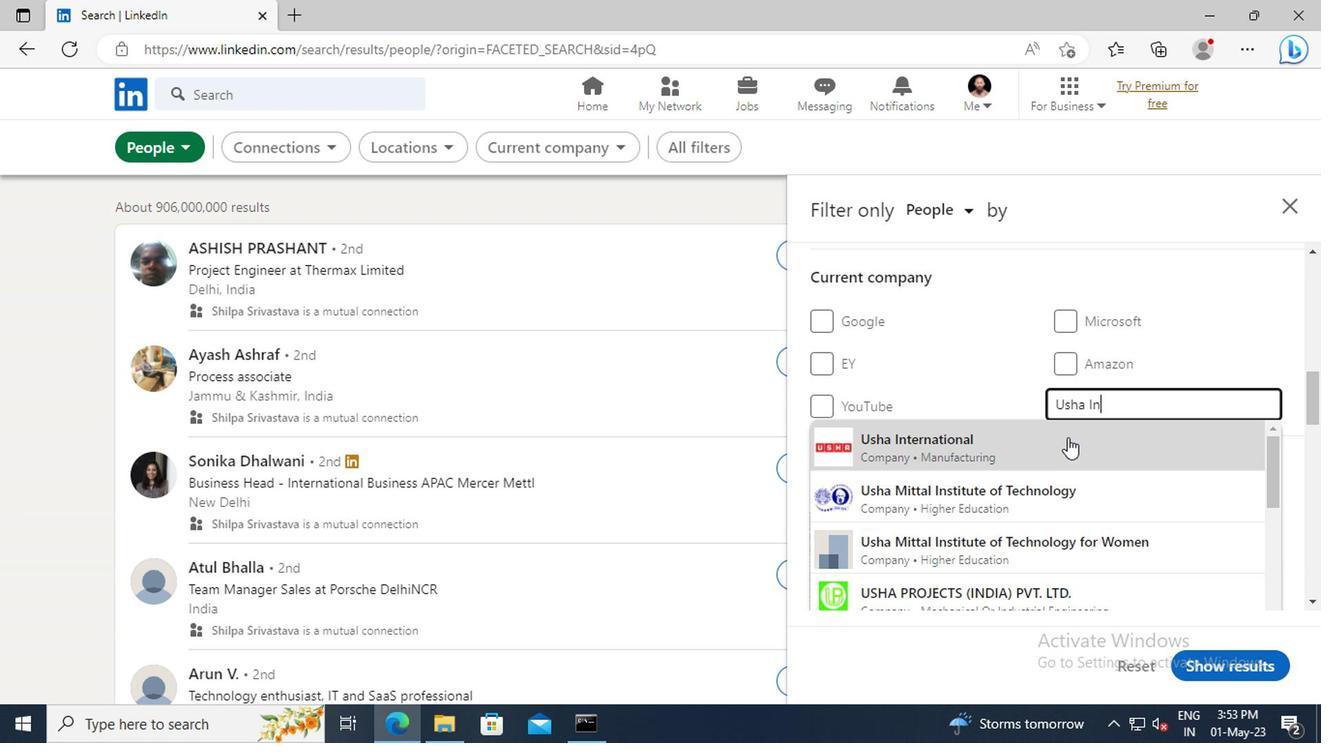 
Action: Mouse scrolled (1066, 436) with delta (0, -1)
Screenshot: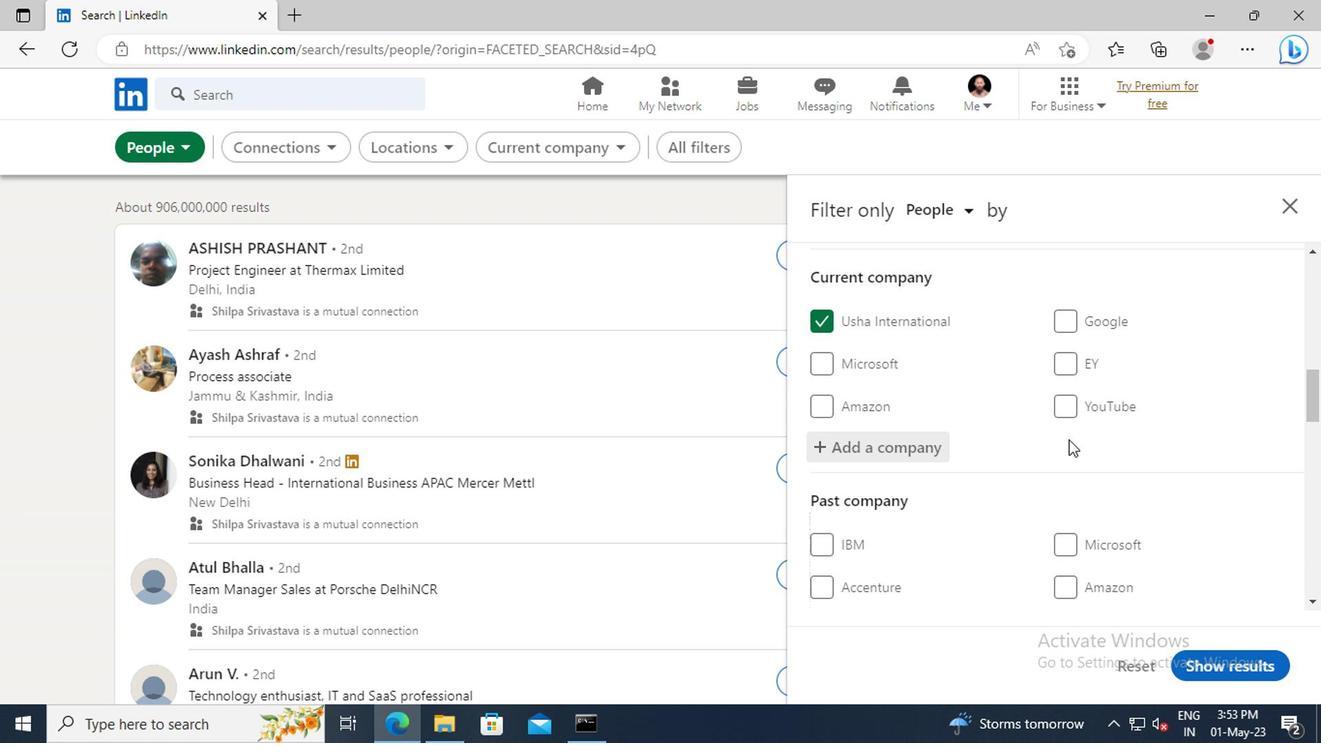 
Action: Mouse scrolled (1066, 436) with delta (0, -1)
Screenshot: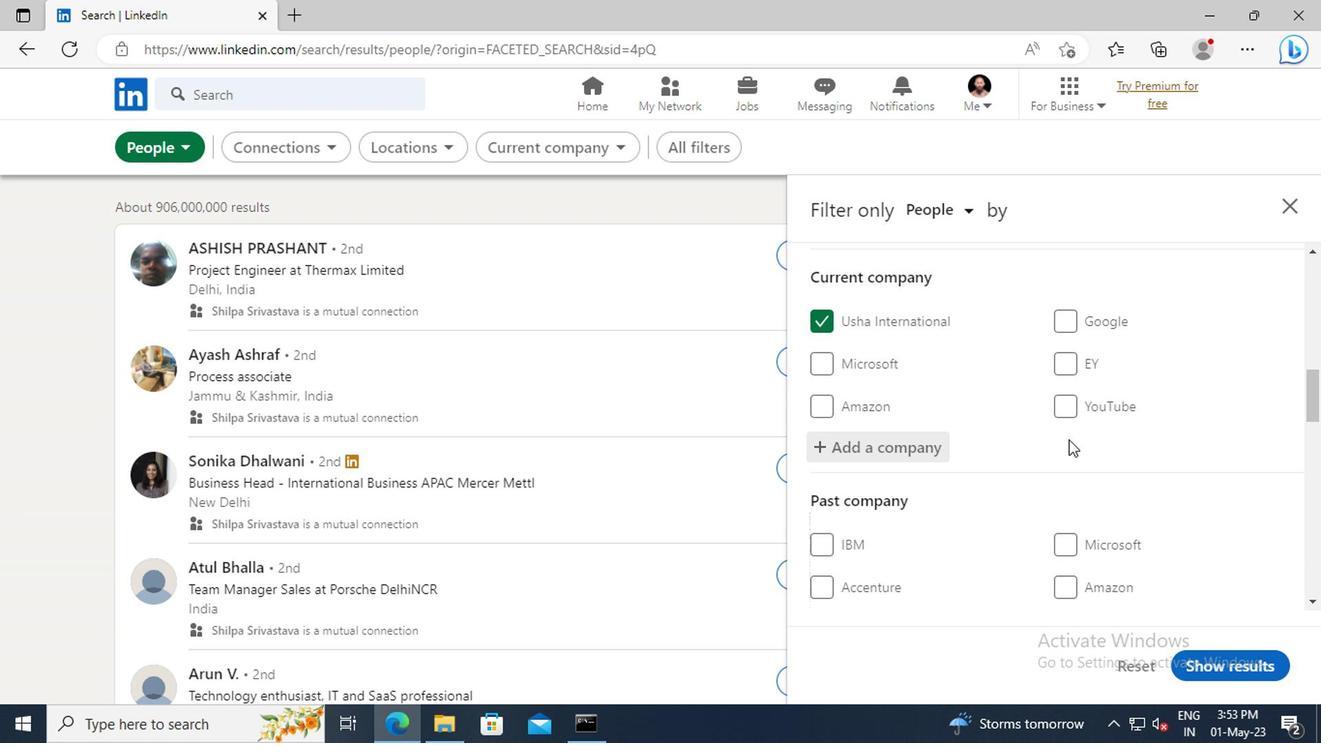 
Action: Mouse scrolled (1066, 436) with delta (0, -1)
Screenshot: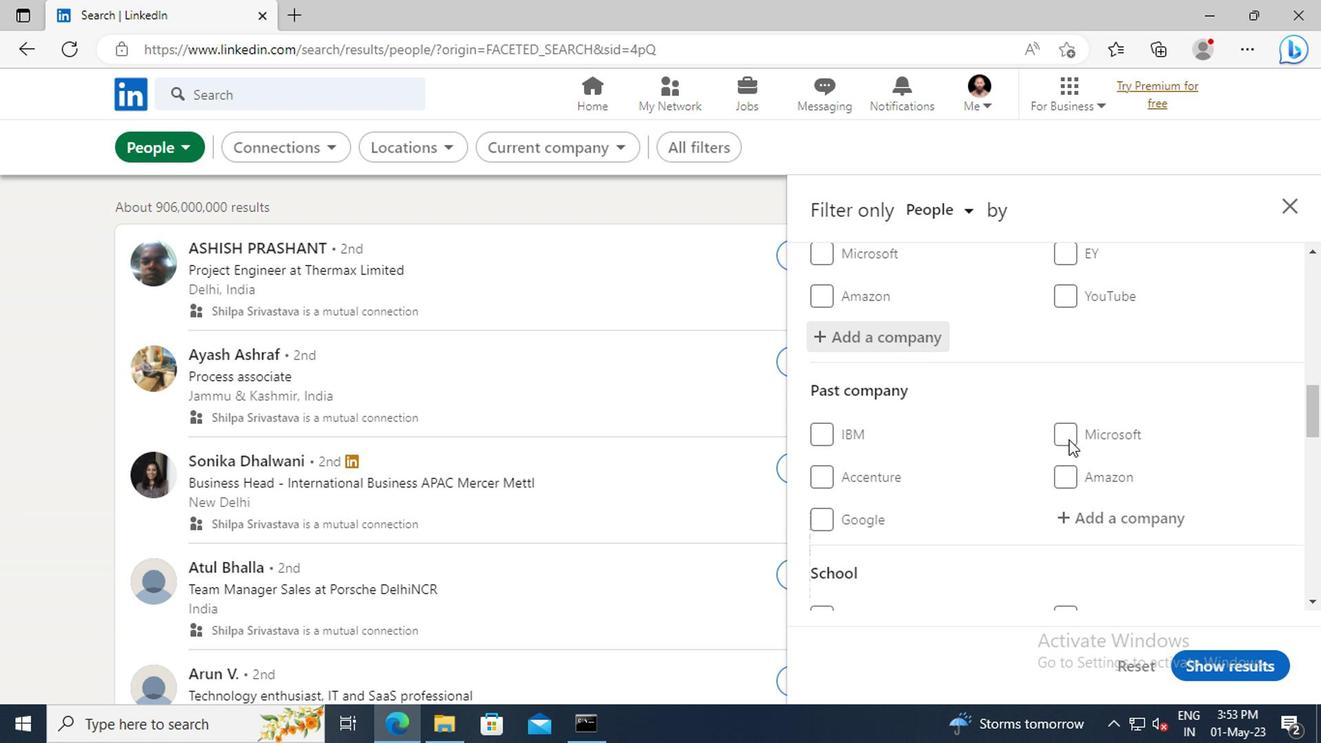 
Action: Mouse scrolled (1066, 436) with delta (0, -1)
Screenshot: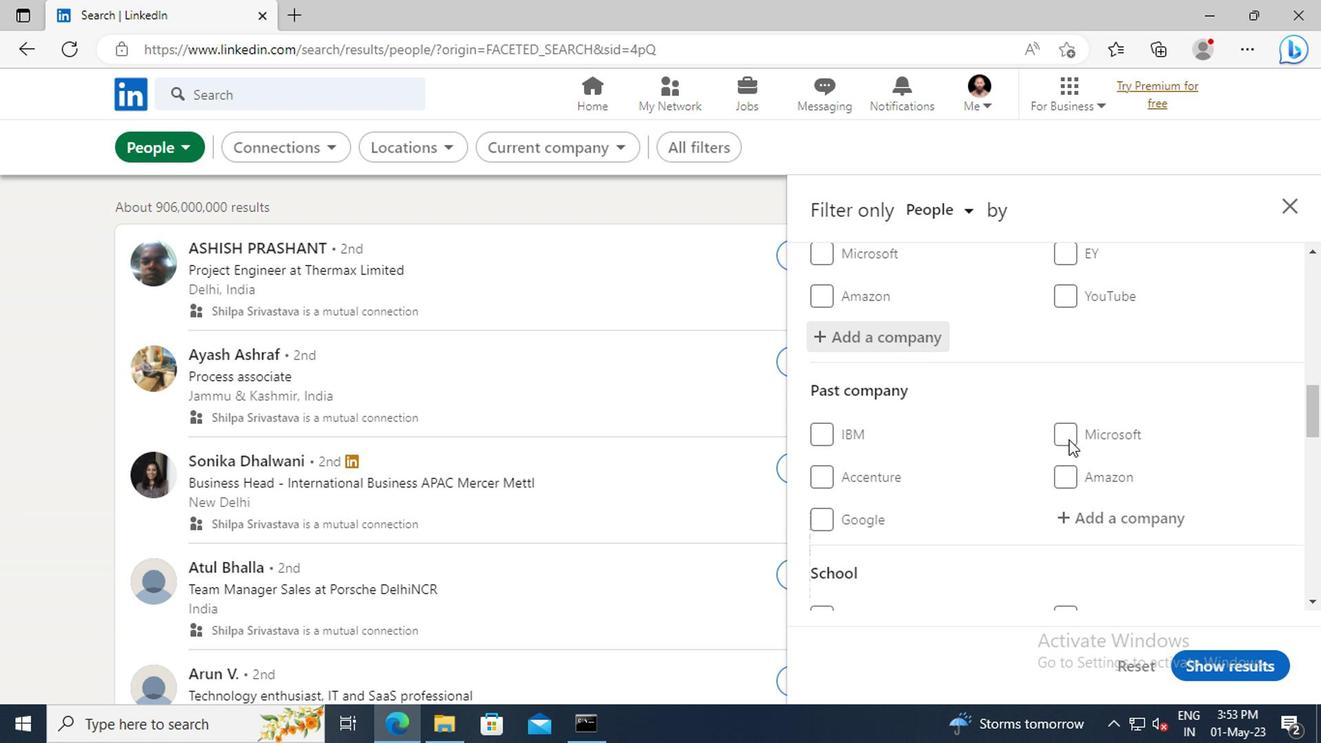 
Action: Mouse scrolled (1066, 436) with delta (0, -1)
Screenshot: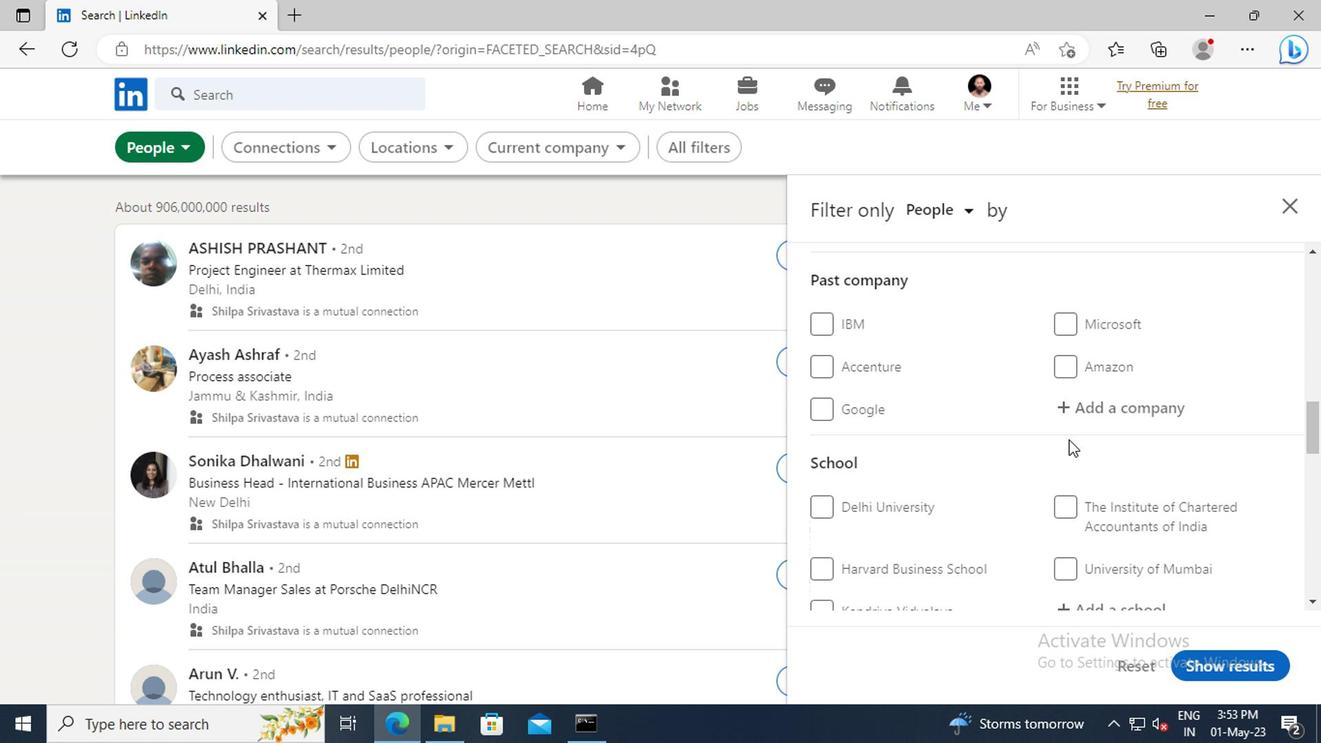 
Action: Mouse scrolled (1066, 436) with delta (0, -1)
Screenshot: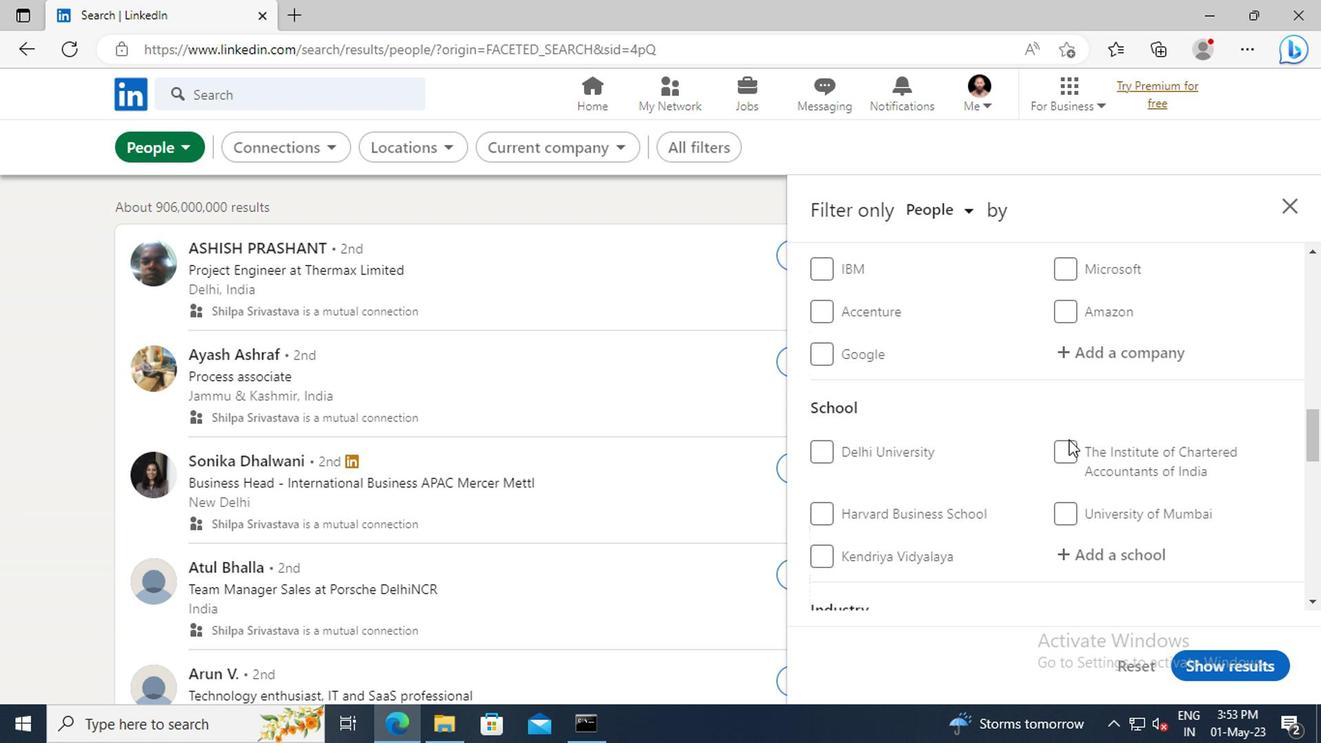 
Action: Mouse moved to (1066, 438)
Screenshot: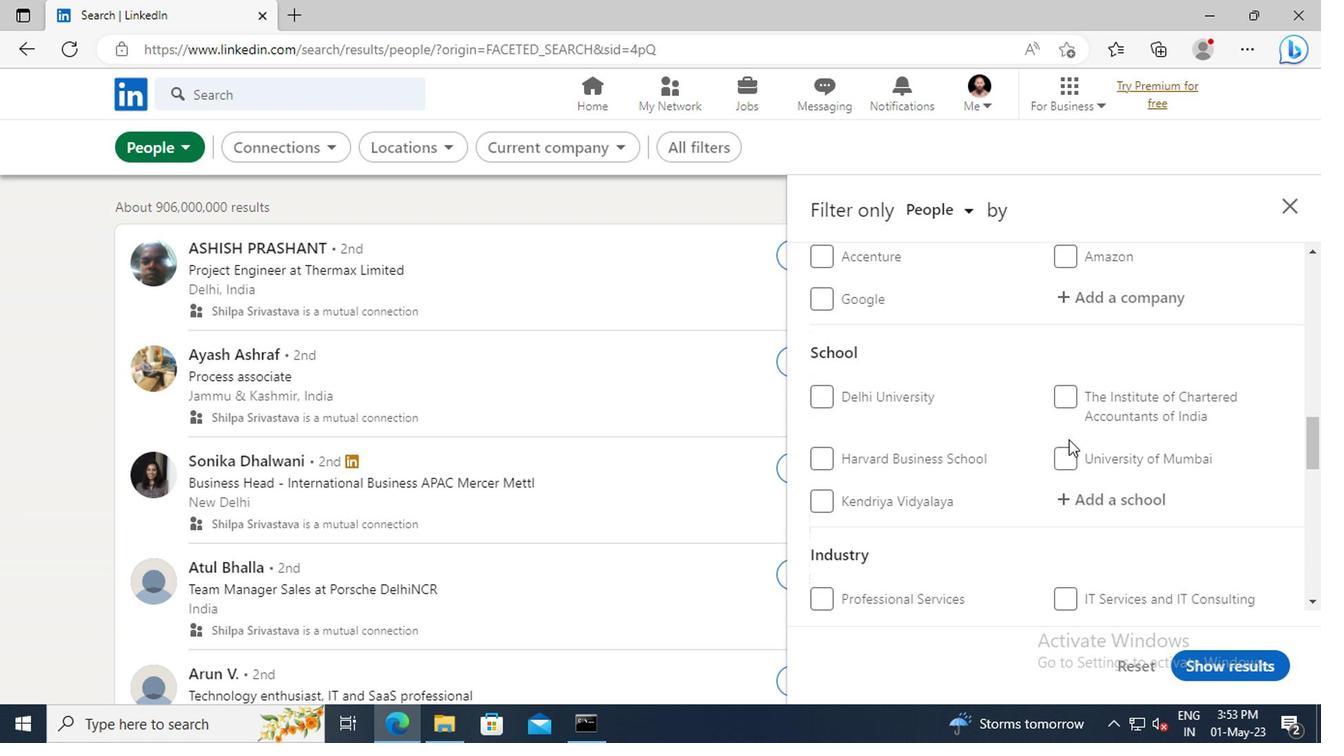 
Action: Mouse scrolled (1066, 437) with delta (0, 0)
Screenshot: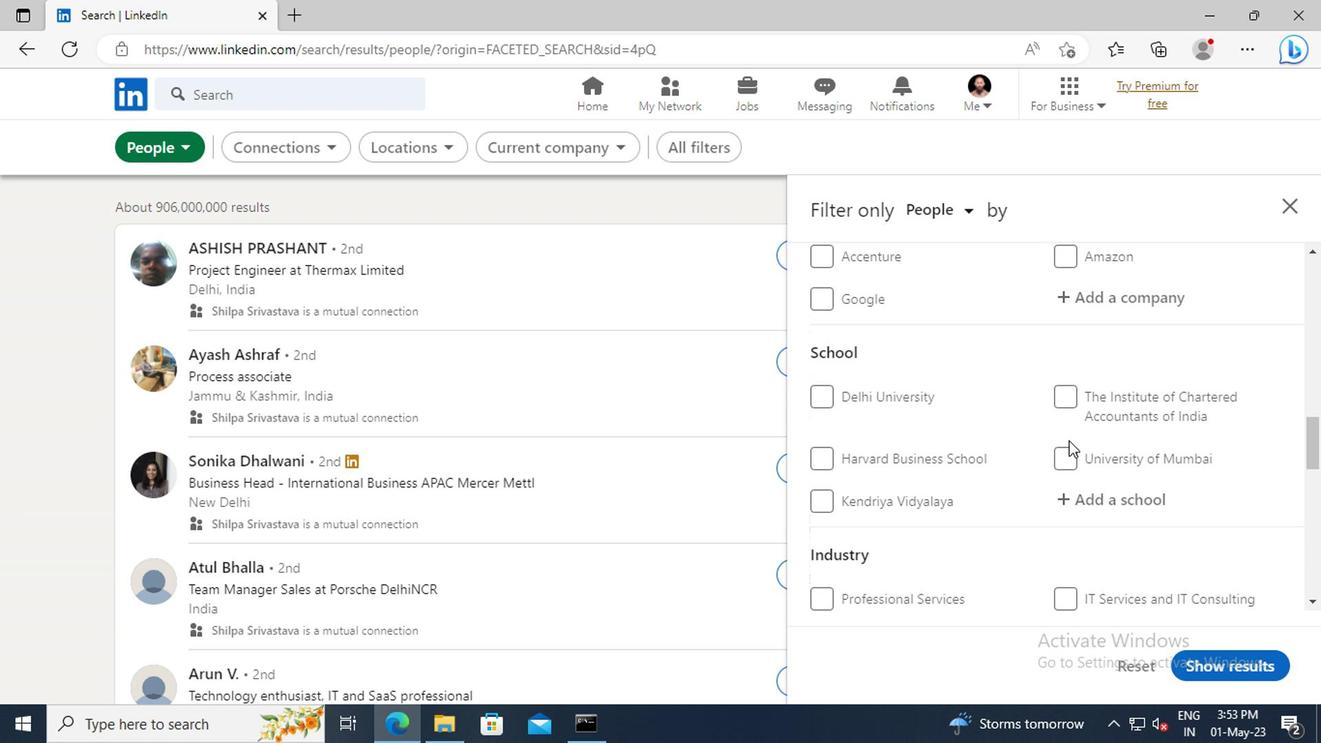 
Action: Mouse moved to (1070, 445)
Screenshot: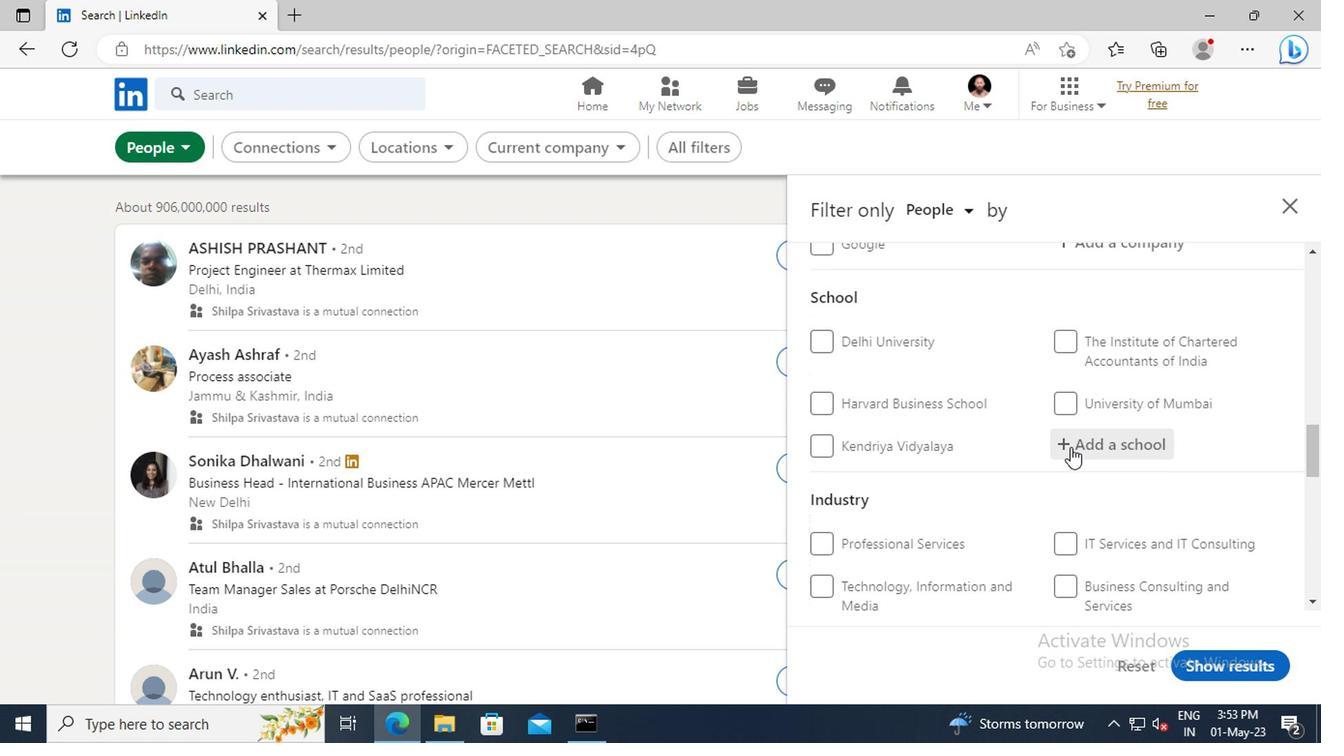 
Action: Mouse pressed left at (1070, 445)
Screenshot: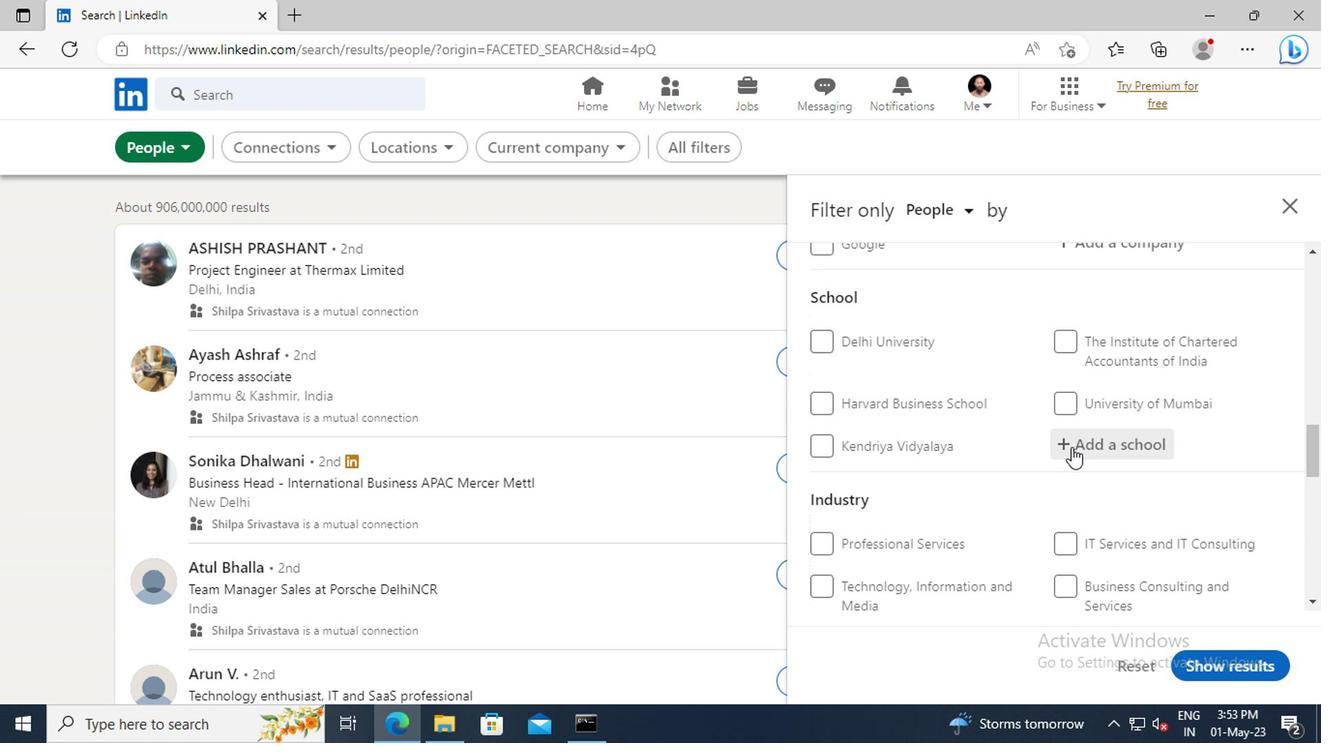 
Action: Key pressed <Key.shift>SRI<Key.space><Key.shift>GURU<Key.space><Key.shift>GO
Screenshot: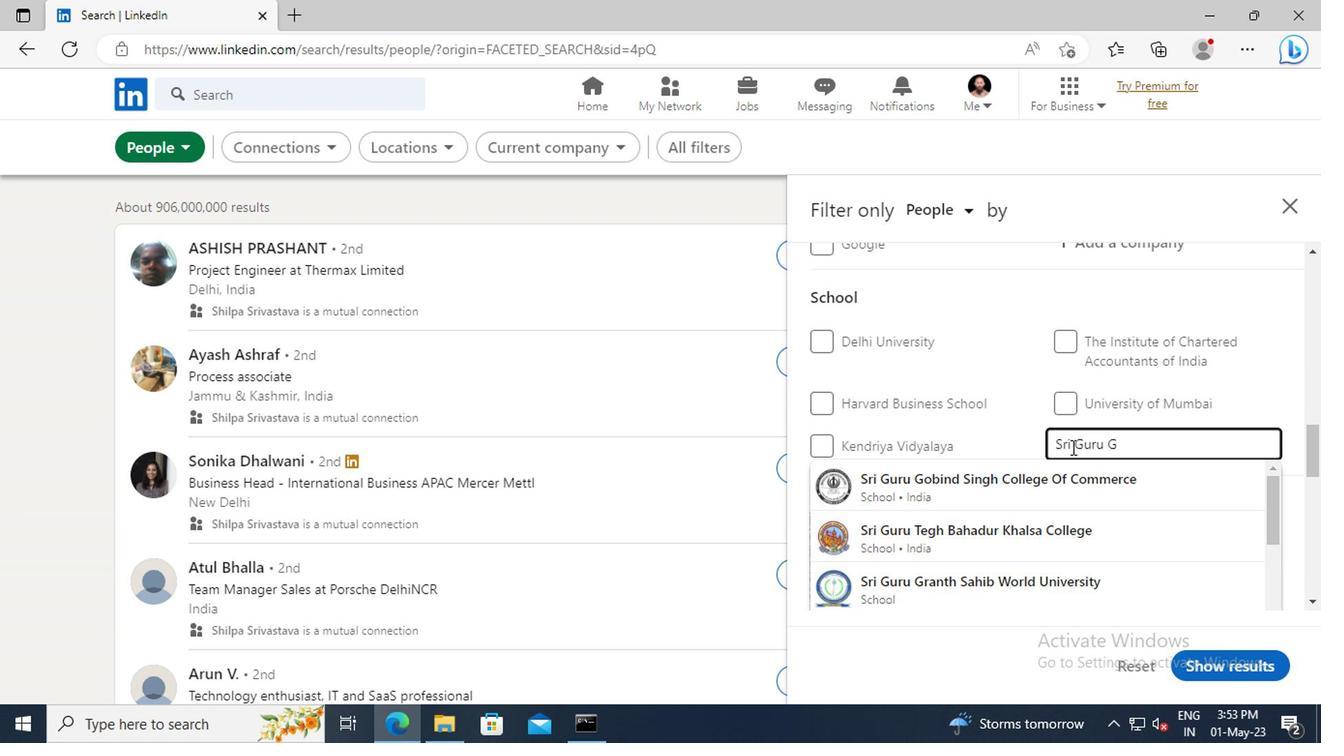 
Action: Mouse moved to (1070, 488)
Screenshot: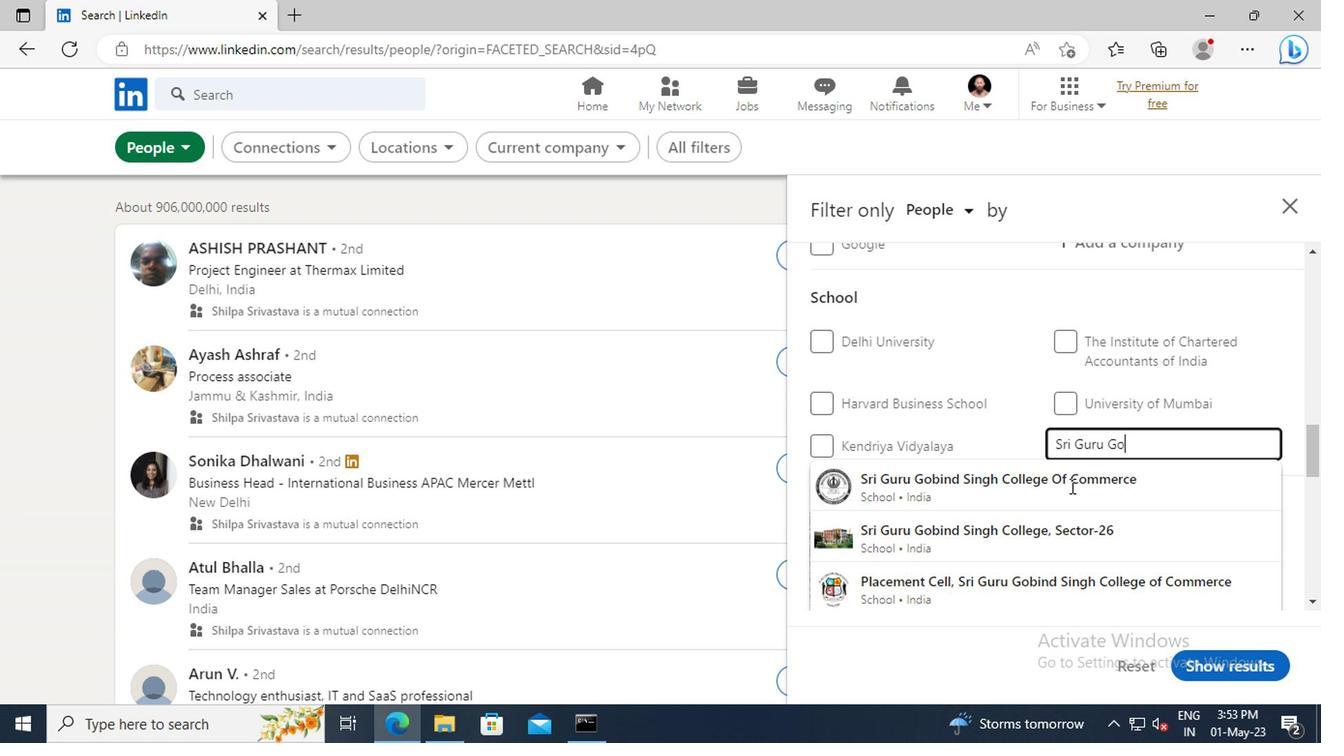 
Action: Mouse pressed left at (1070, 488)
Screenshot: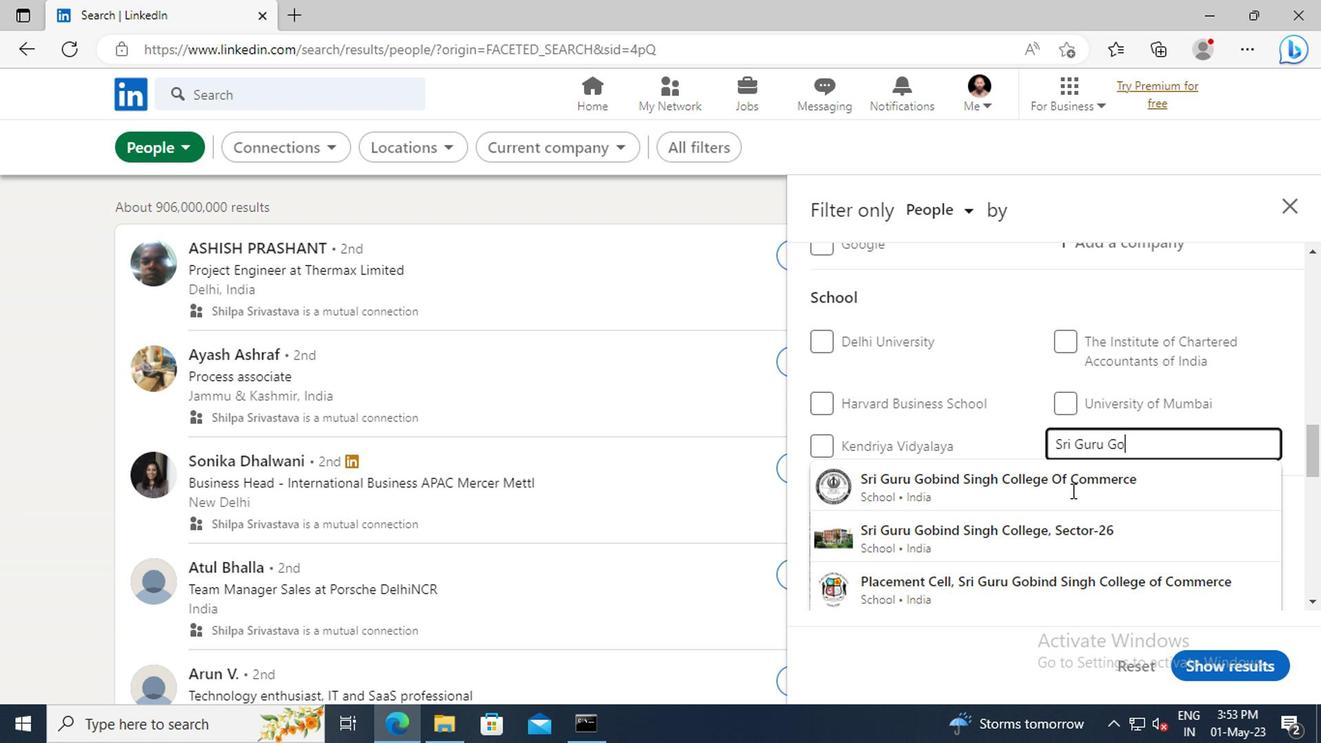 
Action: Mouse scrolled (1070, 487) with delta (0, 0)
Screenshot: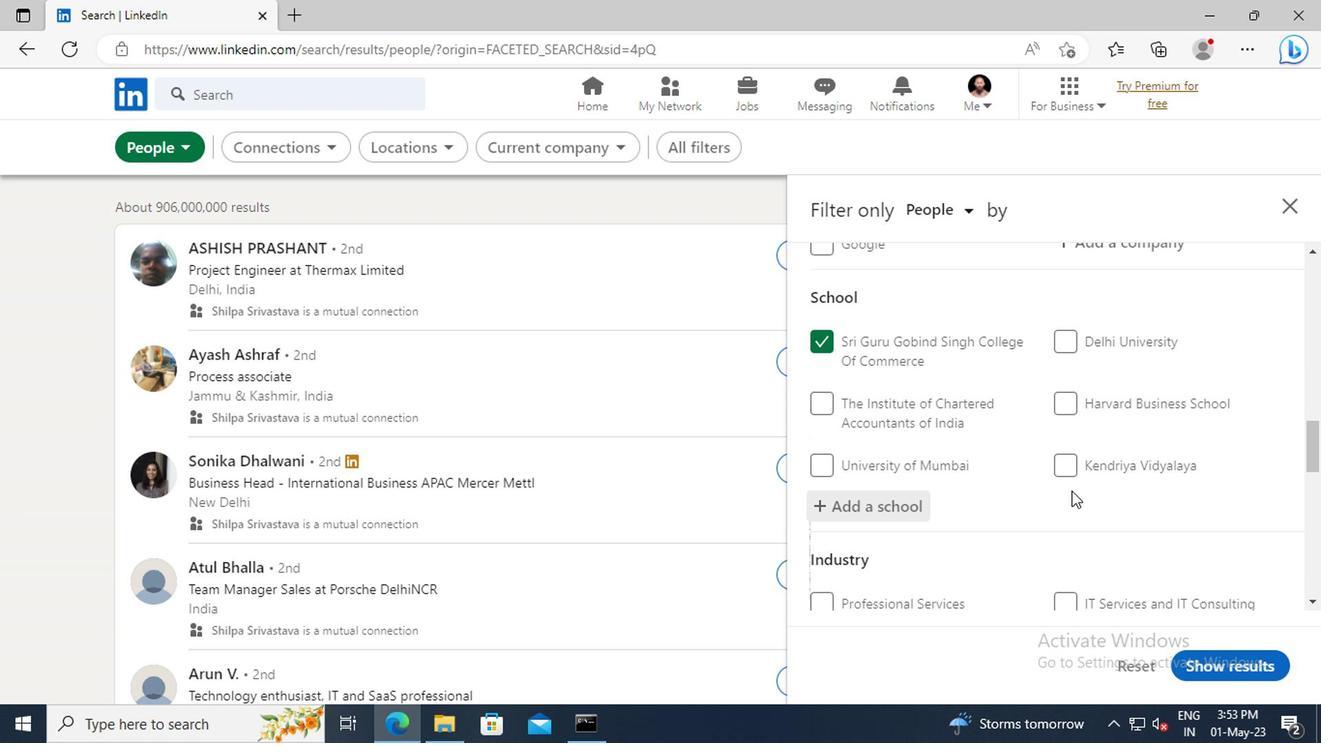 
Action: Mouse scrolled (1070, 487) with delta (0, 0)
Screenshot: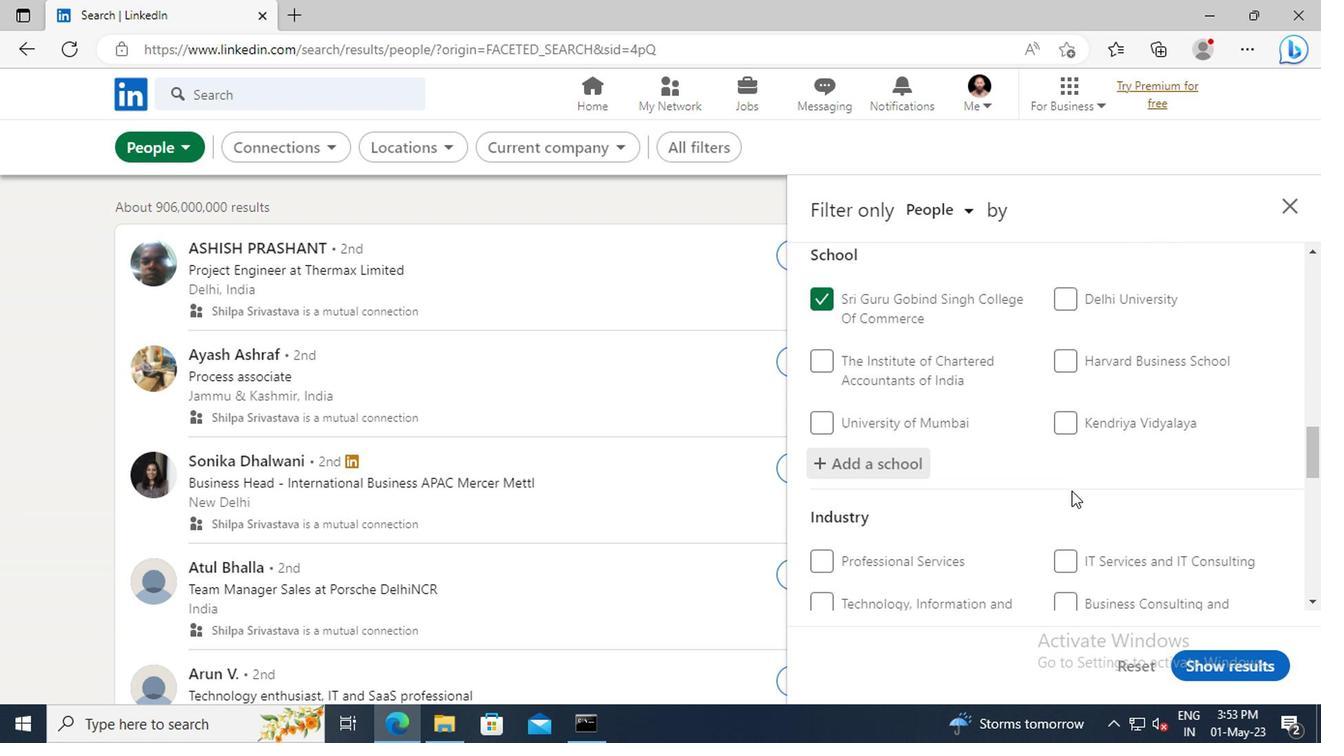 
Action: Mouse scrolled (1070, 487) with delta (0, 0)
Screenshot: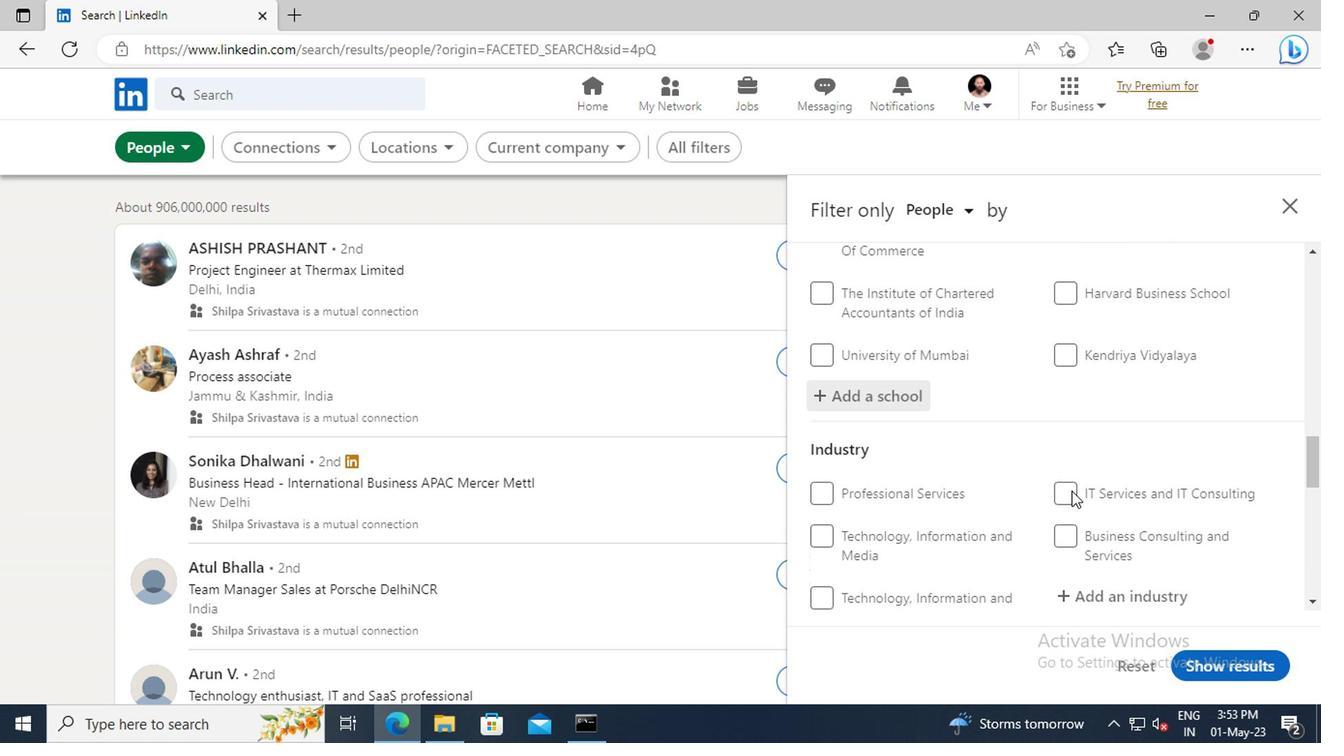 
Action: Mouse scrolled (1070, 487) with delta (0, 0)
Screenshot: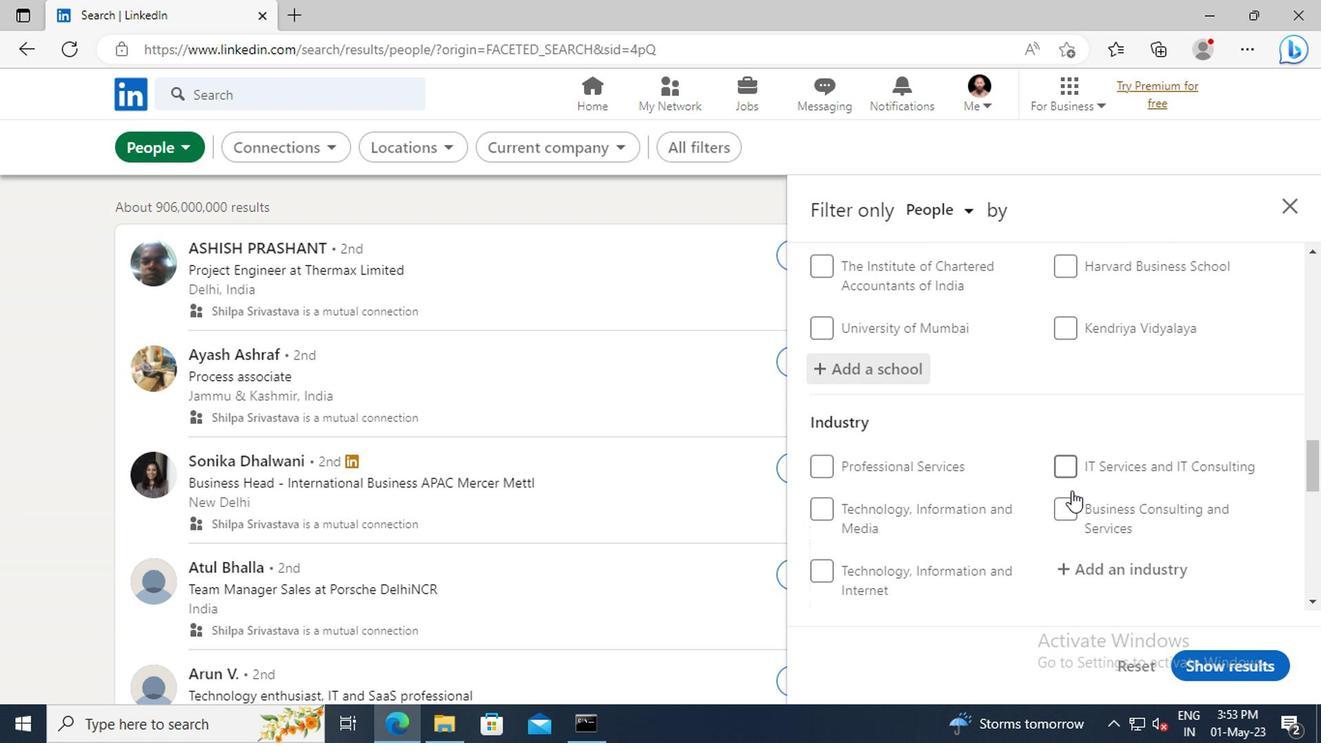 
Action: Mouse moved to (1078, 485)
Screenshot: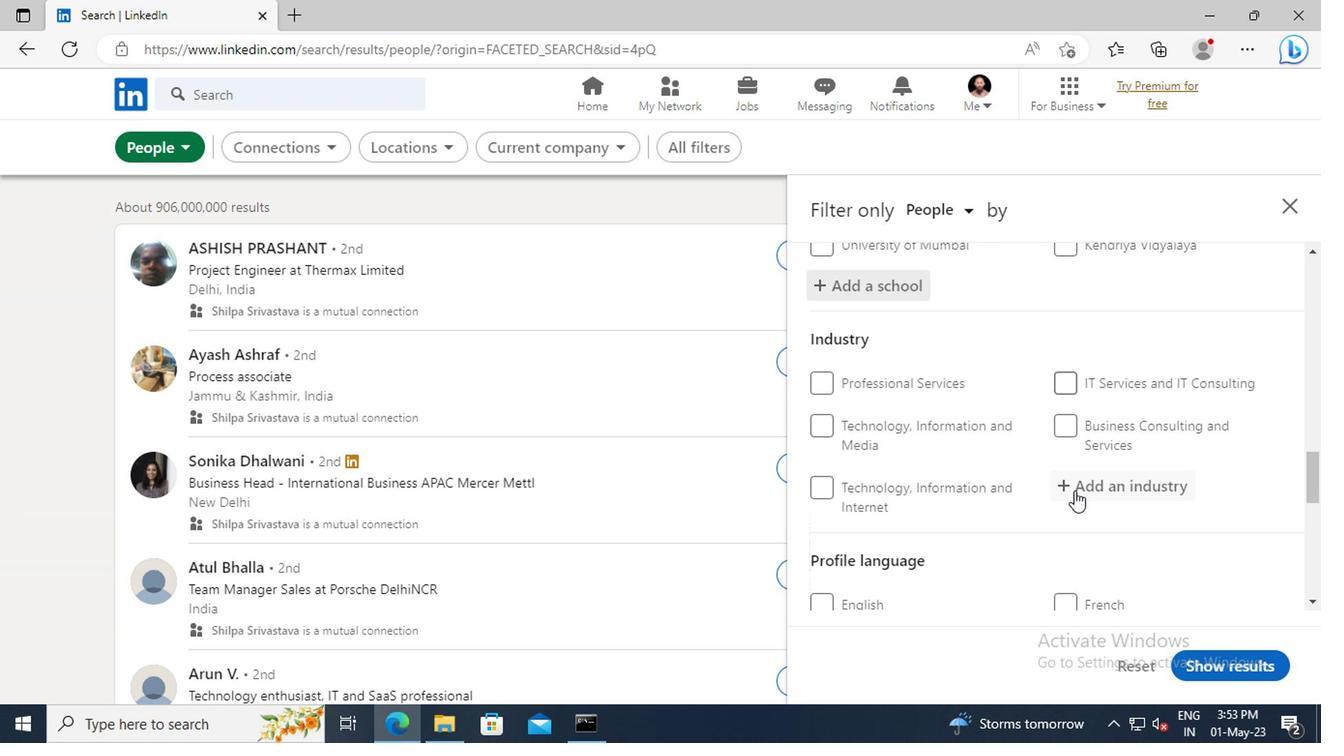 
Action: Mouse pressed left at (1078, 485)
Screenshot: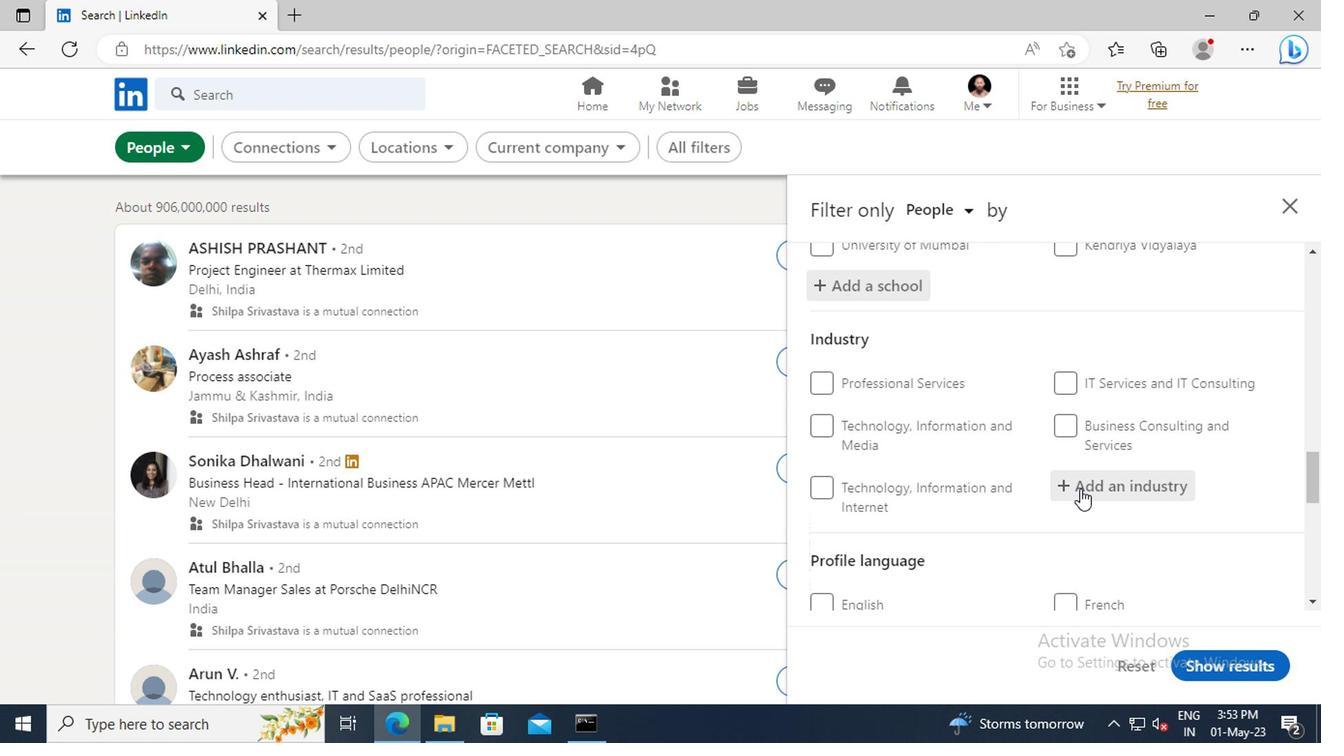 
Action: Key pressed <Key.shift>FORESTRY<Key.space>A
Screenshot: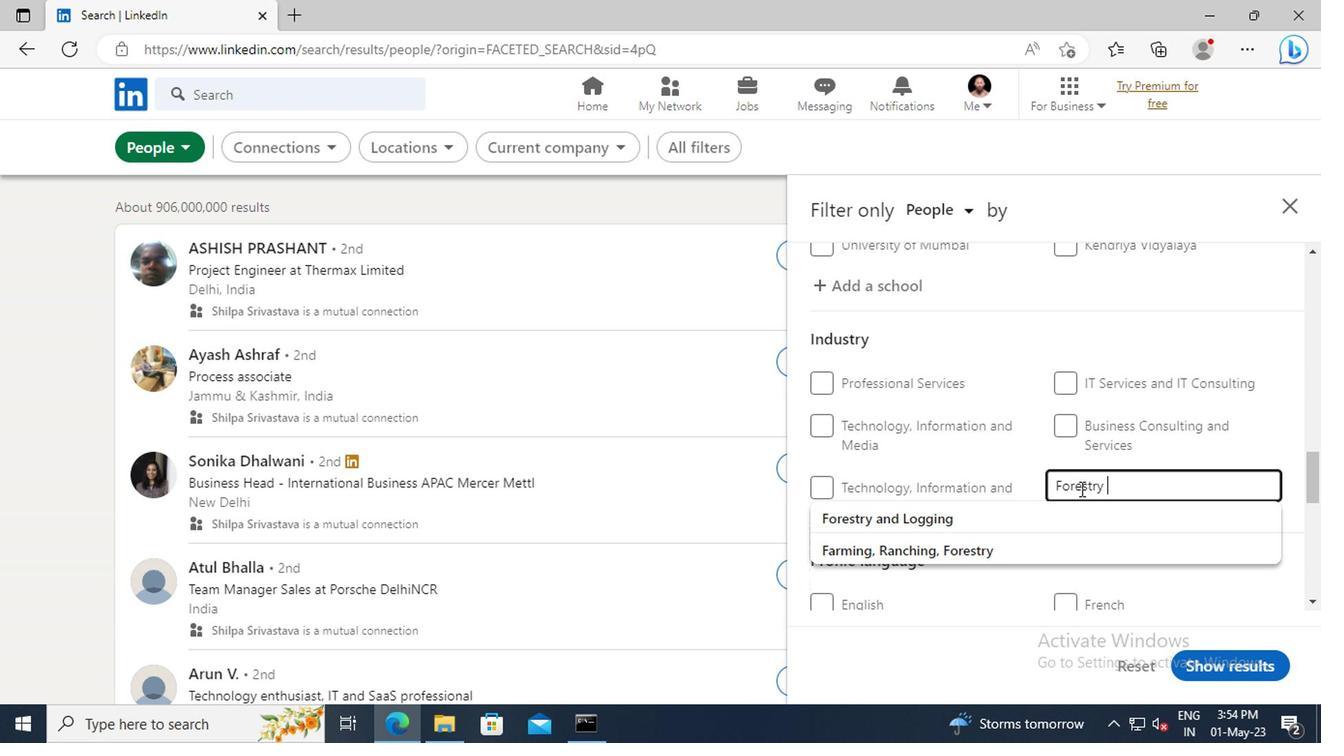 
Action: Mouse moved to (1055, 519)
Screenshot: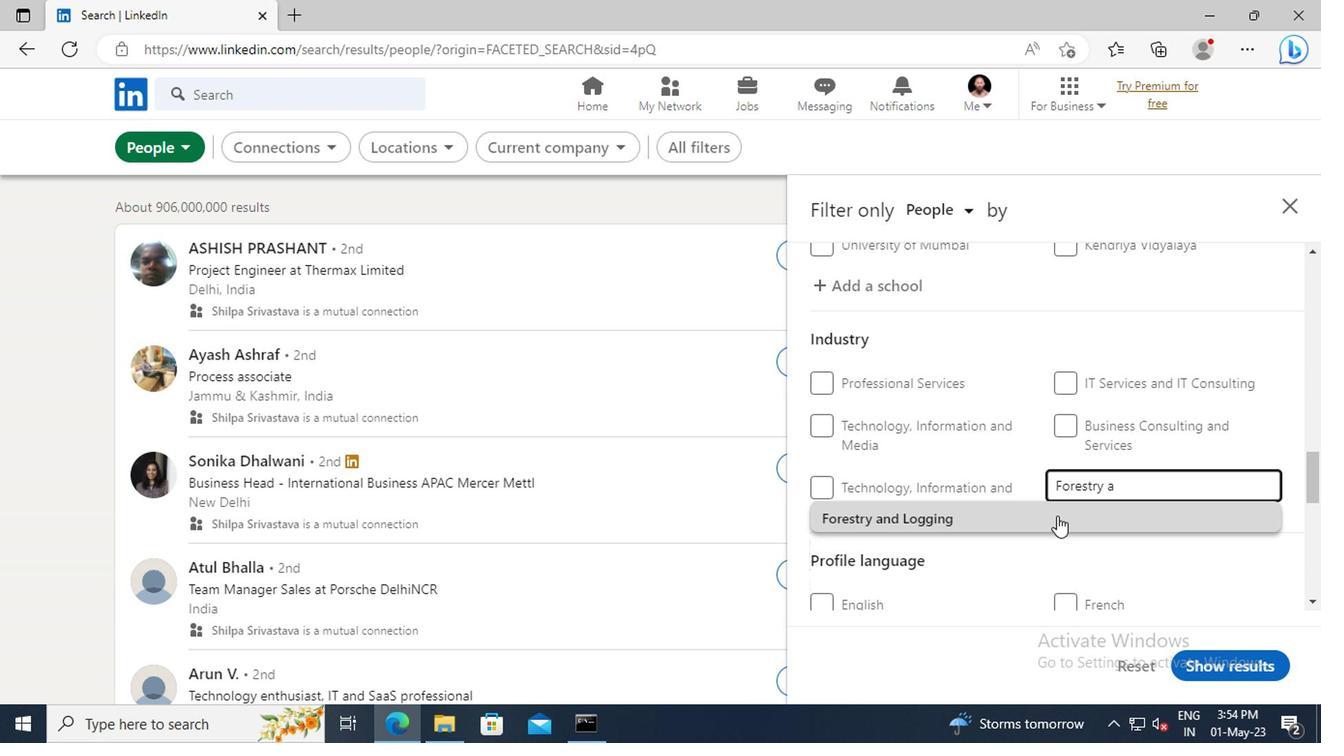 
Action: Mouse pressed left at (1055, 519)
Screenshot: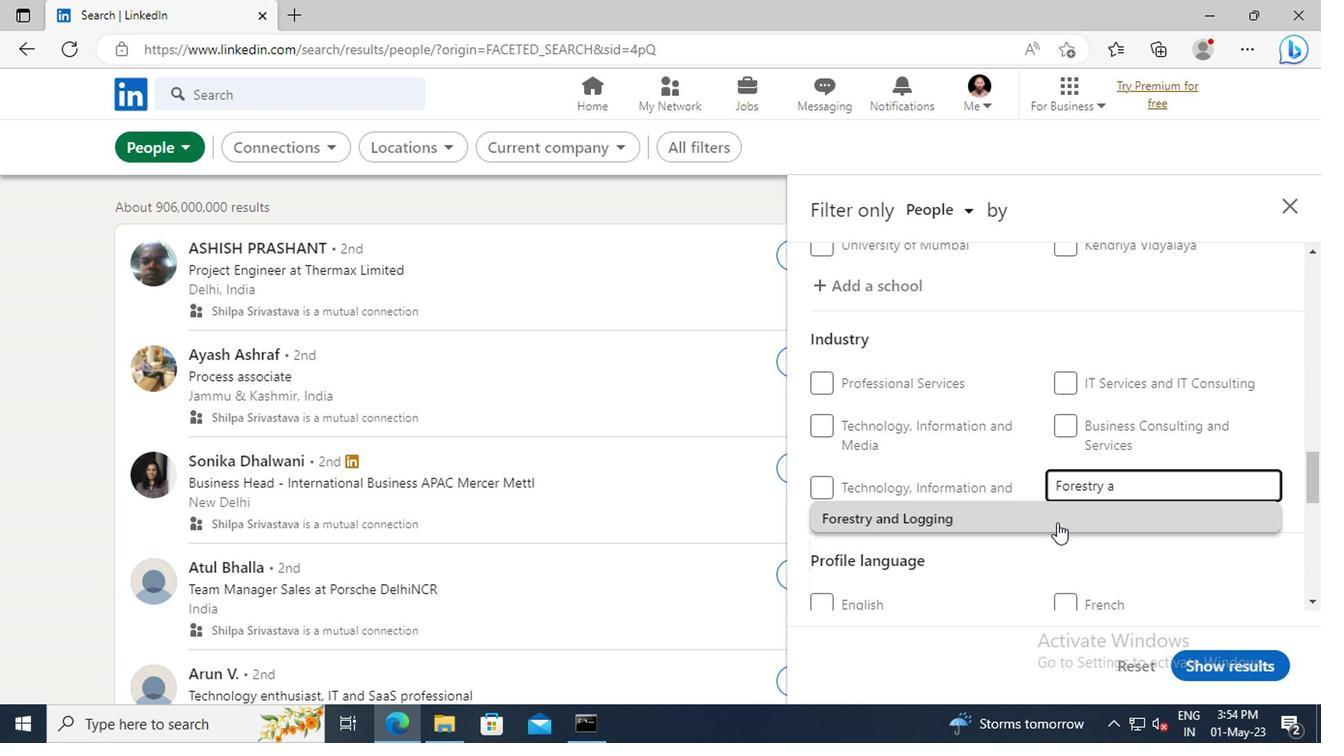 
Action: Mouse scrolled (1055, 518) with delta (0, -1)
Screenshot: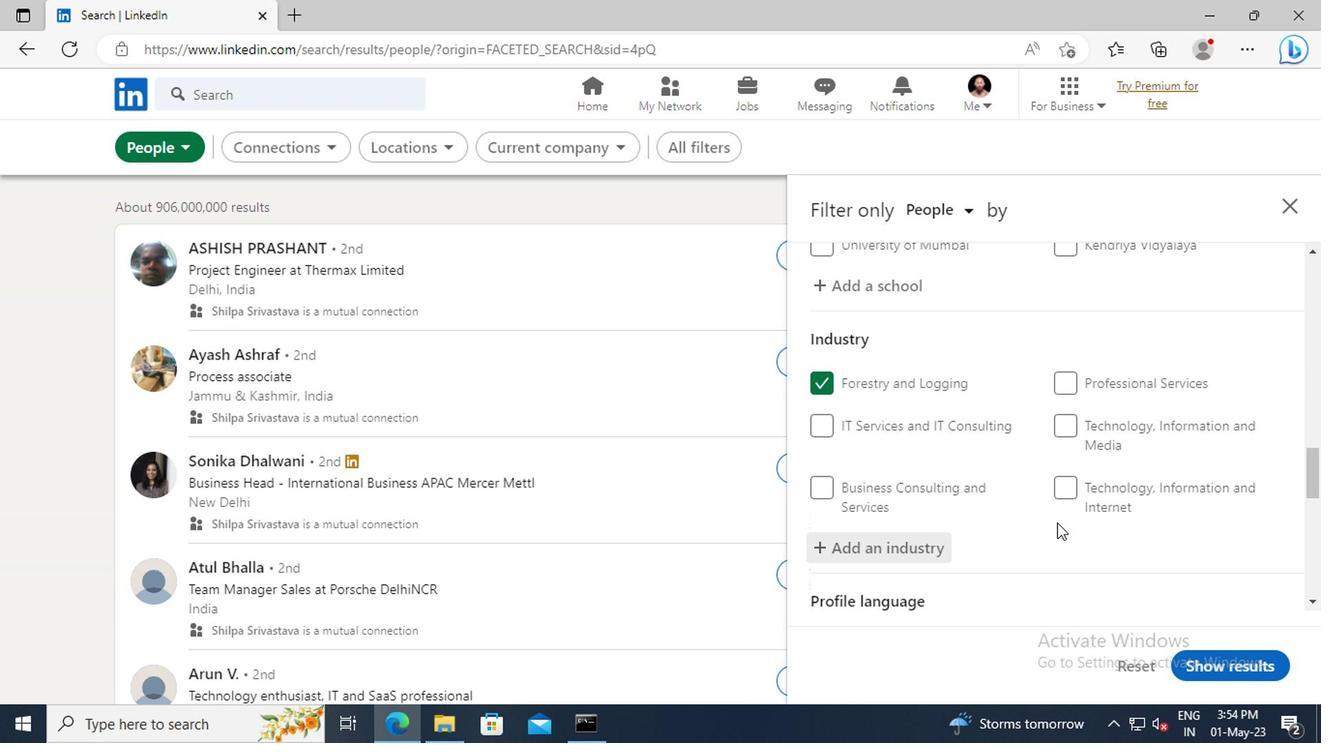 
Action: Mouse scrolled (1055, 518) with delta (0, -1)
Screenshot: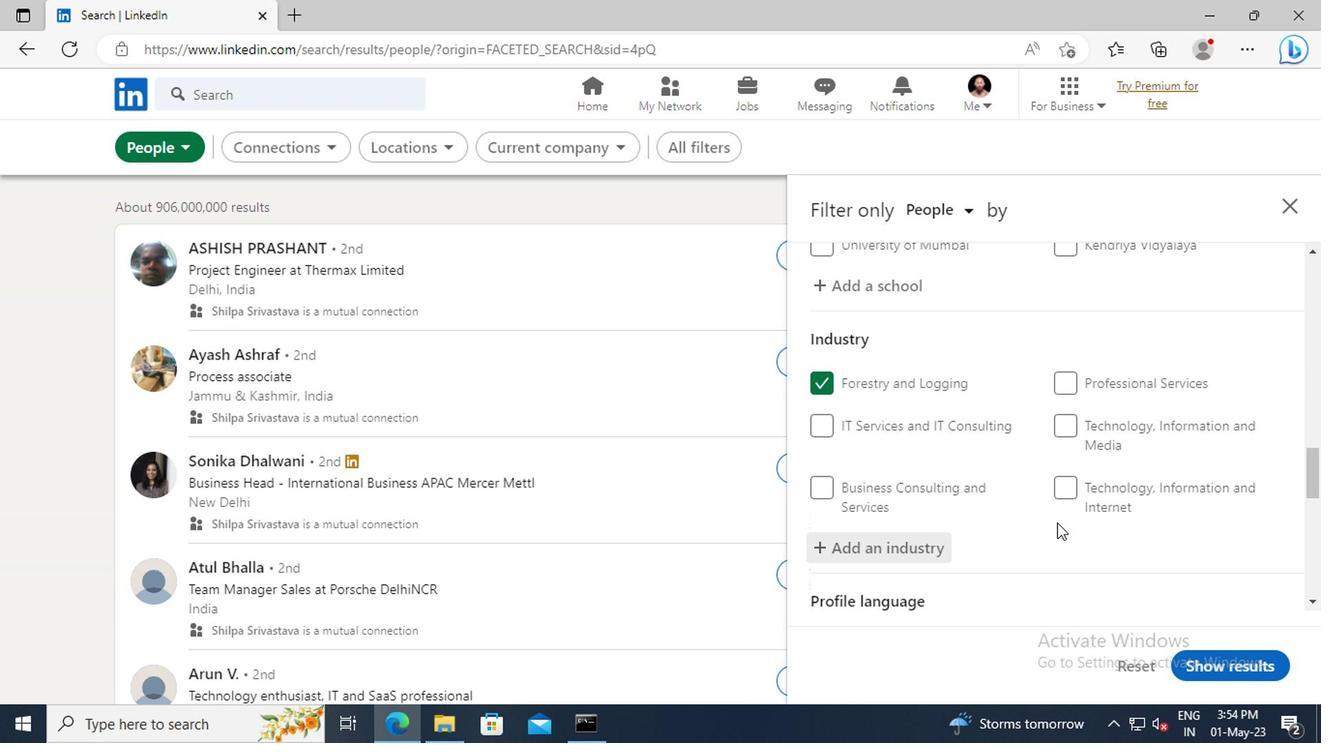 
Action: Mouse scrolled (1055, 518) with delta (0, -1)
Screenshot: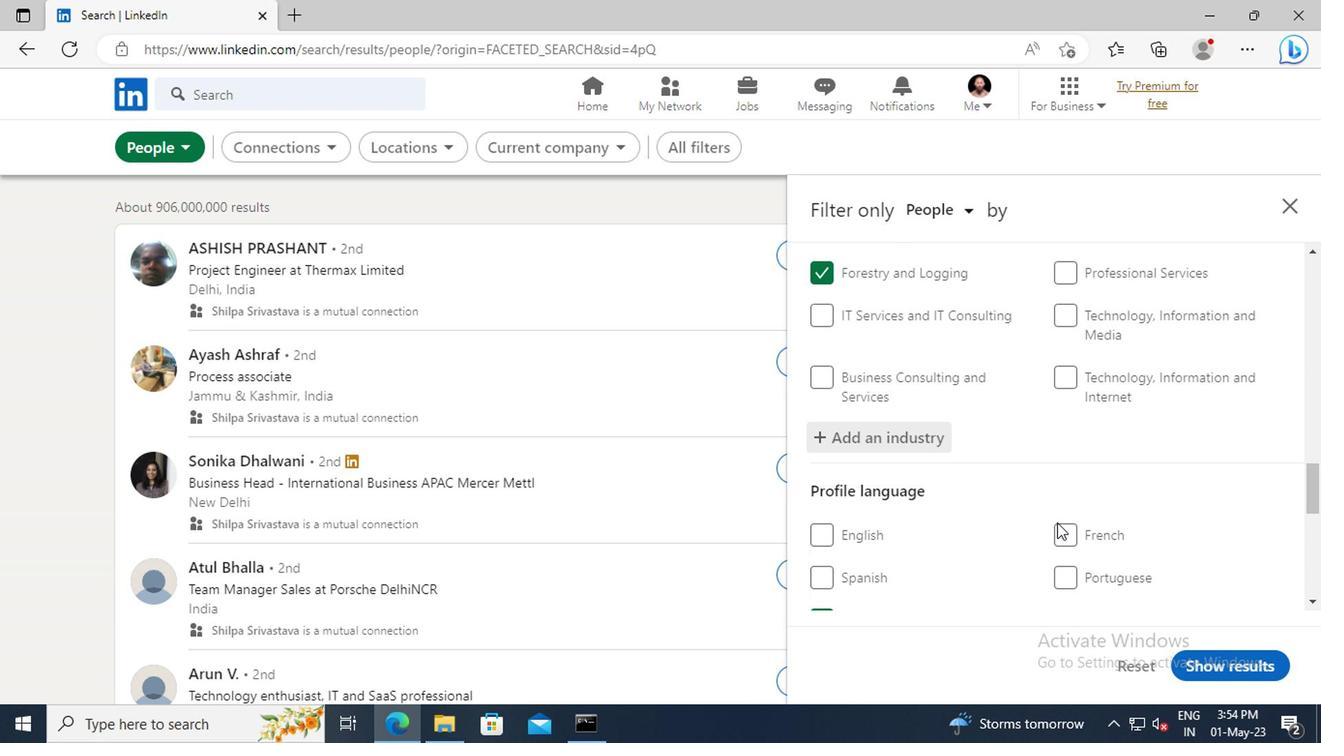 
Action: Mouse scrolled (1055, 518) with delta (0, -1)
Screenshot: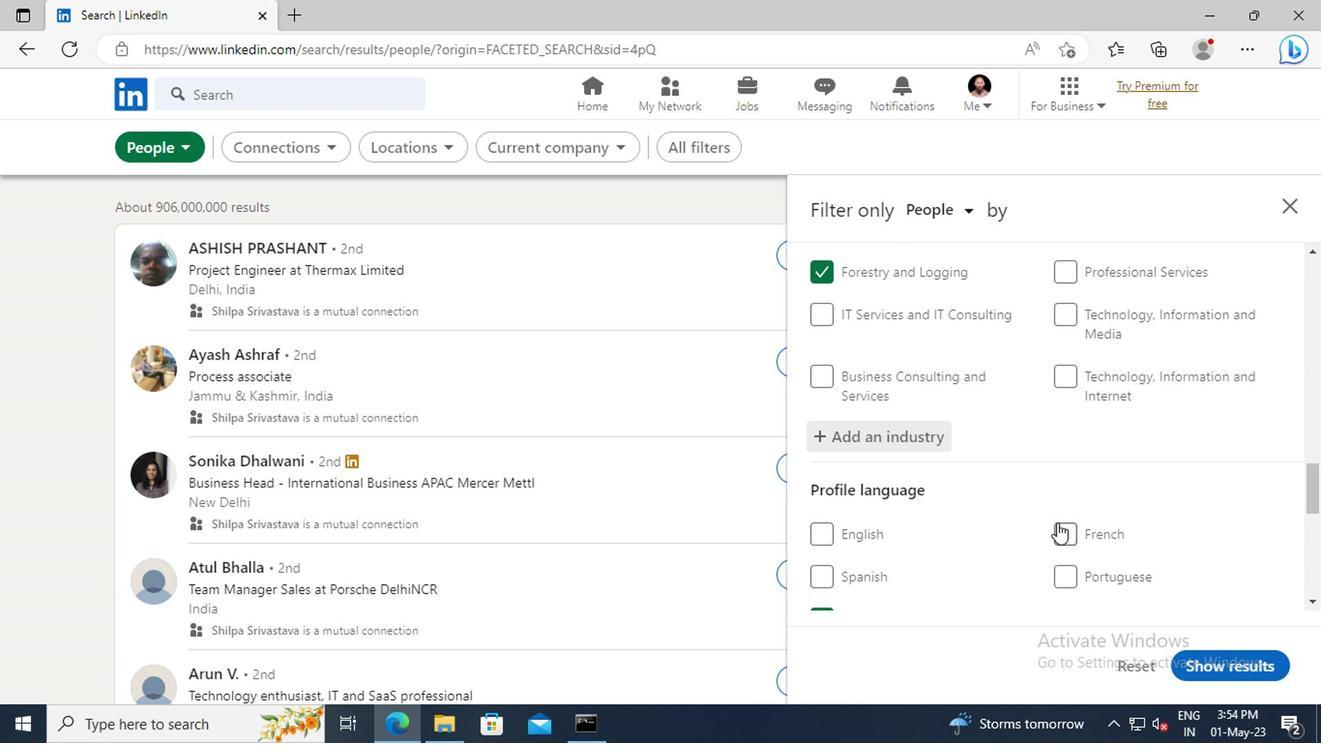 
Action: Mouse scrolled (1055, 518) with delta (0, -1)
Screenshot: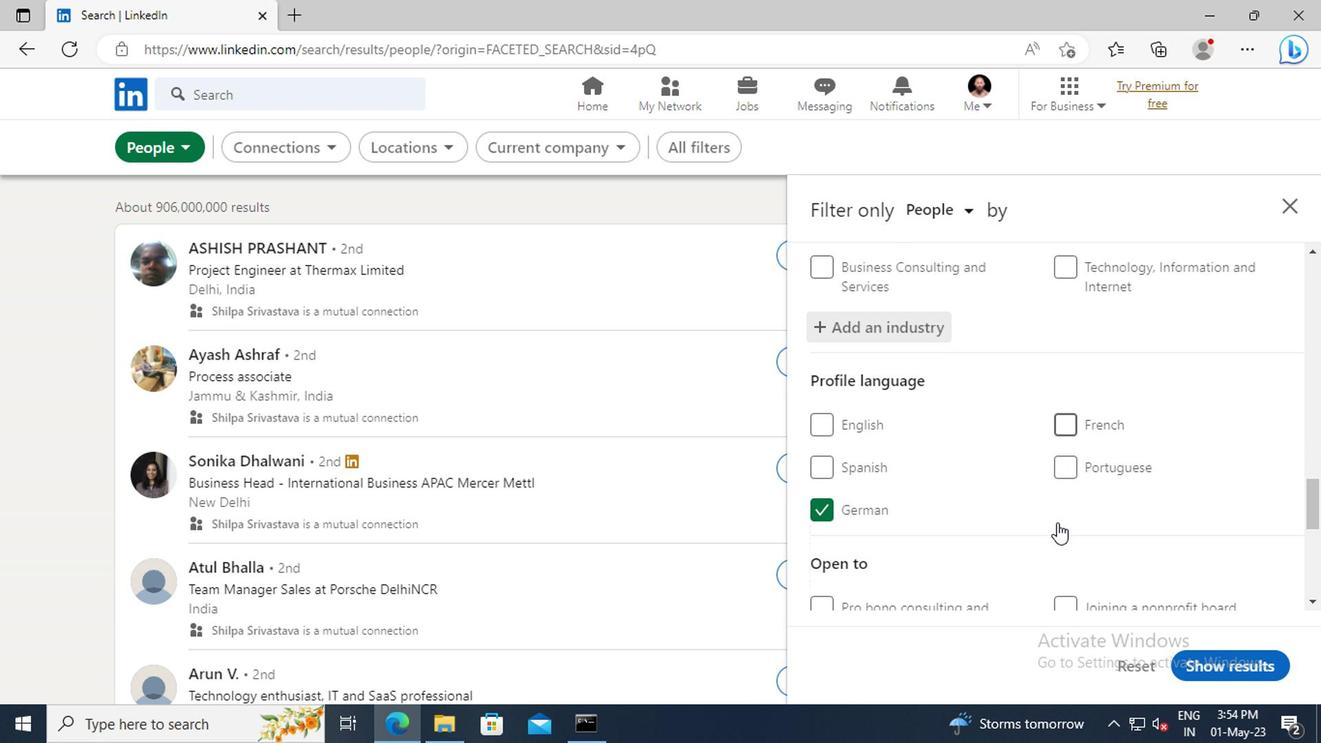 
Action: Mouse scrolled (1055, 518) with delta (0, -1)
Screenshot: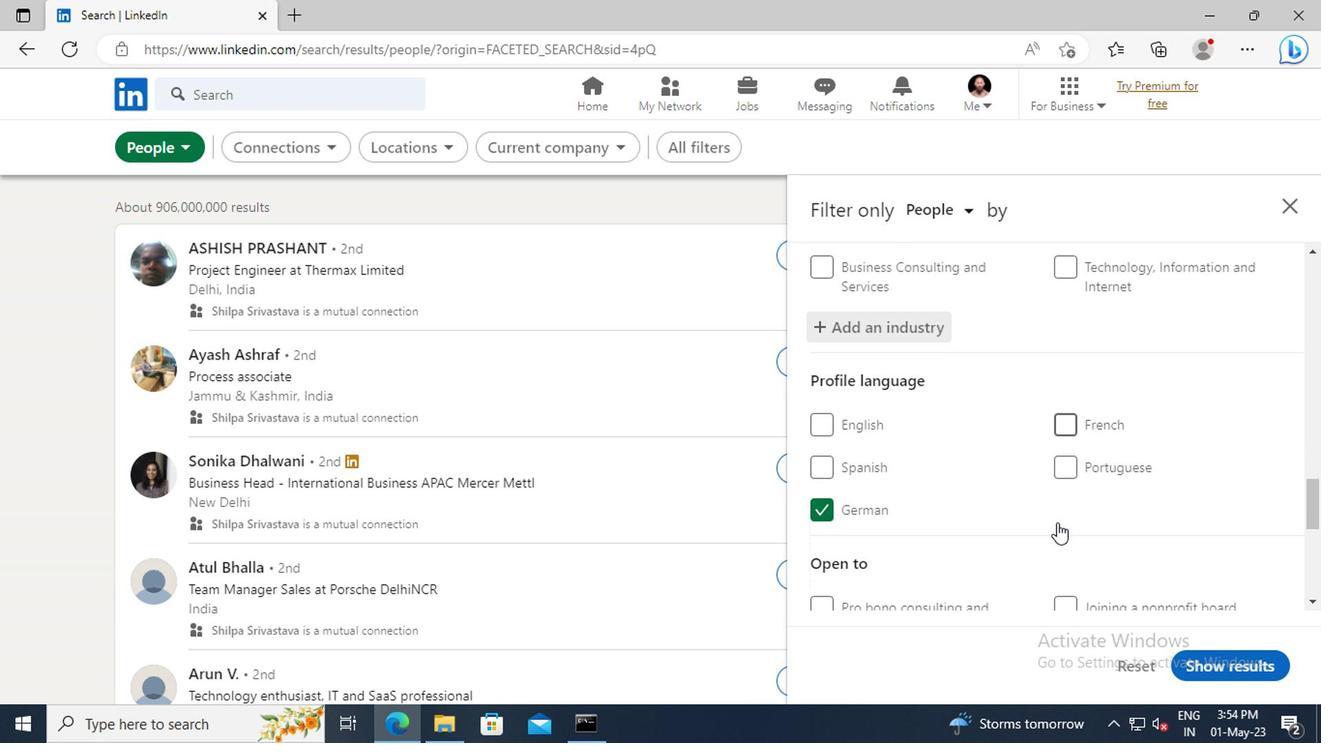 
Action: Mouse scrolled (1055, 518) with delta (0, -1)
Screenshot: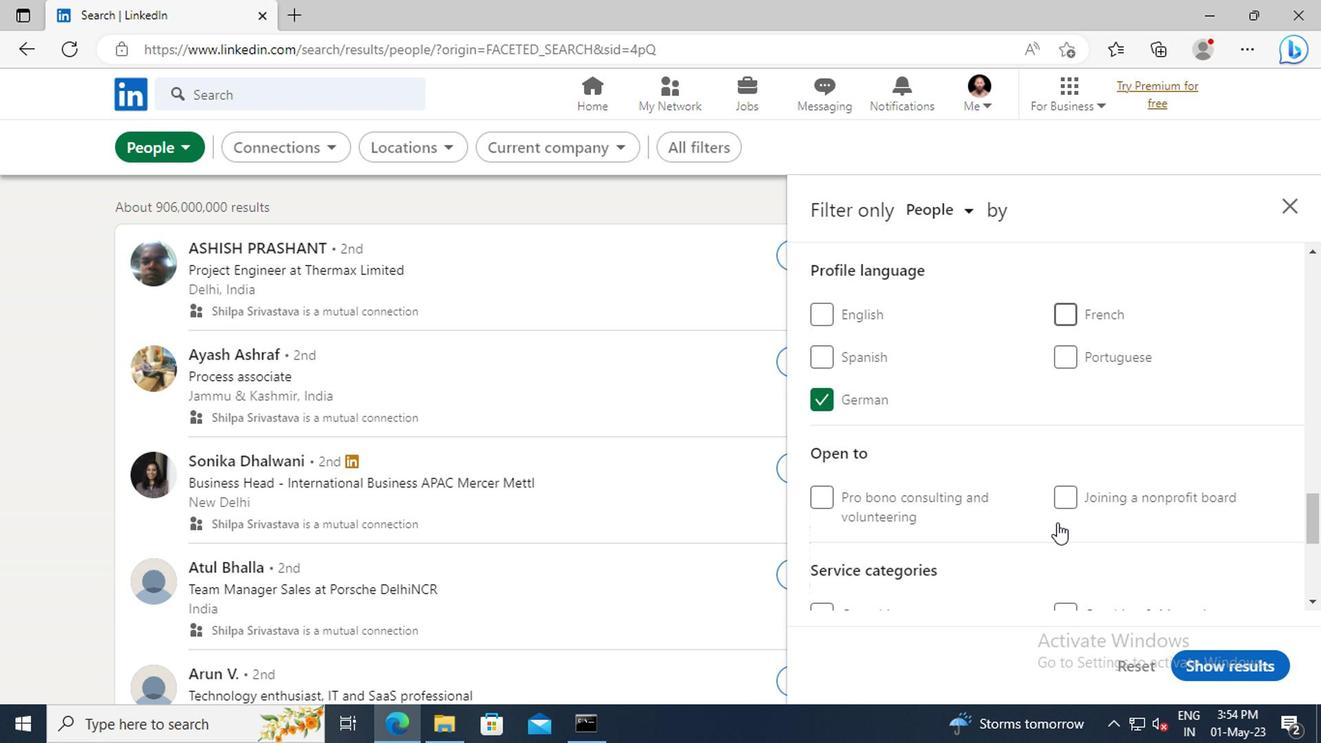 
Action: Mouse scrolled (1055, 518) with delta (0, -1)
Screenshot: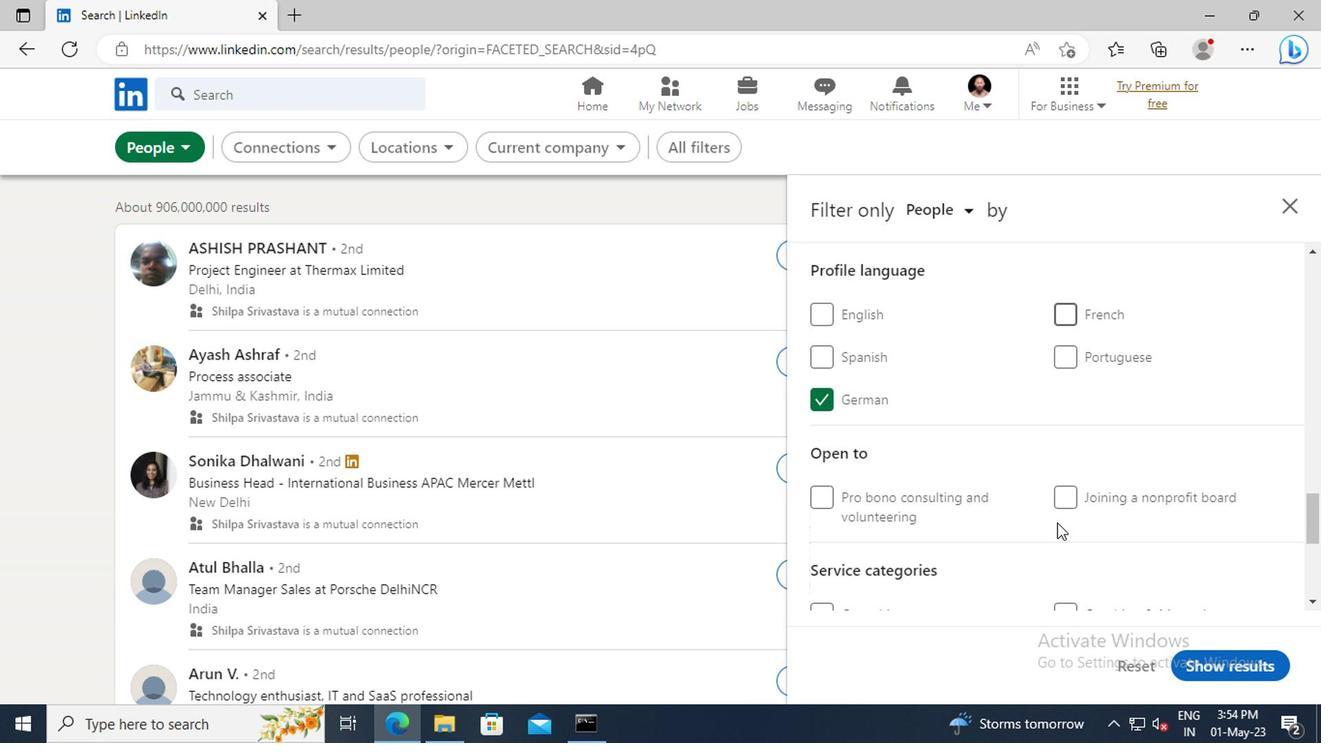 
Action: Mouse scrolled (1055, 518) with delta (0, -1)
Screenshot: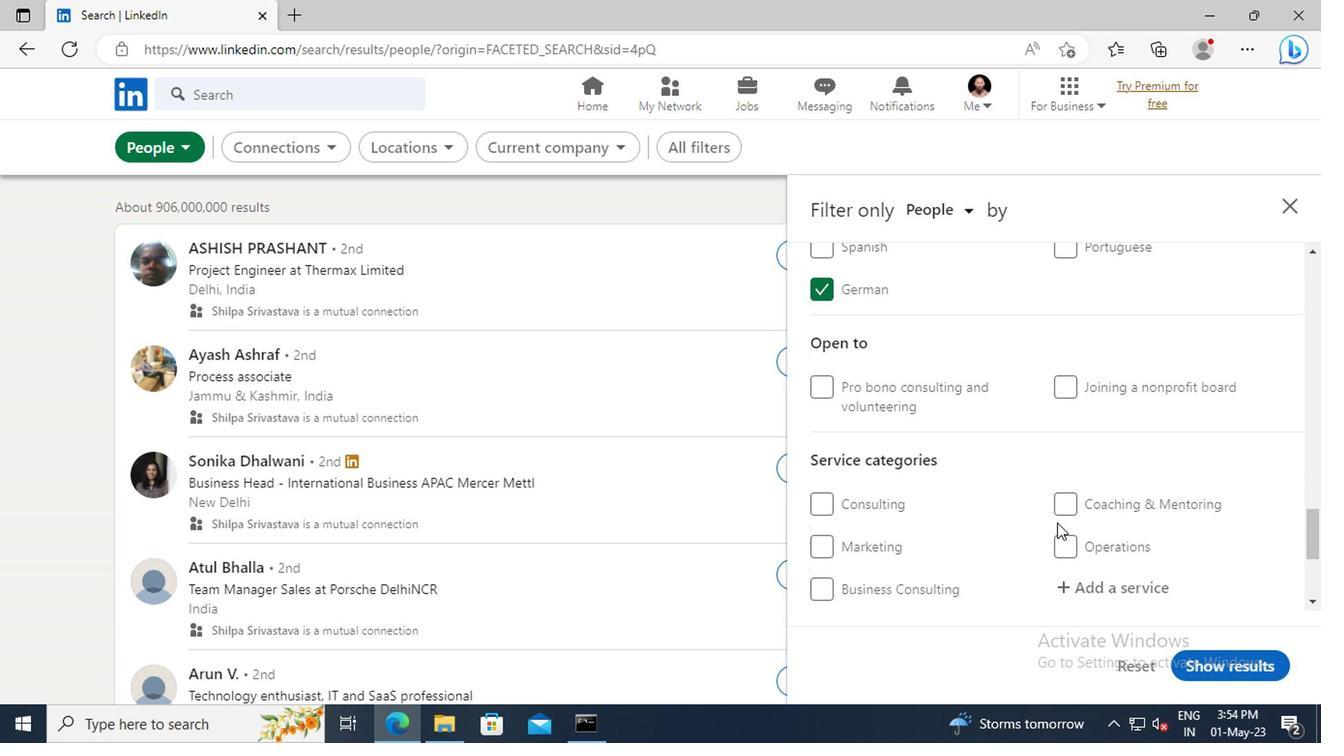 
Action: Mouse moved to (1073, 525)
Screenshot: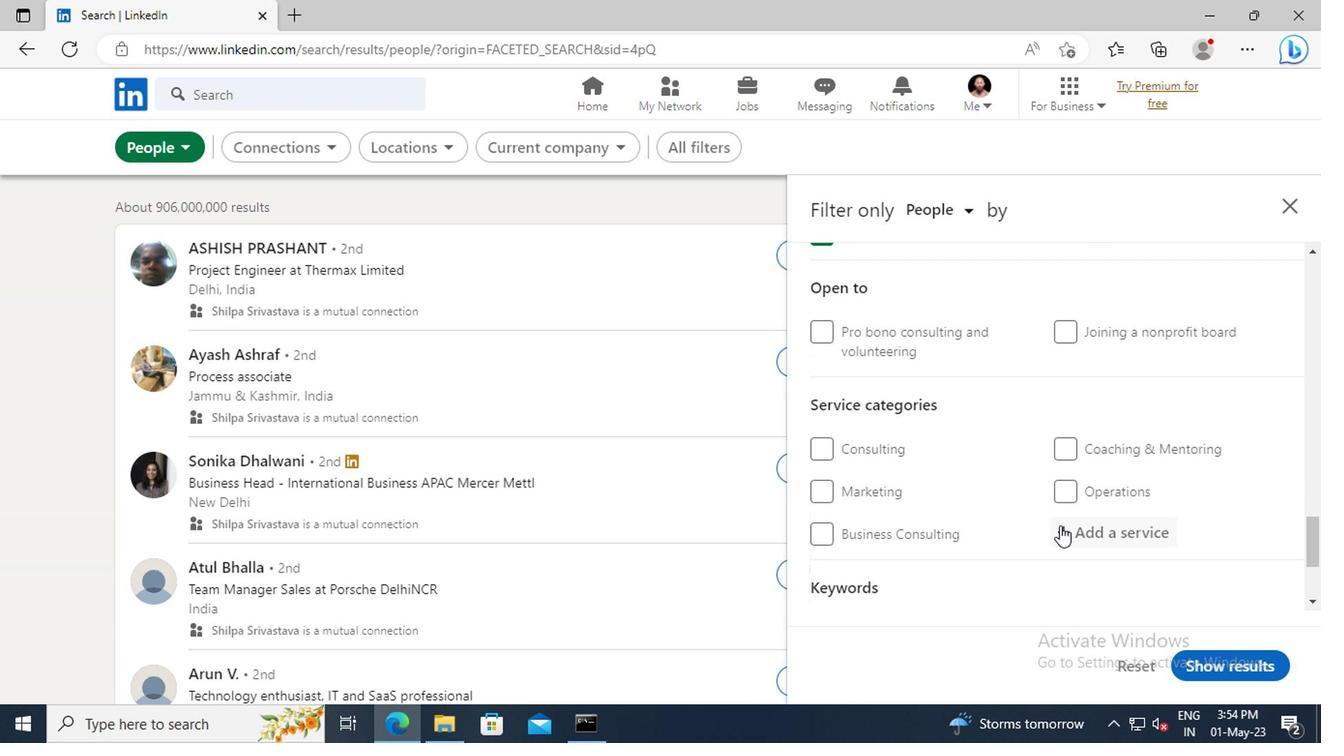 
Action: Mouse pressed left at (1073, 525)
Screenshot: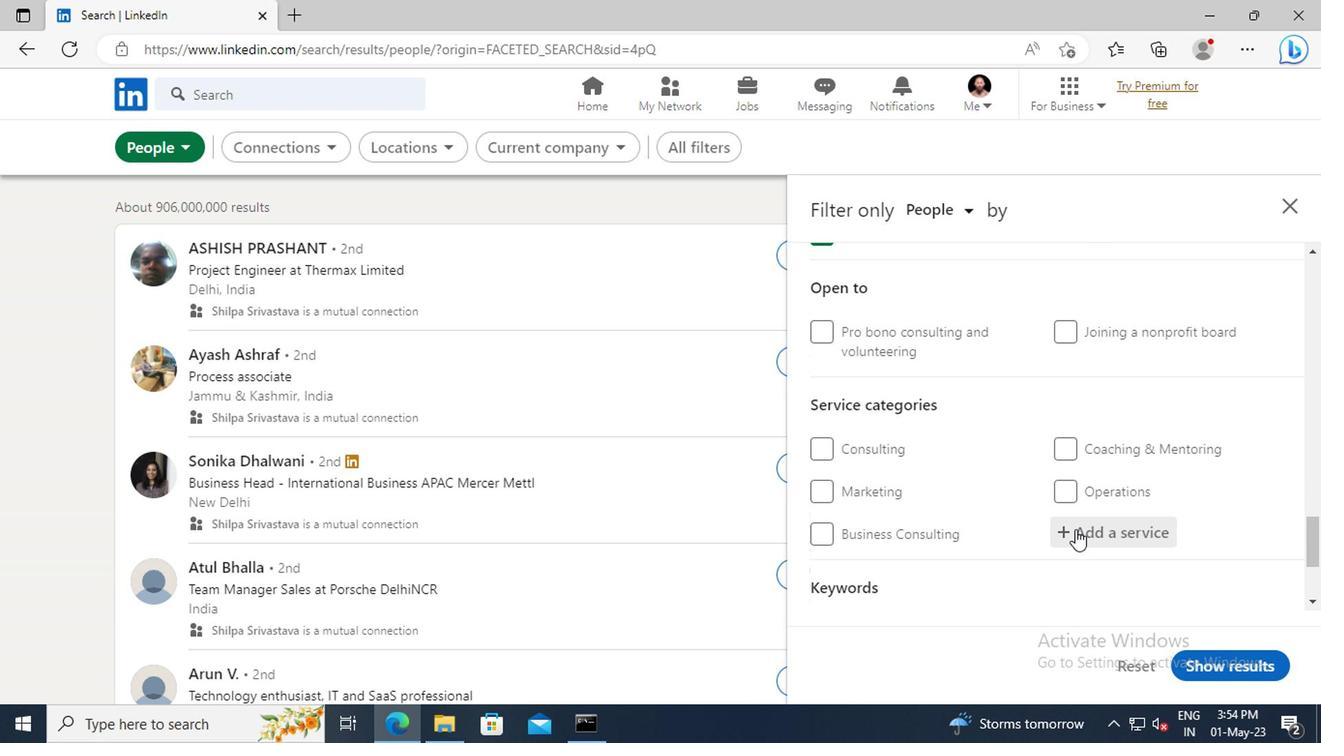 
Action: Mouse moved to (1073, 525)
Screenshot: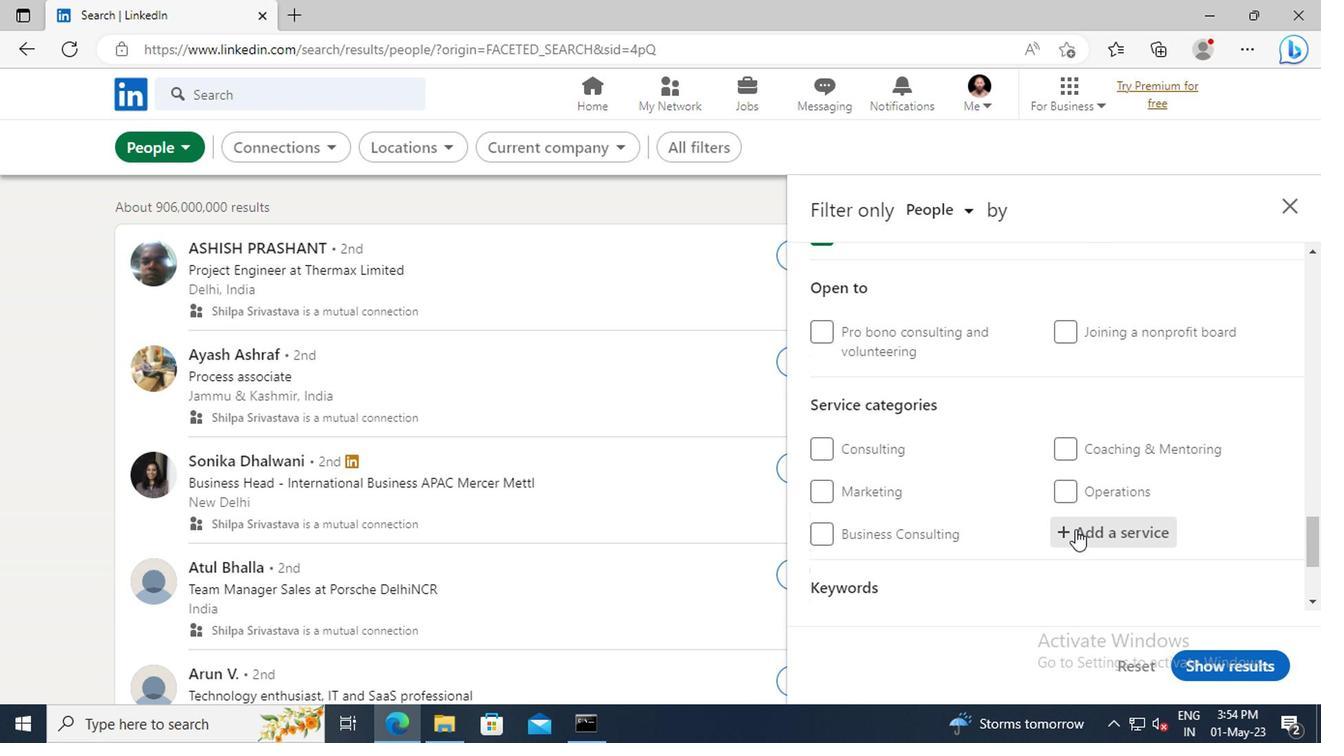 
Action: Key pressed <Key.shift>TAX<Key.space><Key.shift>LAW
Screenshot: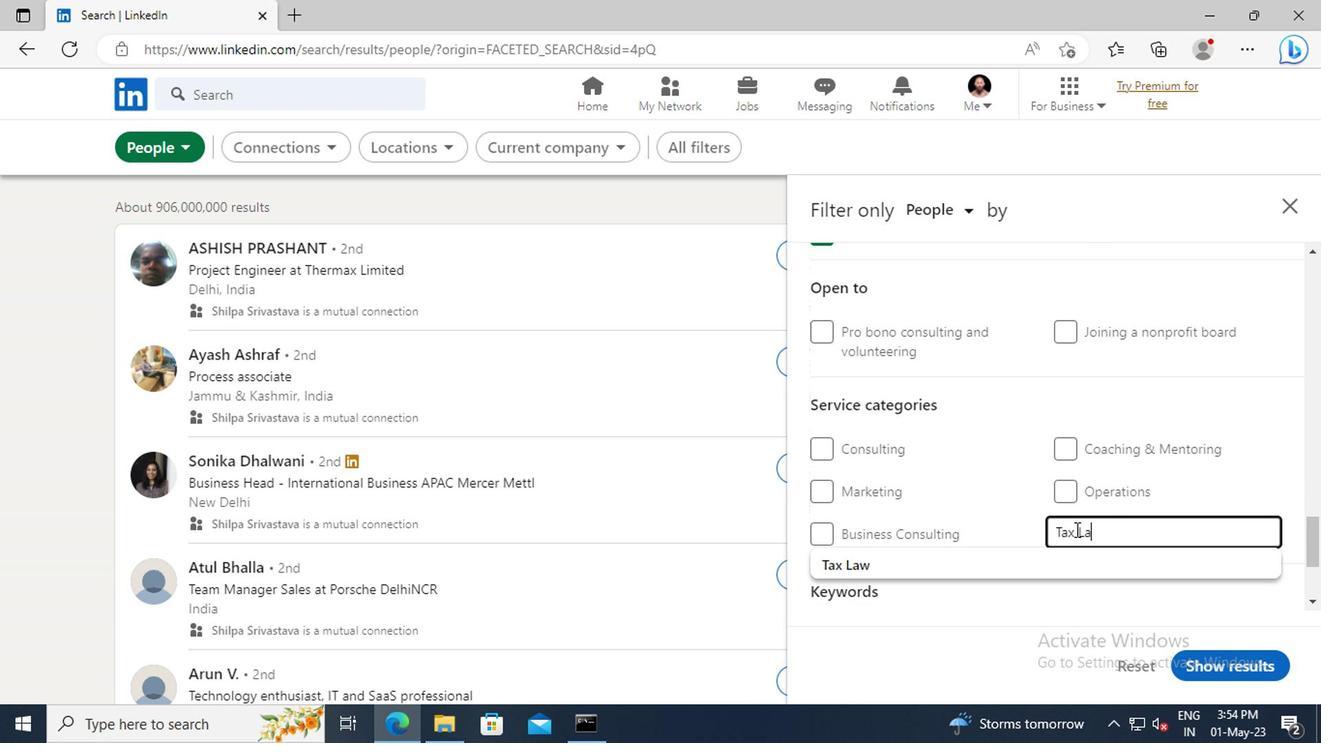 
Action: Mouse moved to (1068, 557)
Screenshot: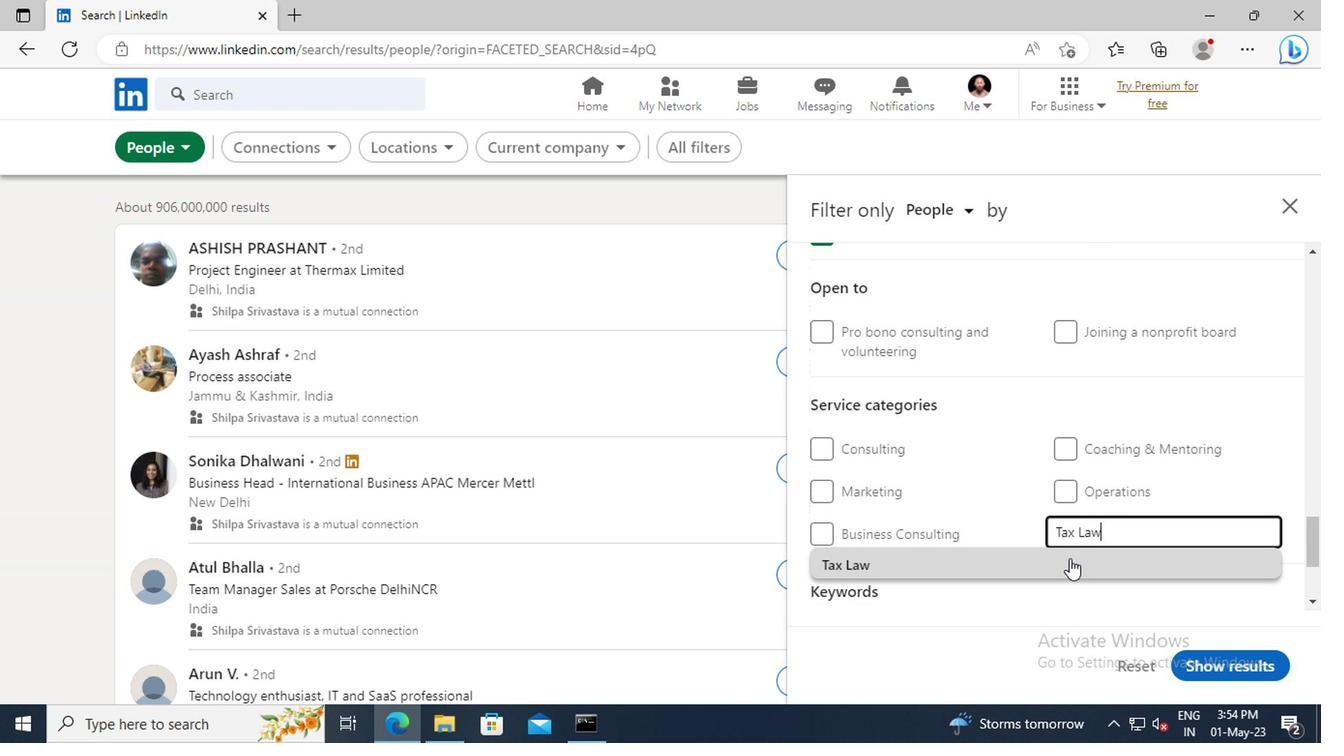 
Action: Mouse pressed left at (1068, 557)
Screenshot: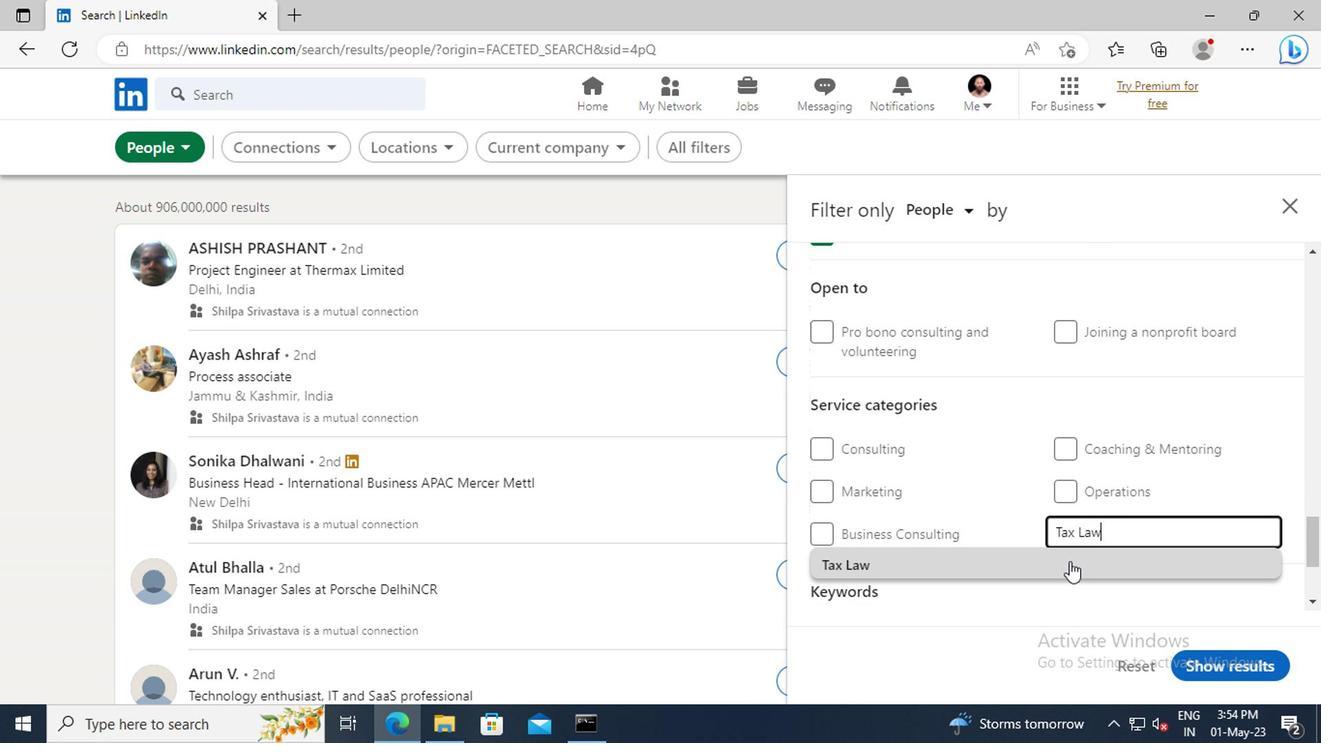 
Action: Mouse scrolled (1068, 556) with delta (0, 0)
Screenshot: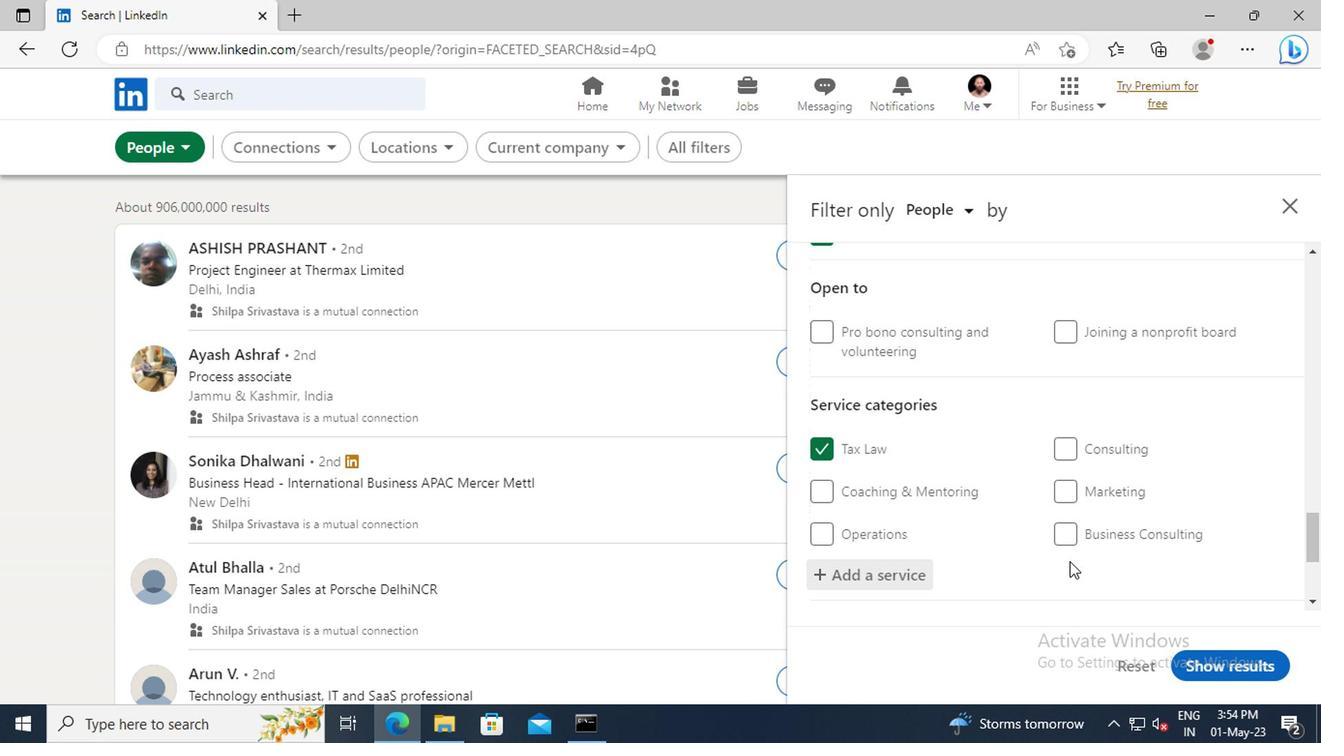 
Action: Mouse scrolled (1068, 556) with delta (0, 0)
Screenshot: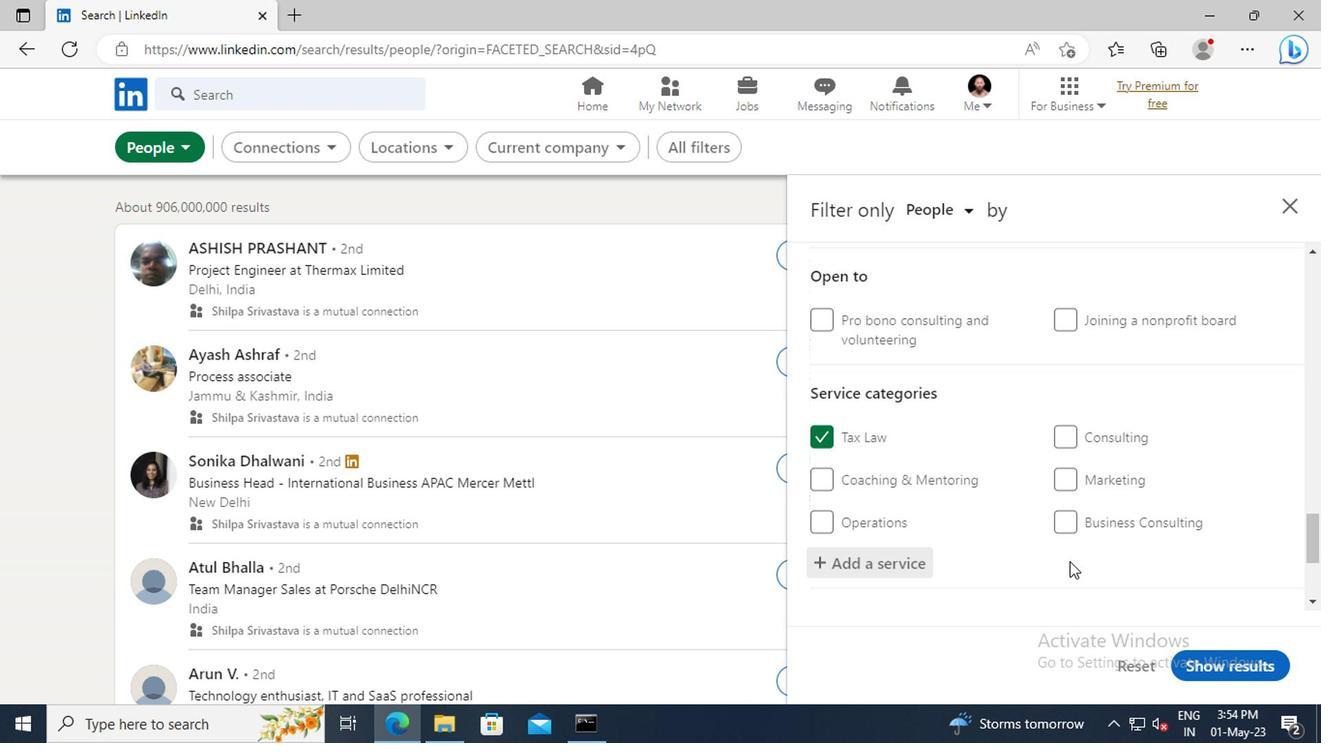 
Action: Mouse scrolled (1068, 556) with delta (0, 0)
Screenshot: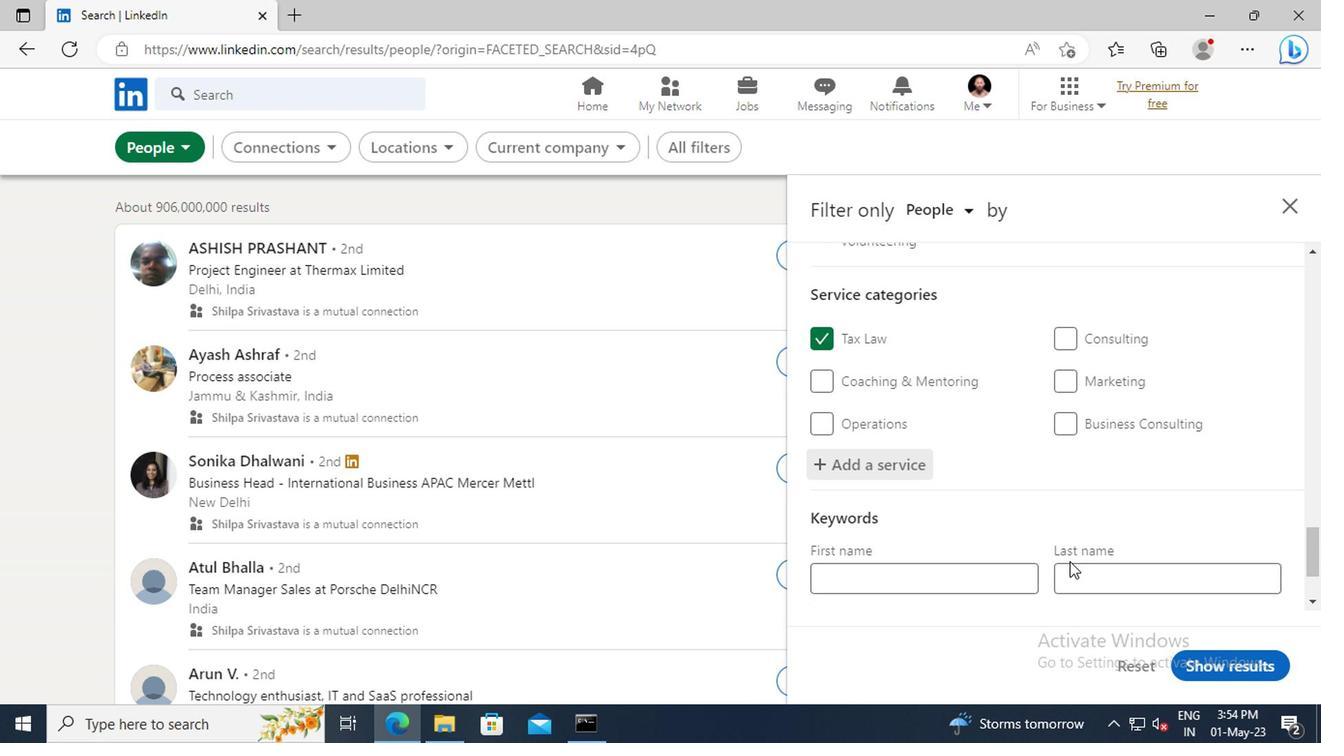 
Action: Mouse scrolled (1068, 556) with delta (0, 0)
Screenshot: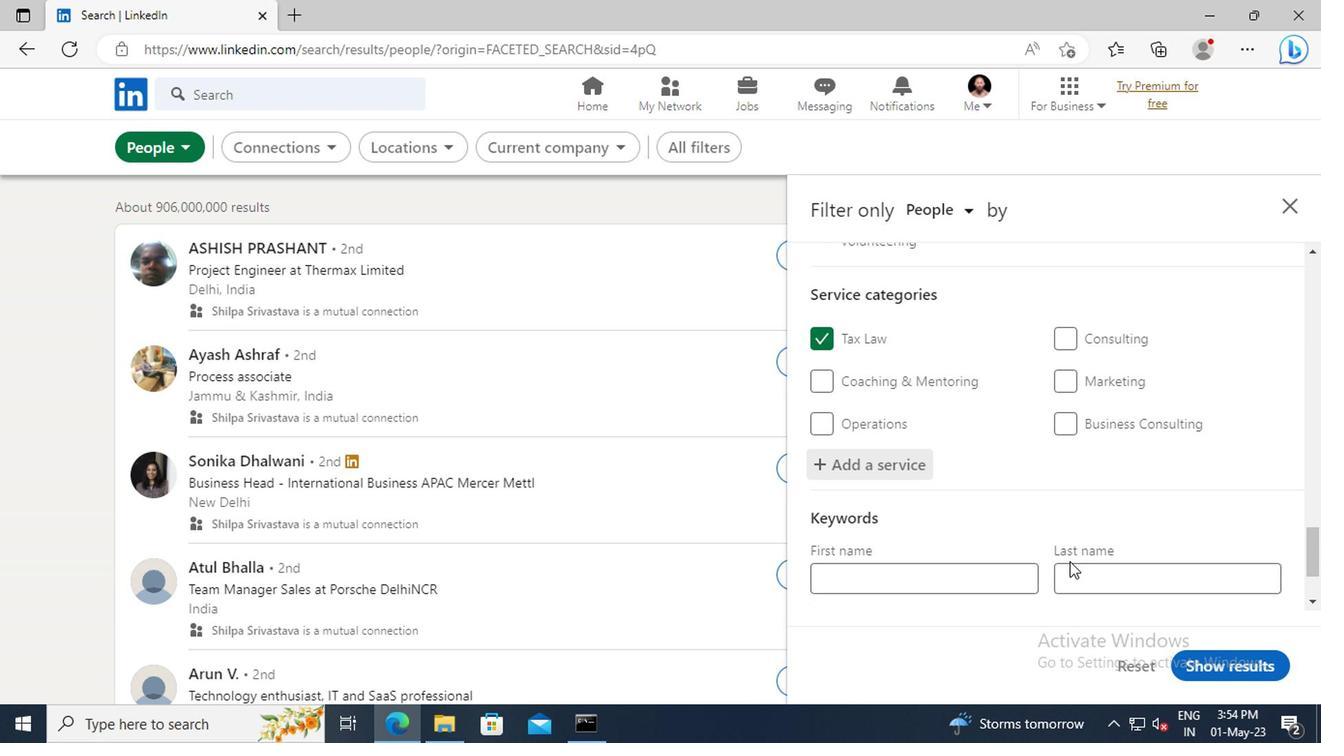 
Action: Mouse scrolled (1068, 556) with delta (0, 0)
Screenshot: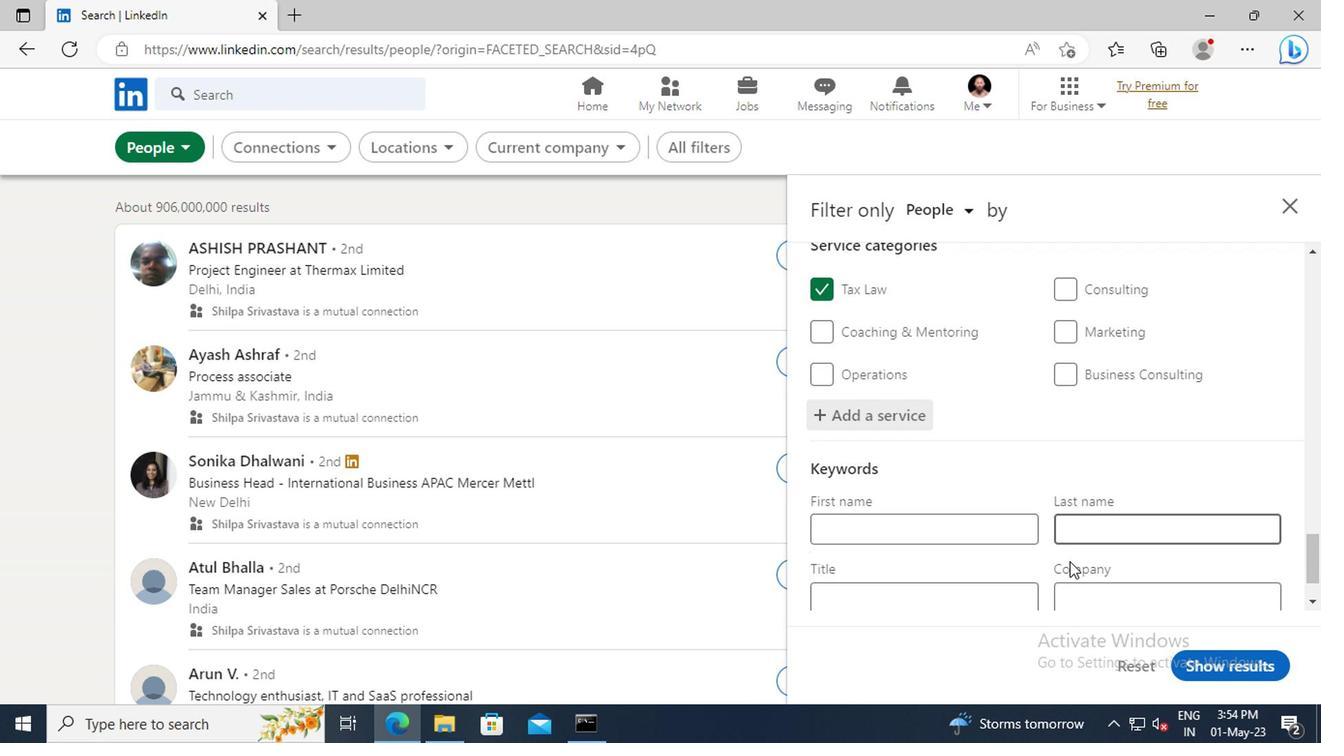 
Action: Mouse moved to (915, 527)
Screenshot: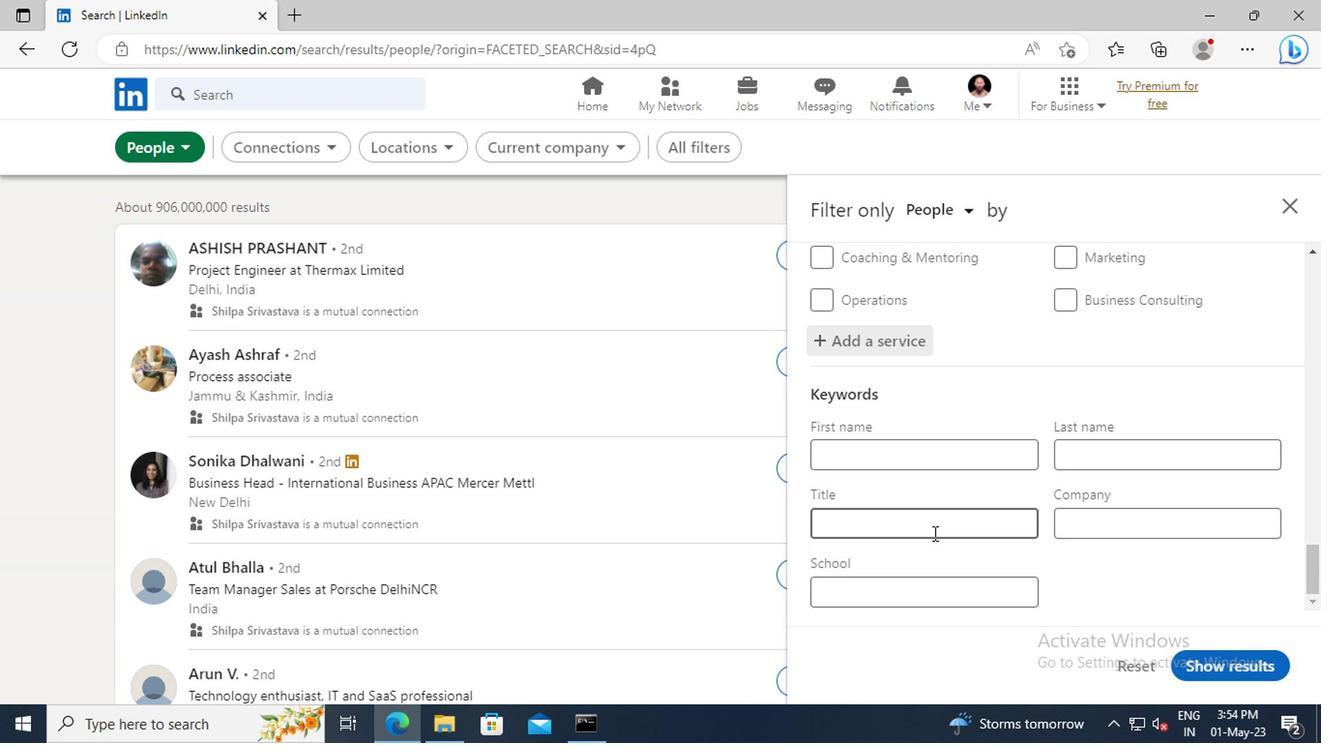 
Action: Mouse pressed left at (915, 527)
Screenshot: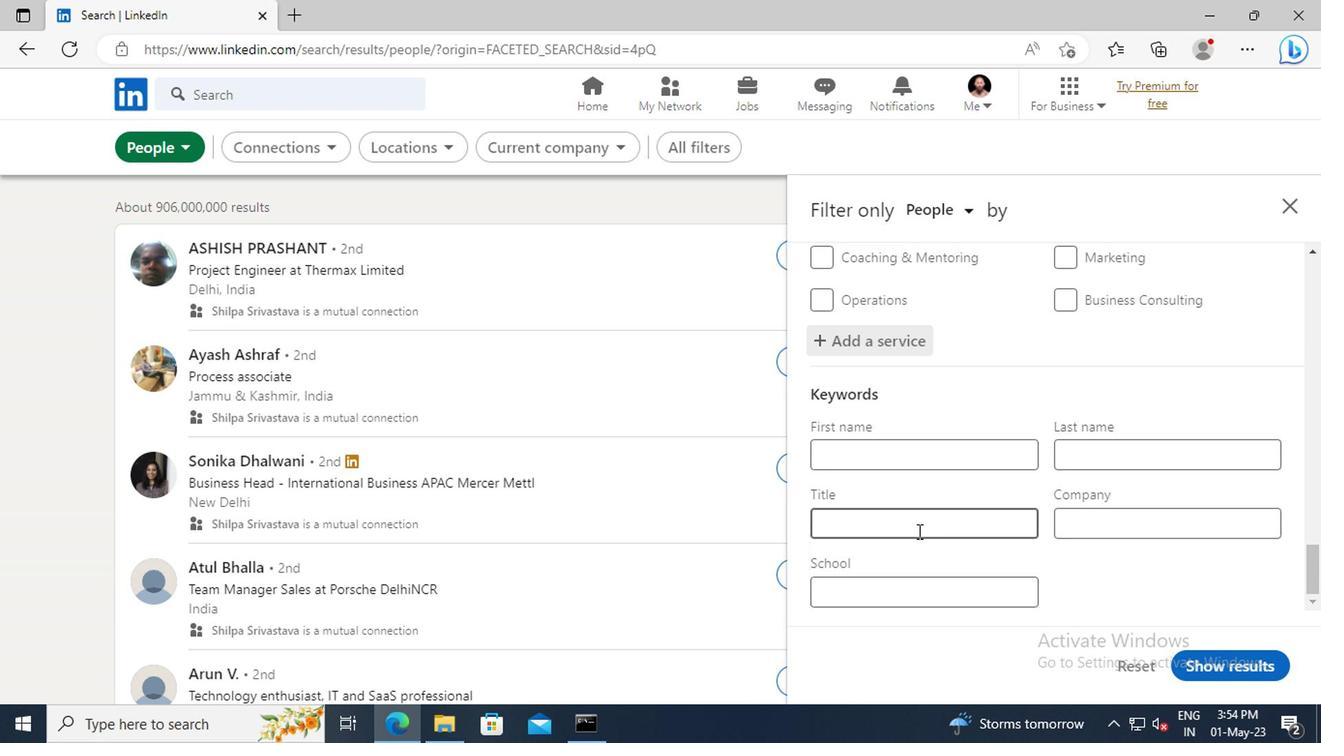 
Action: Key pressed <Key.shift>COPY<Key.space><Key.shift>EDITOR<Key.enter>
Screenshot: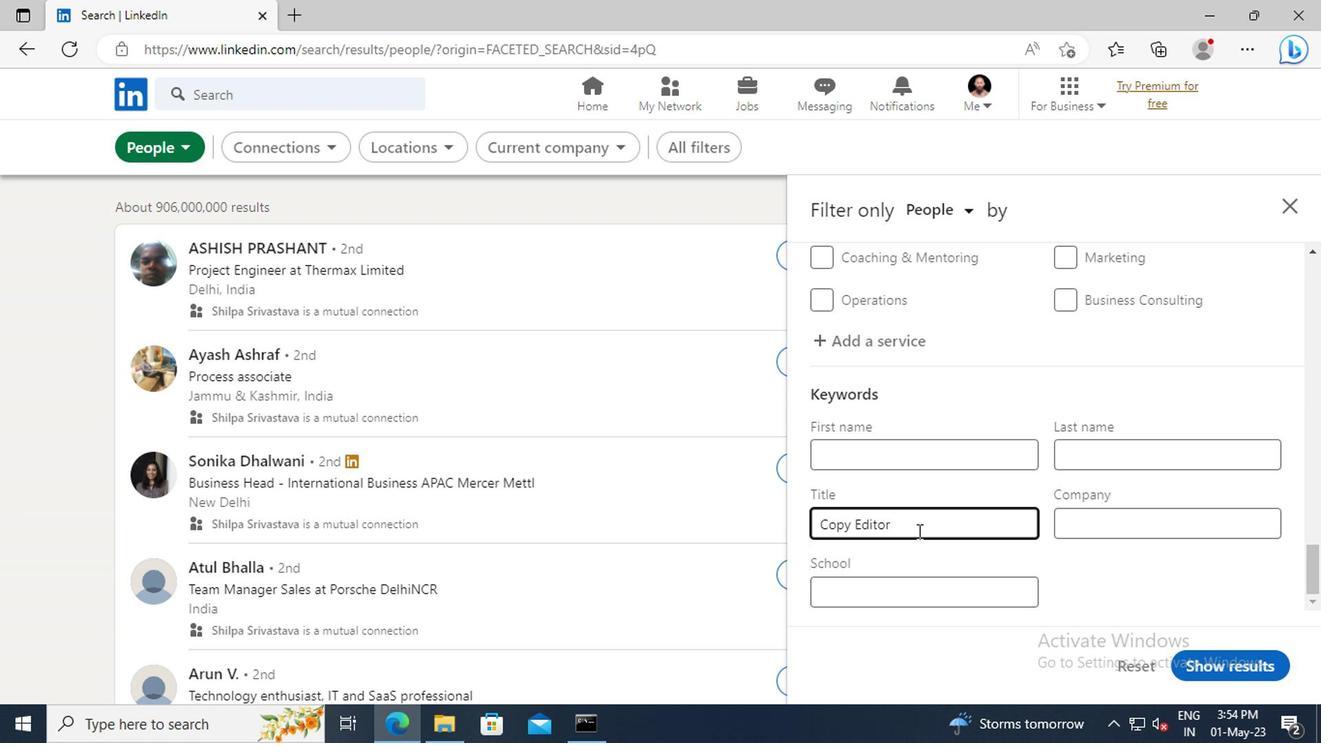 
Action: Mouse moved to (1218, 664)
Screenshot: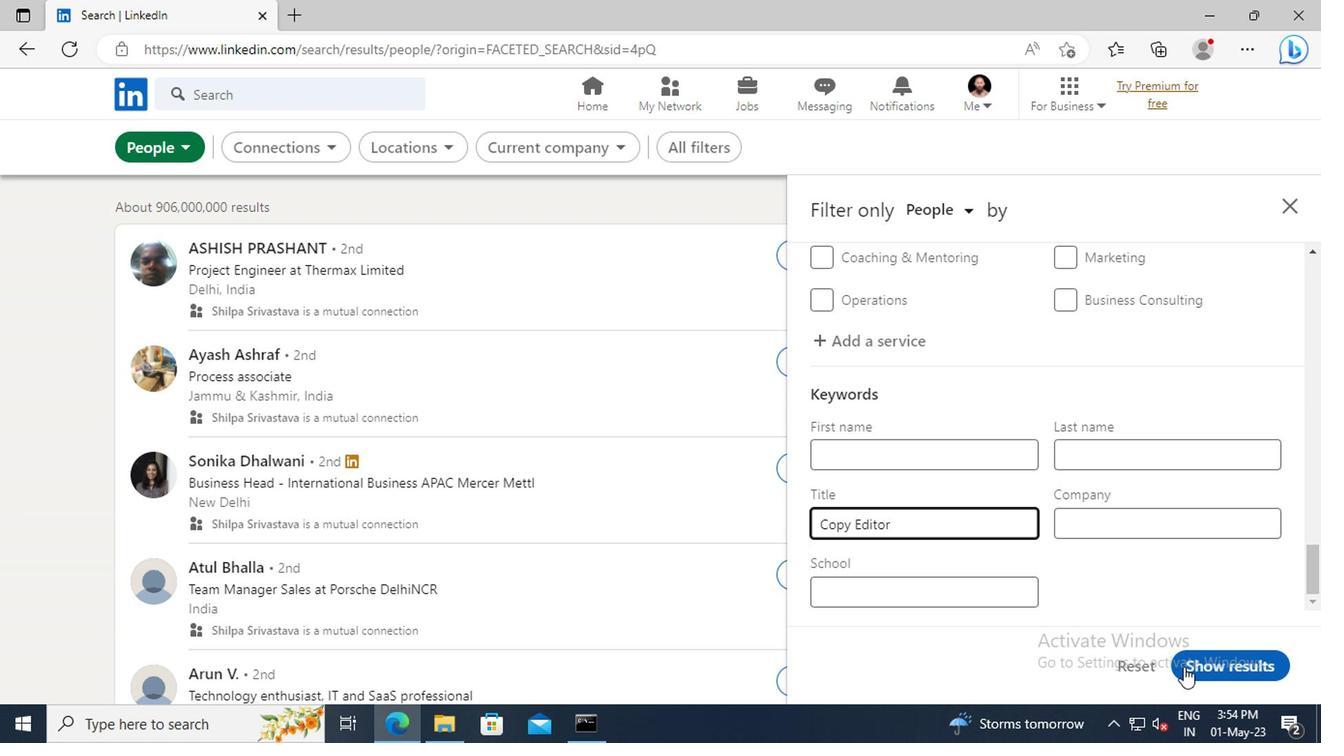 
Action: Mouse pressed left at (1218, 664)
Screenshot: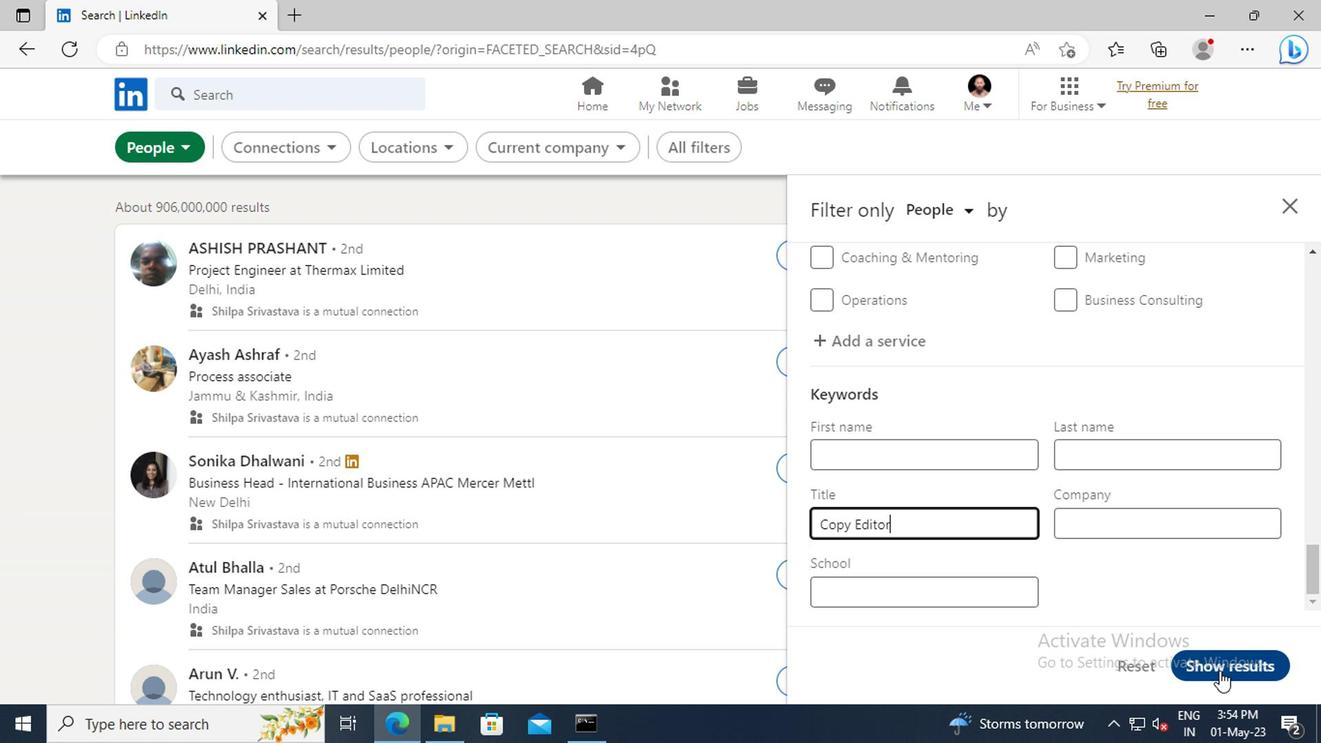 
Action: Mouse moved to (1218, 666)
Screenshot: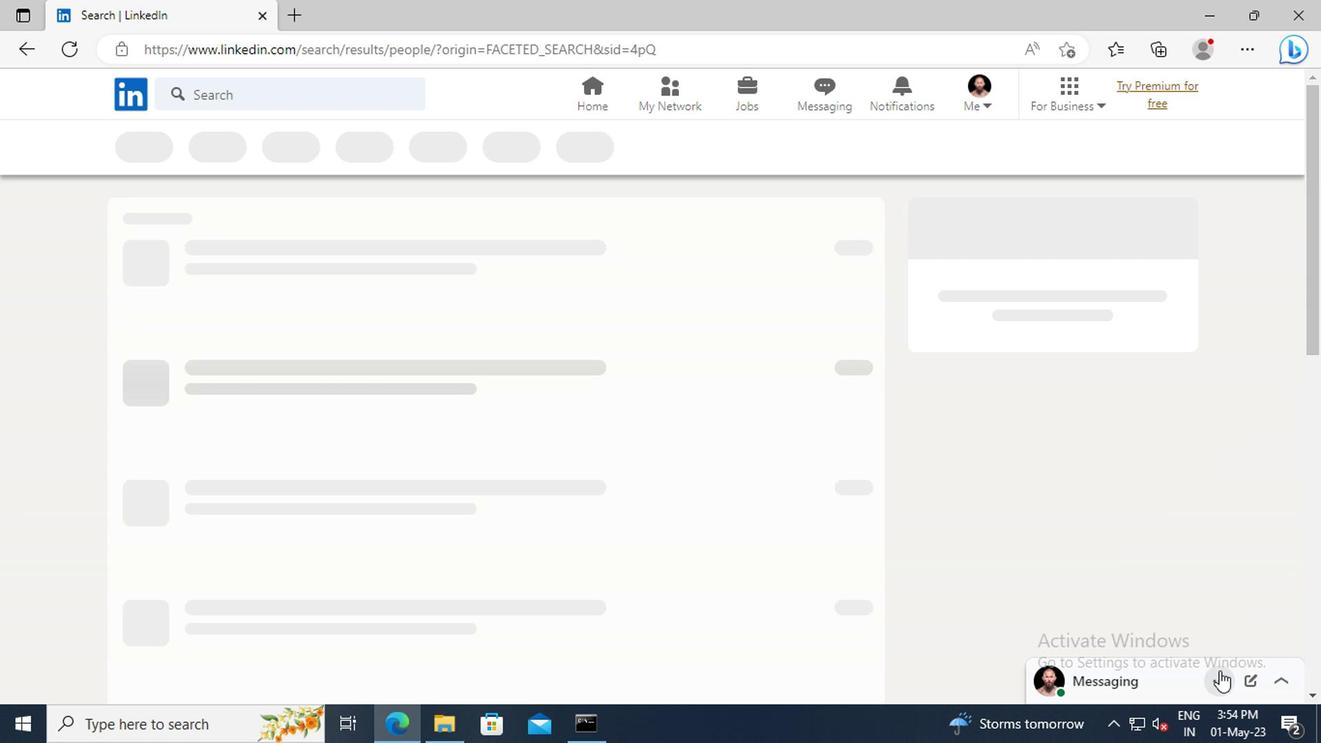 
